 Task: Open Card Change Management Planning in Board Product Feature Prioritization and Roadmap Planning to Workspace Compliance and Regulation and add a team member Softage.3@softage.net, a label Yellow, a checklist Decision Making, an attachment from your google drive, a color Yellow and finally, add a card description 'Develop and launch new customer feedback program for product improvements' and a comment 'Collaboration and communication are key to success for this task, so let us make sure everyone is informed and involved.'. Add a start date 'Jan 03, 1900' with a due date 'Jan 10, 1900'
Action: Mouse moved to (130, 64)
Screenshot: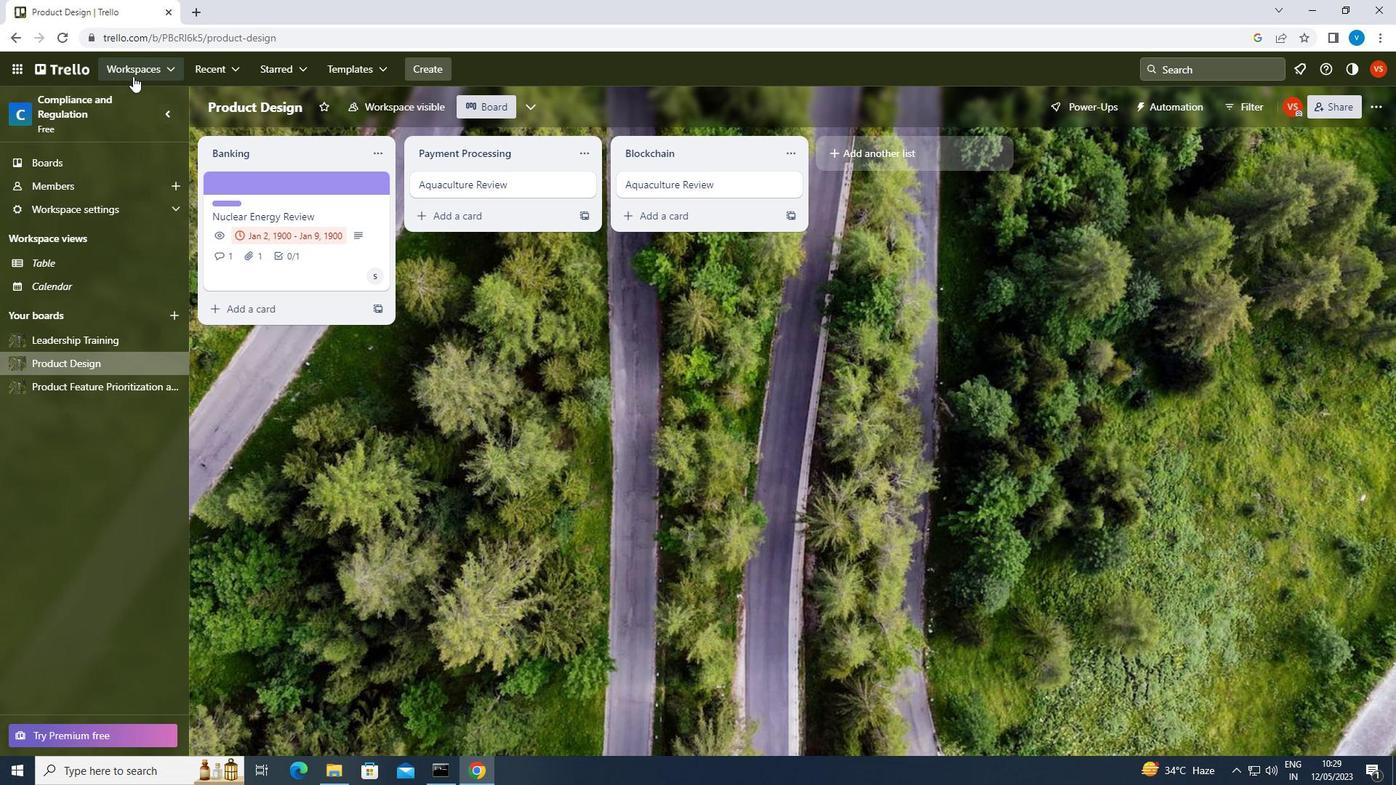 
Action: Mouse pressed left at (130, 64)
Screenshot: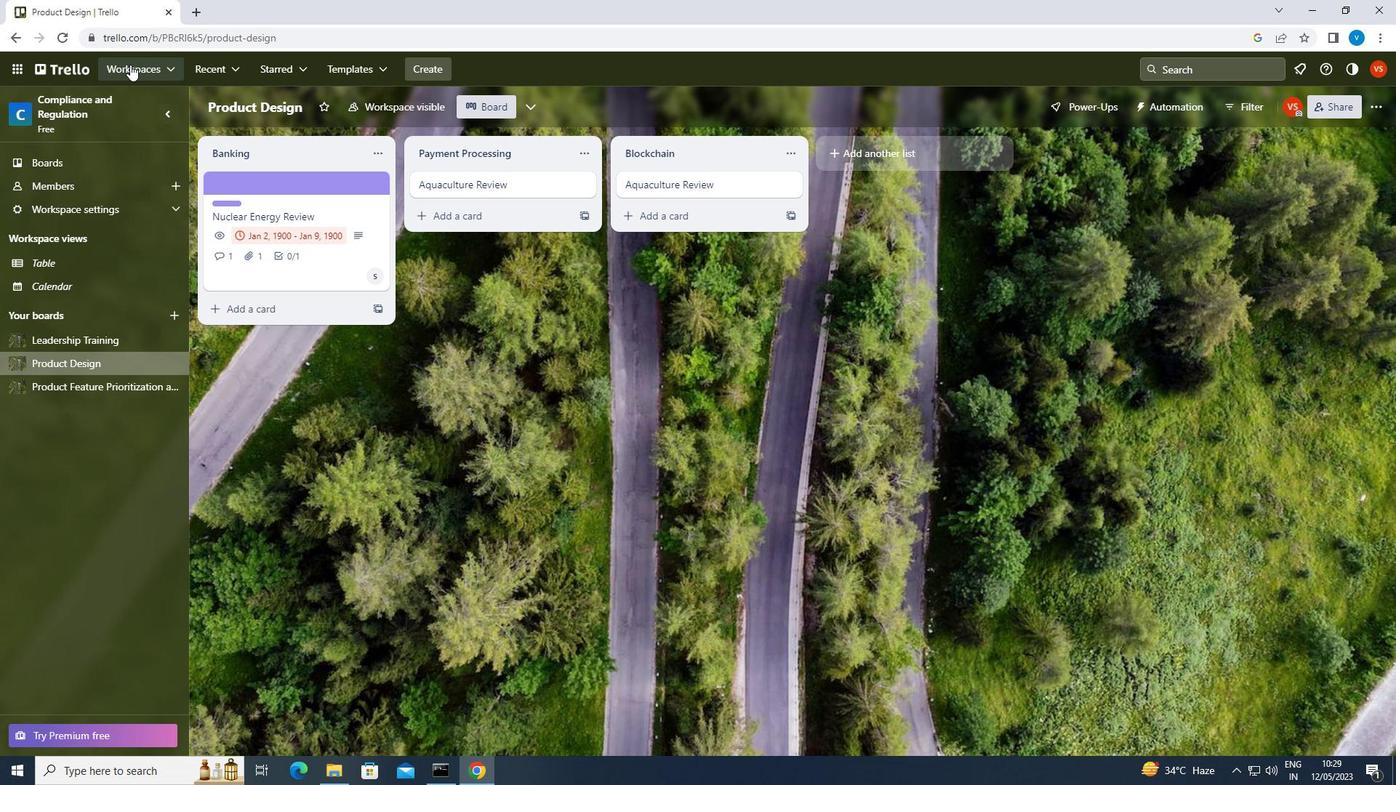 
Action: Mouse moved to (203, 393)
Screenshot: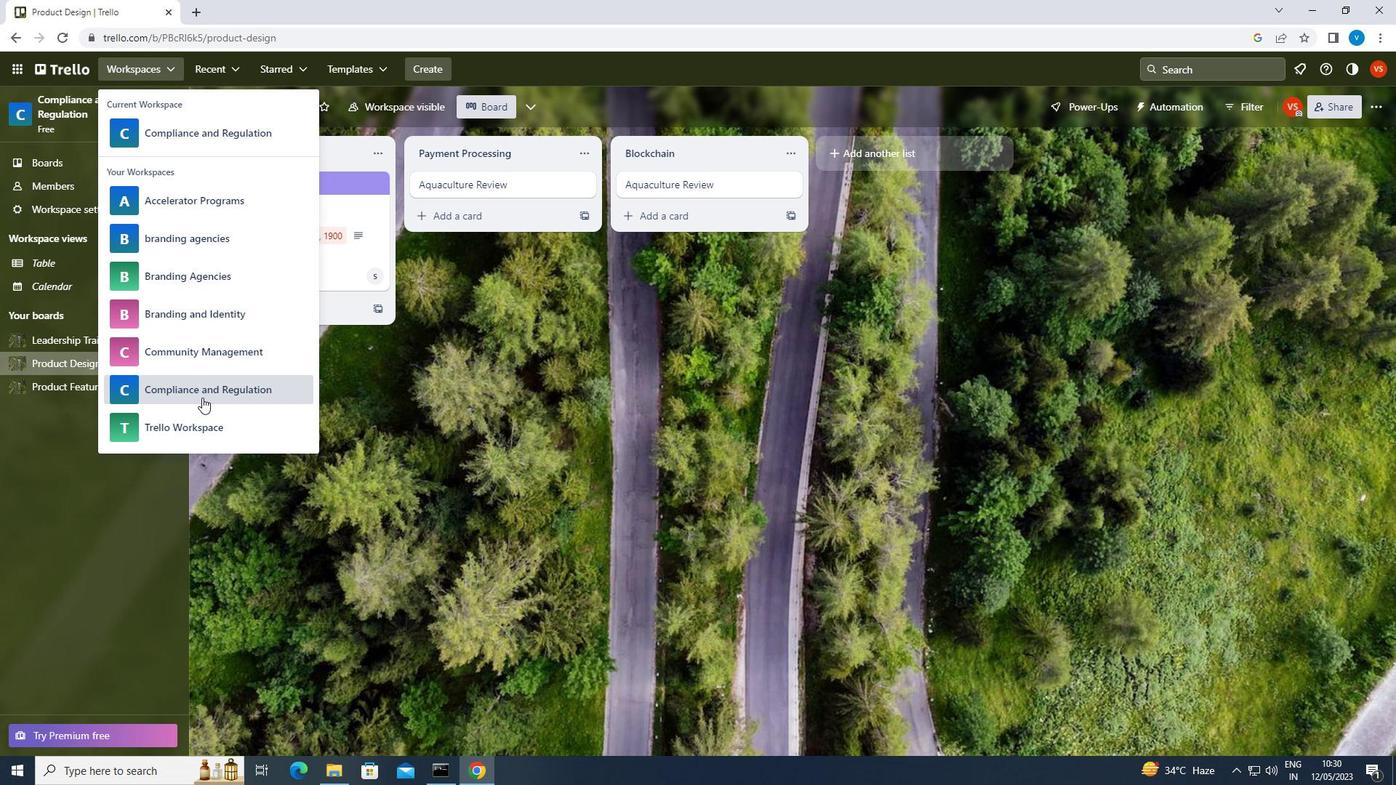 
Action: Mouse pressed left at (203, 393)
Screenshot: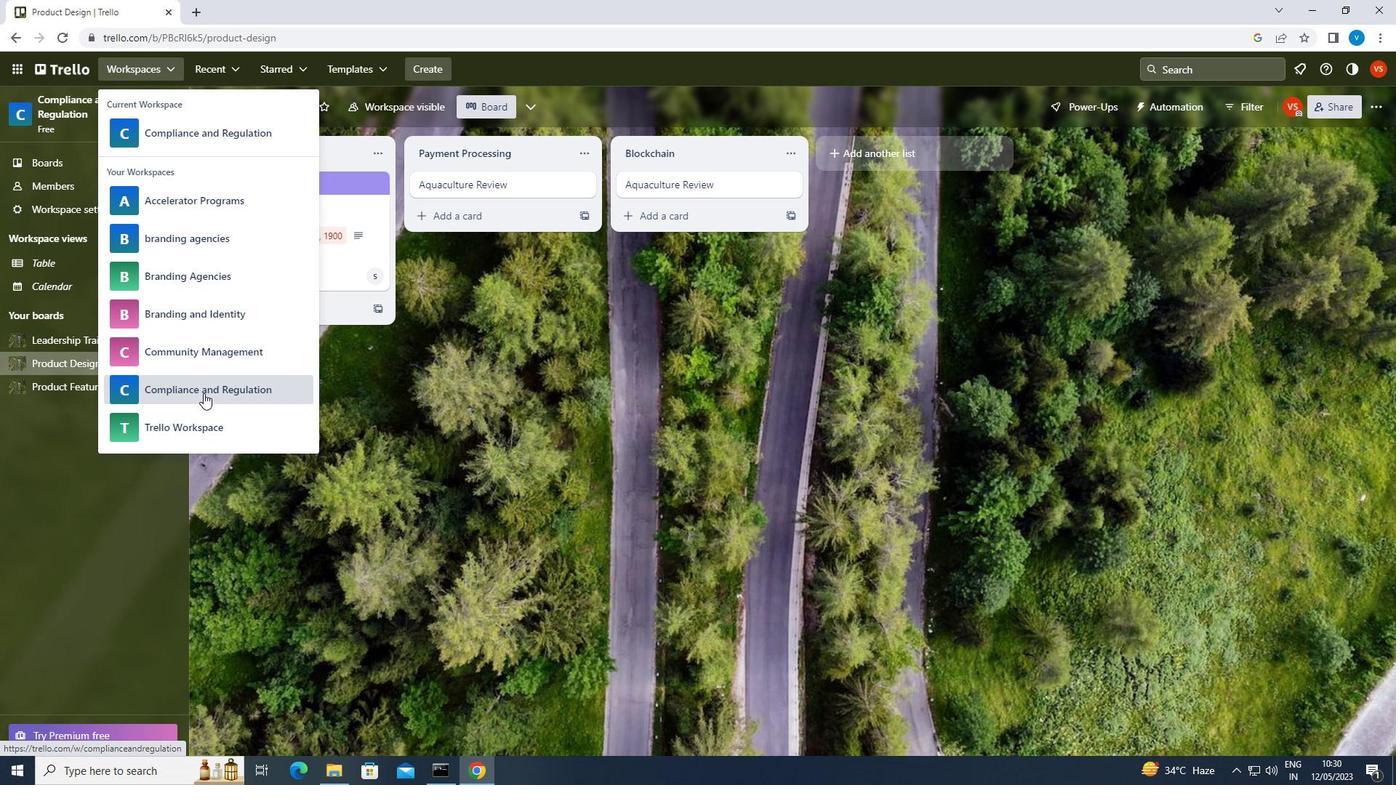 
Action: Mouse moved to (1067, 576)
Screenshot: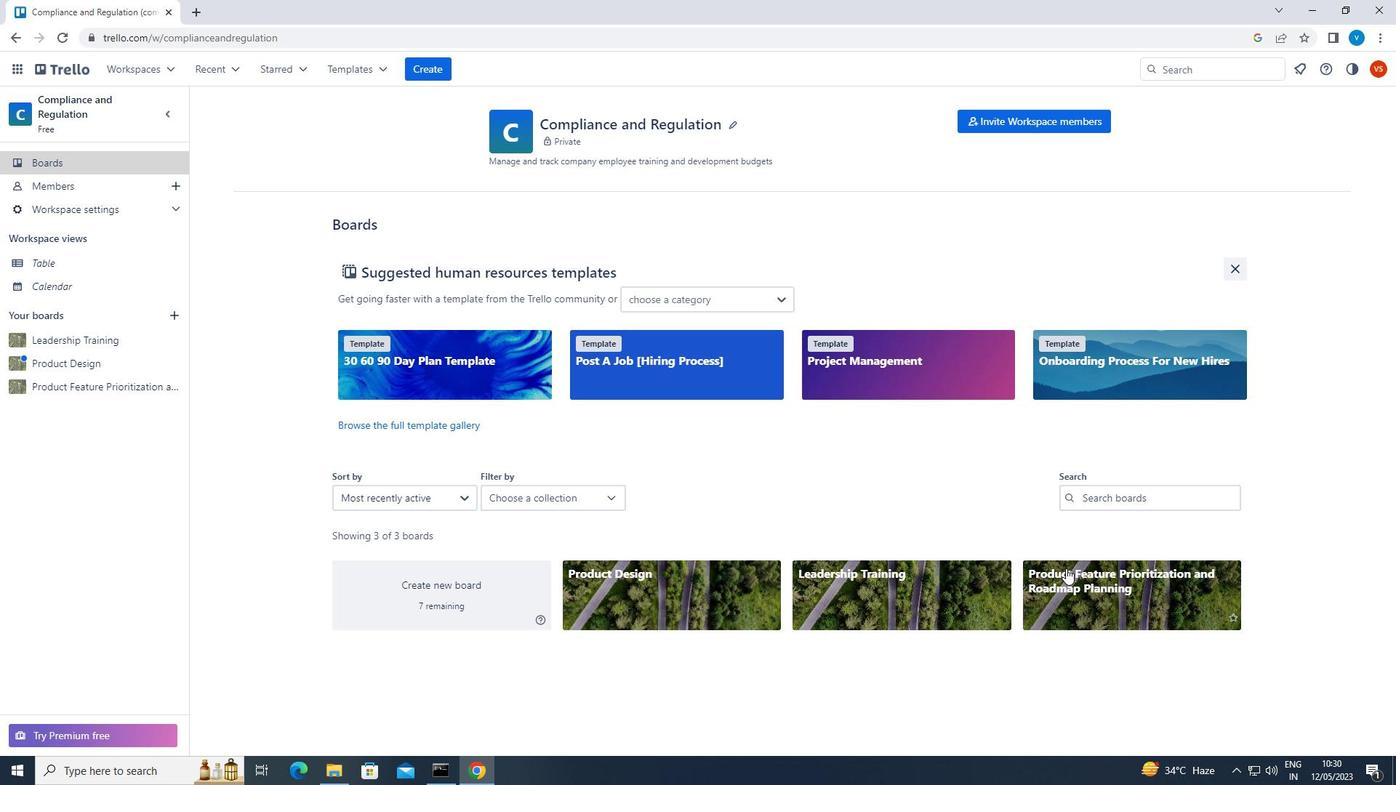 
Action: Mouse pressed left at (1067, 576)
Screenshot: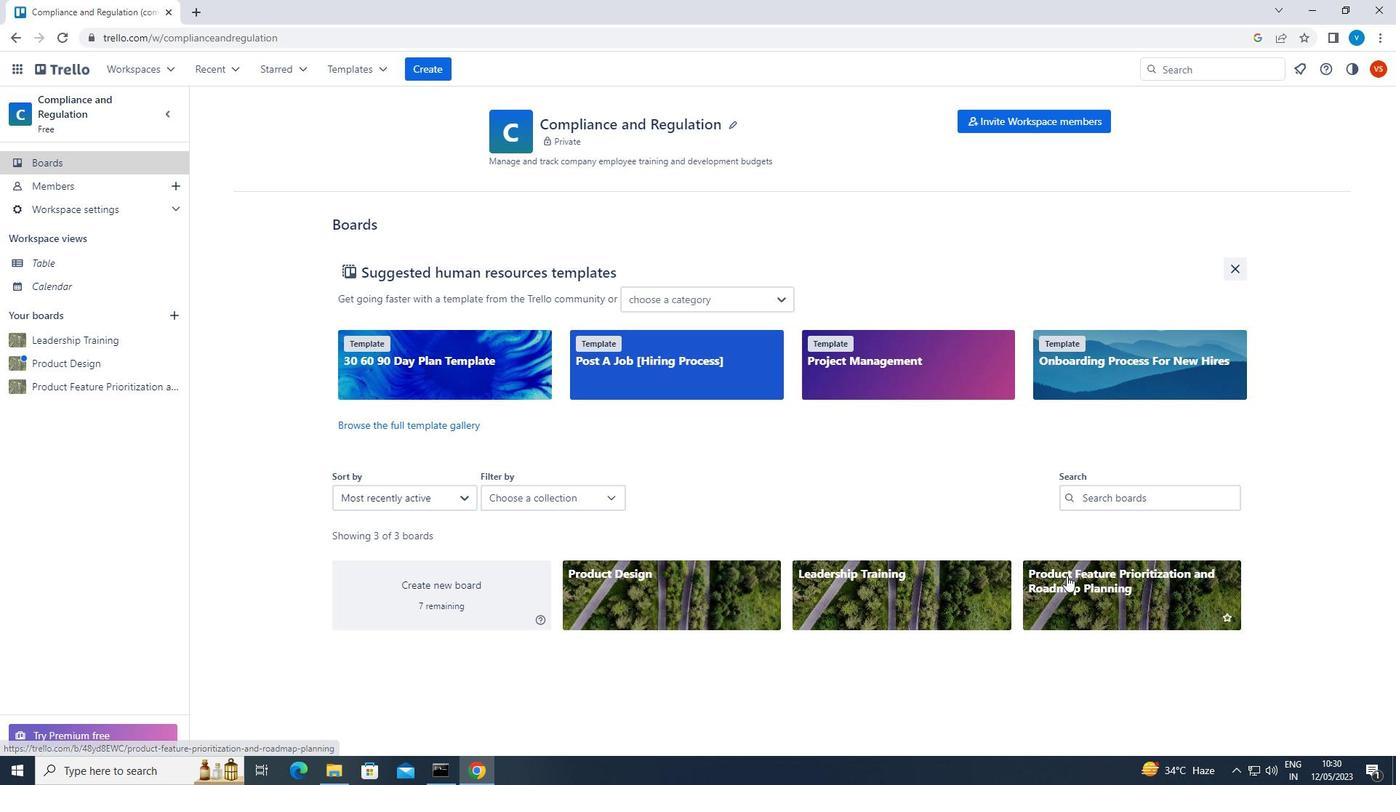 
Action: Mouse moved to (283, 177)
Screenshot: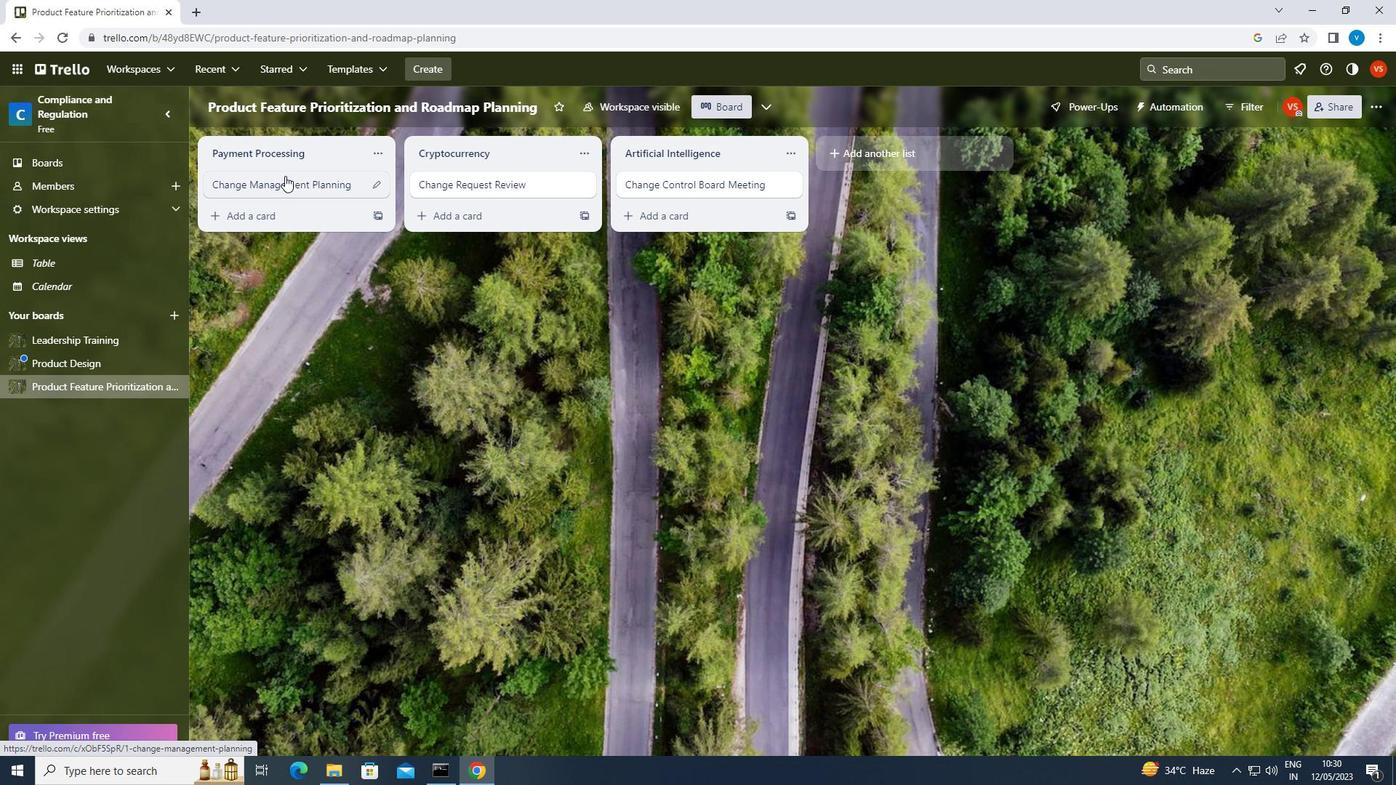 
Action: Mouse pressed left at (283, 177)
Screenshot: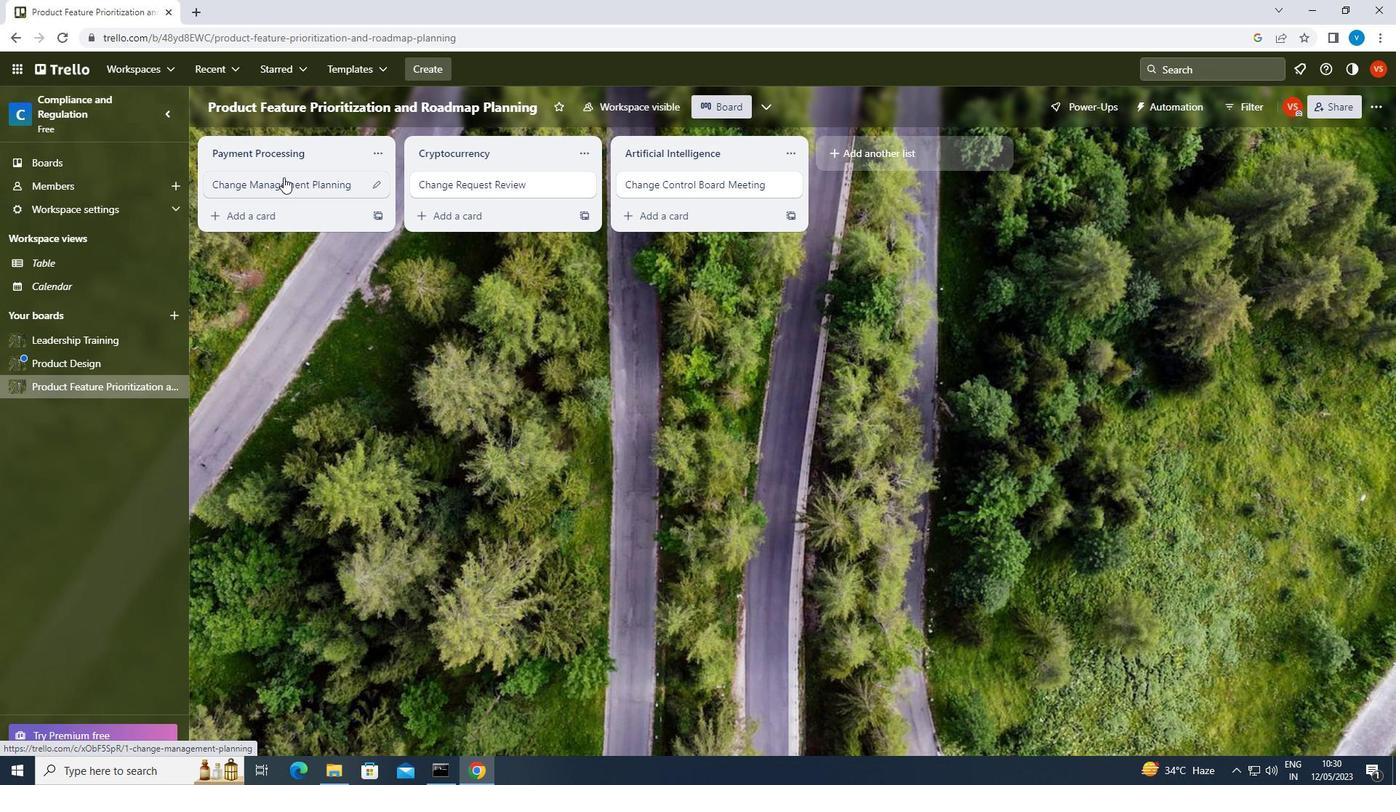 
Action: Mouse moved to (873, 185)
Screenshot: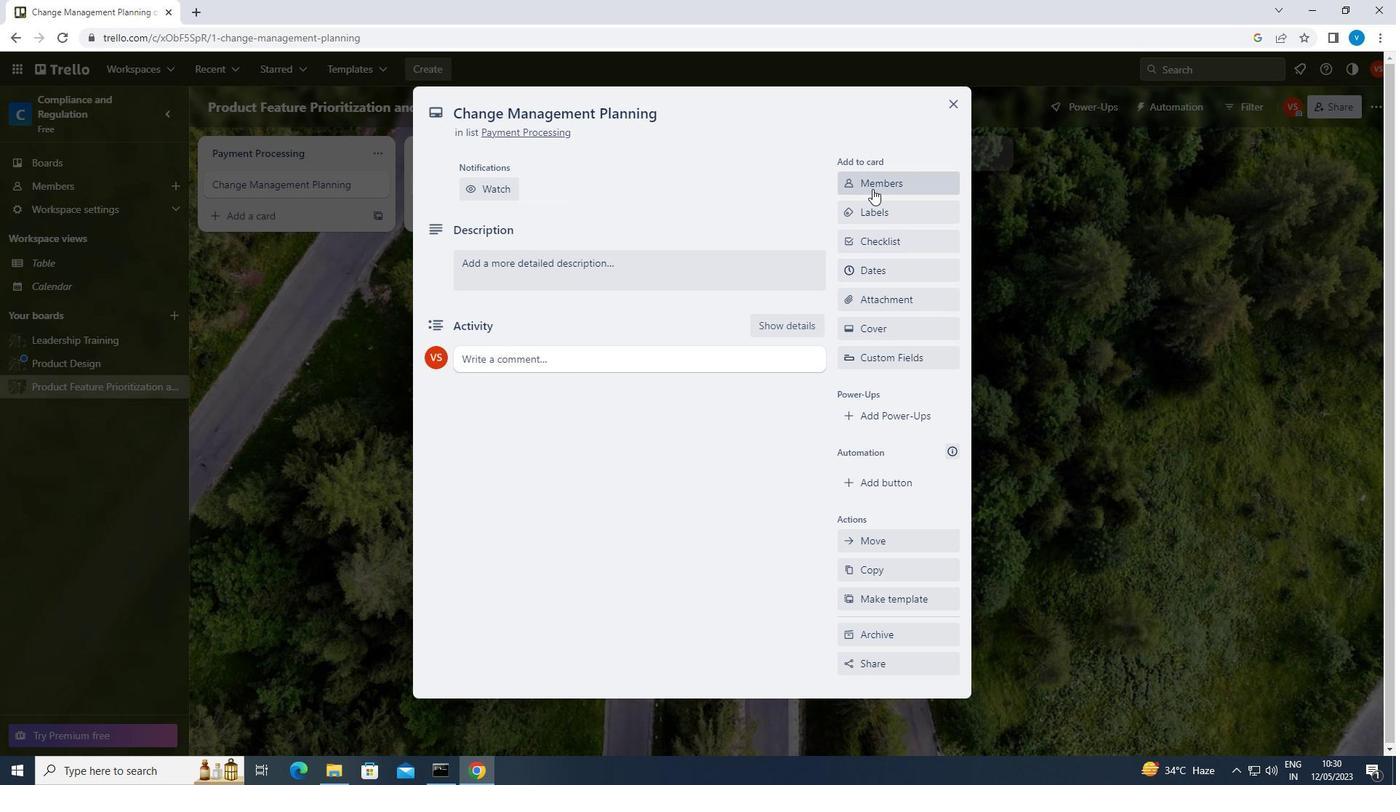 
Action: Mouse pressed left at (873, 185)
Screenshot: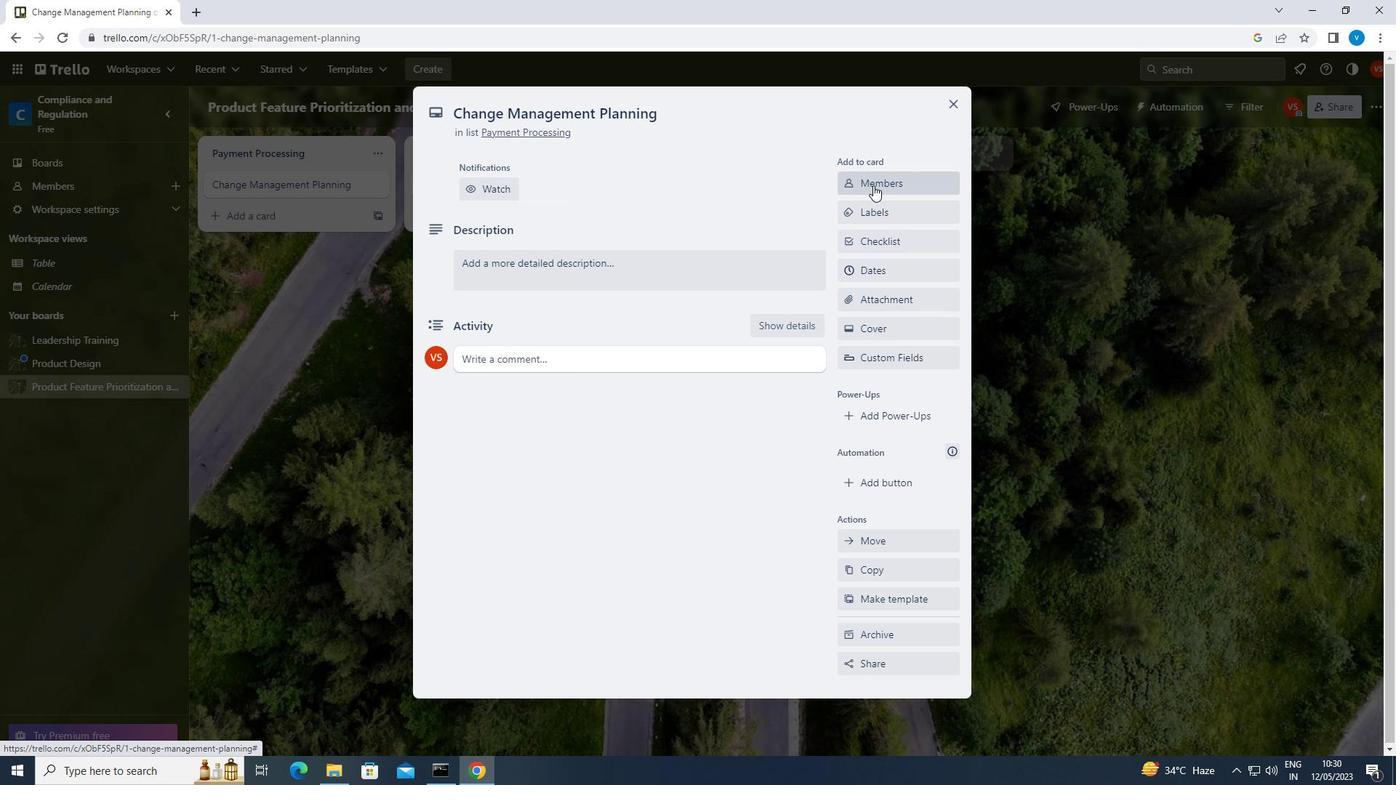 
Action: Key pressed <Key.shift>SOFTAGE.3<Key.shift>@<Key.shift><Key.shift><Key.shift>S<Key.backspace>SOFTAGE.NET
Screenshot: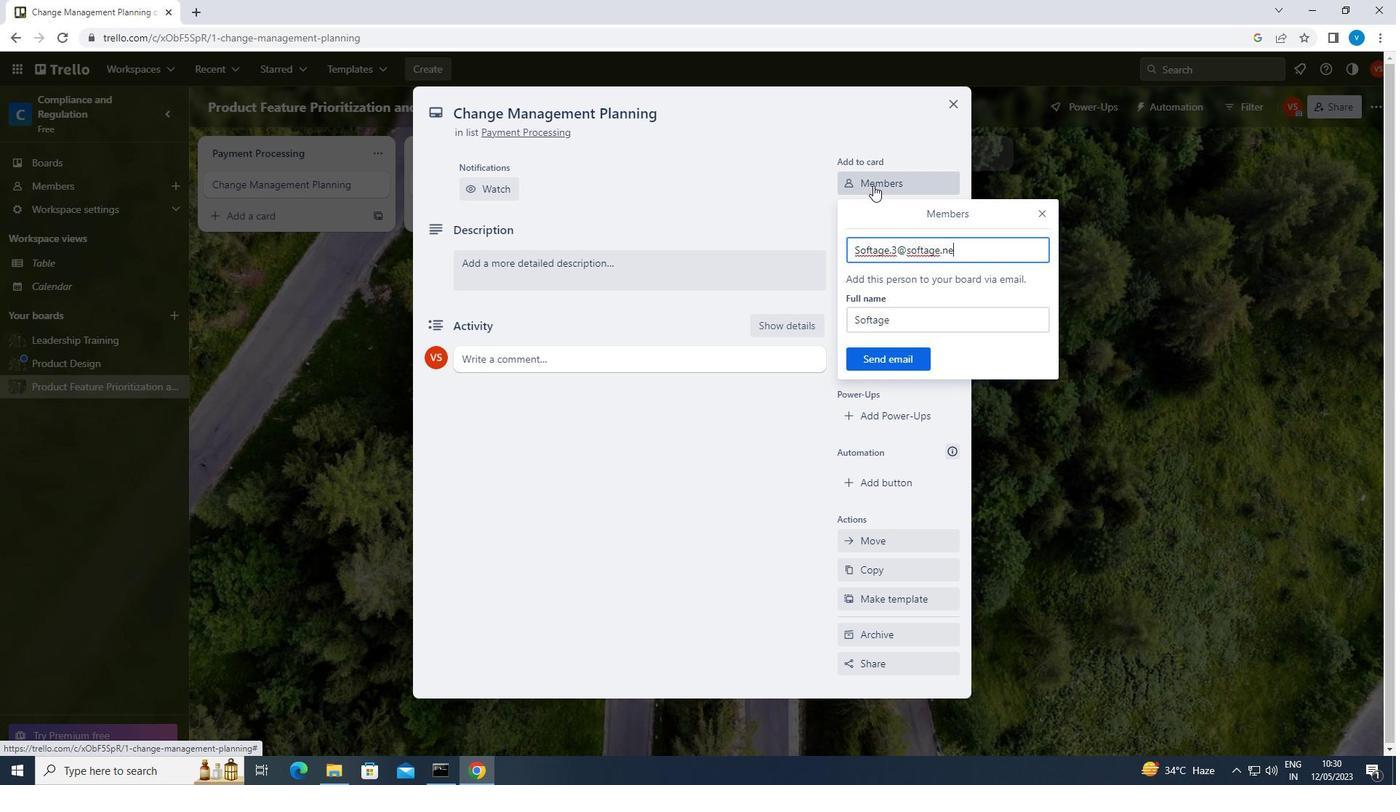 
Action: Mouse moved to (912, 357)
Screenshot: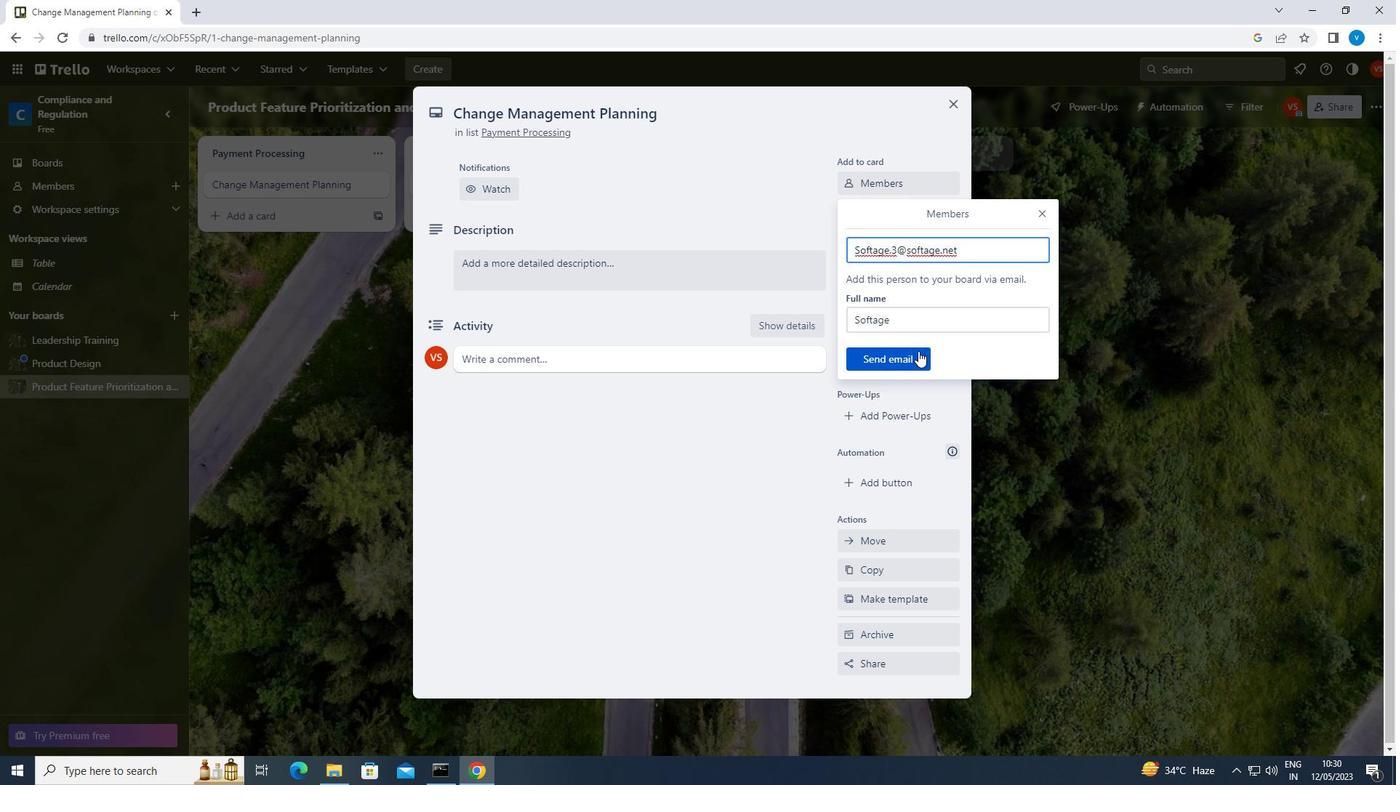 
Action: Mouse pressed left at (912, 357)
Screenshot: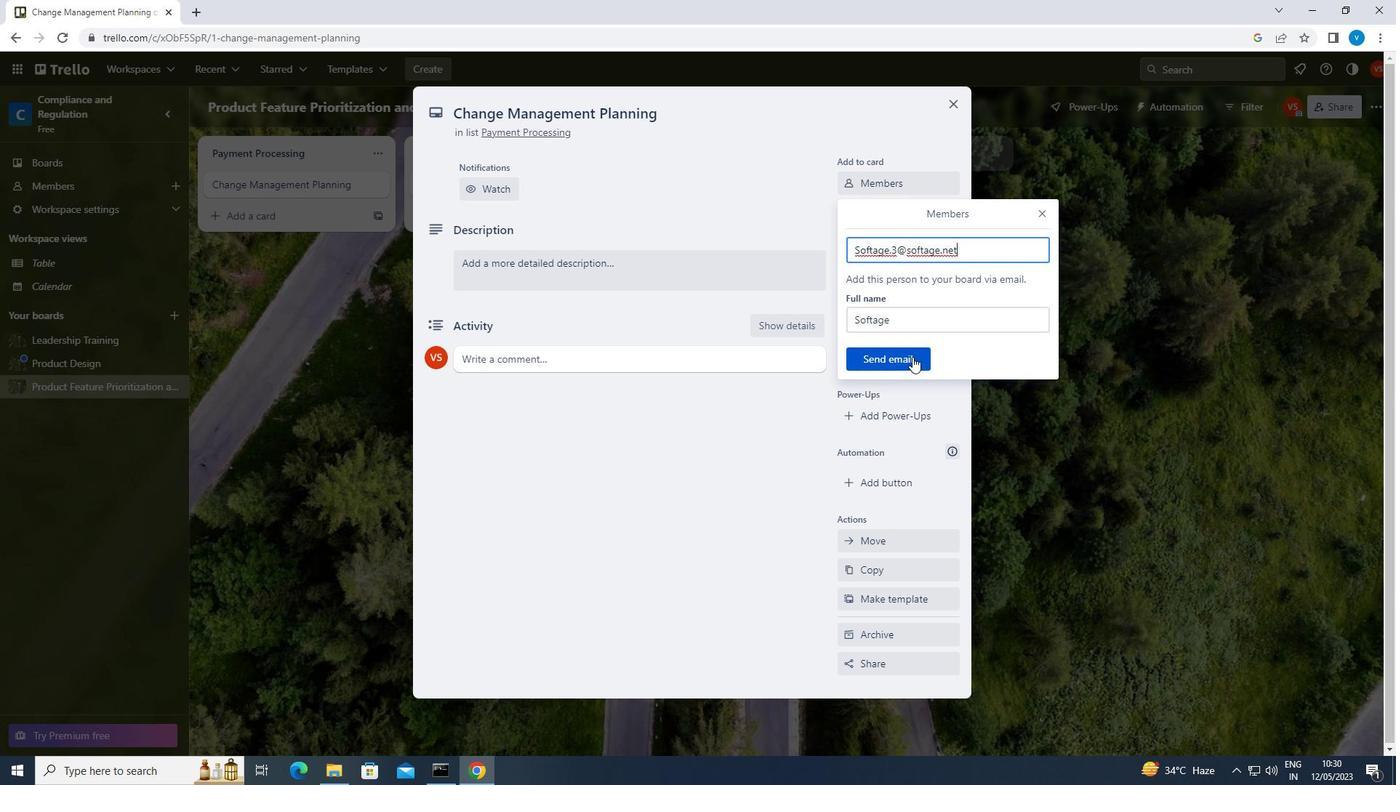
Action: Mouse moved to (928, 262)
Screenshot: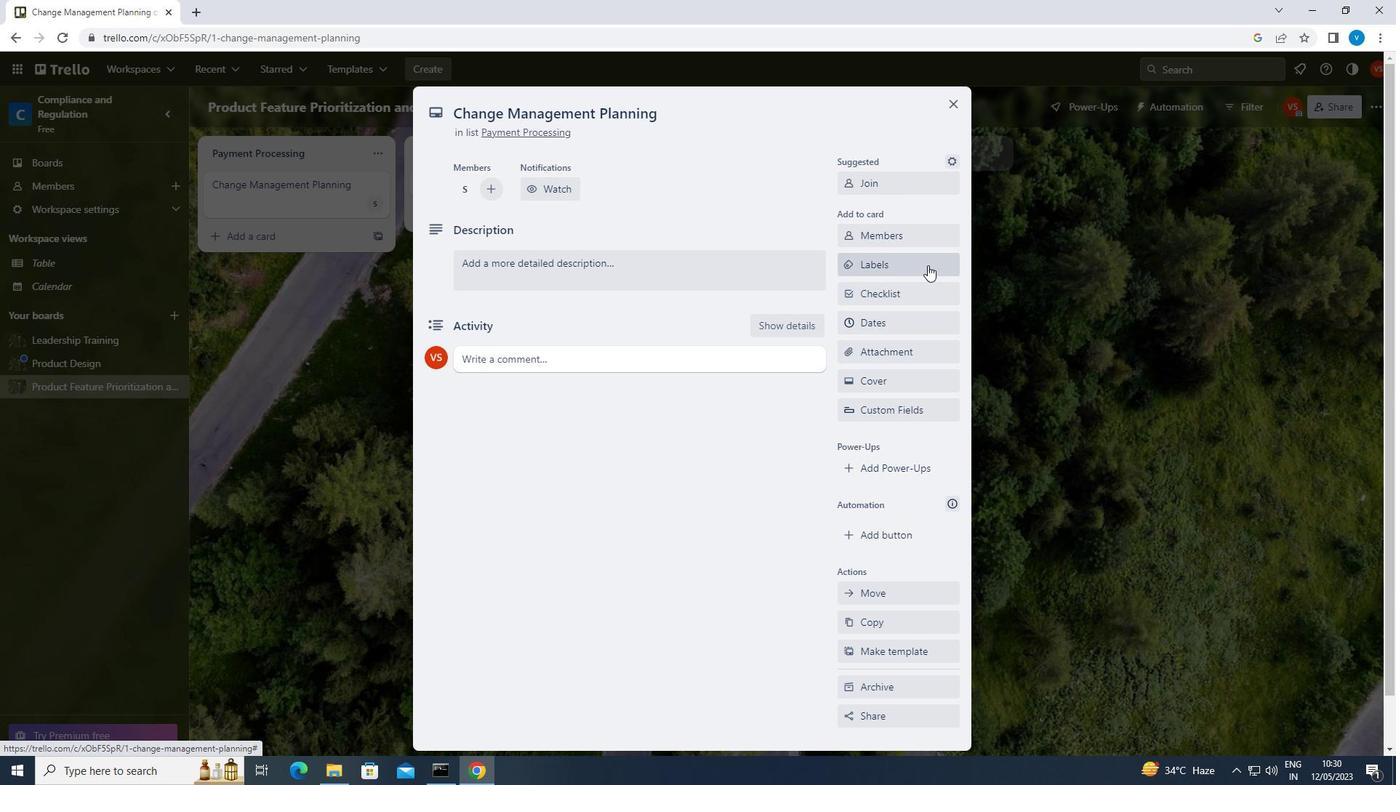 
Action: Mouse pressed left at (928, 262)
Screenshot: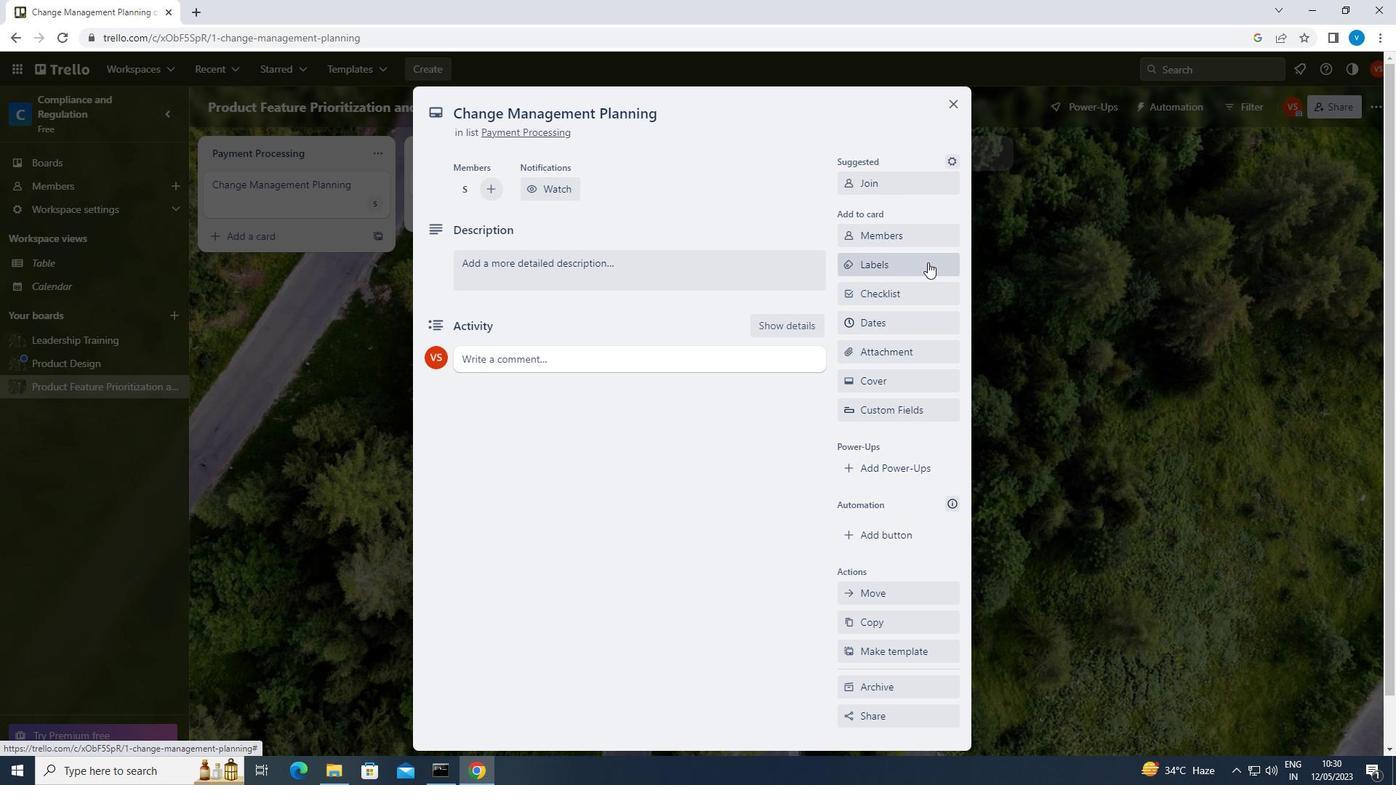 
Action: Mouse moved to (912, 416)
Screenshot: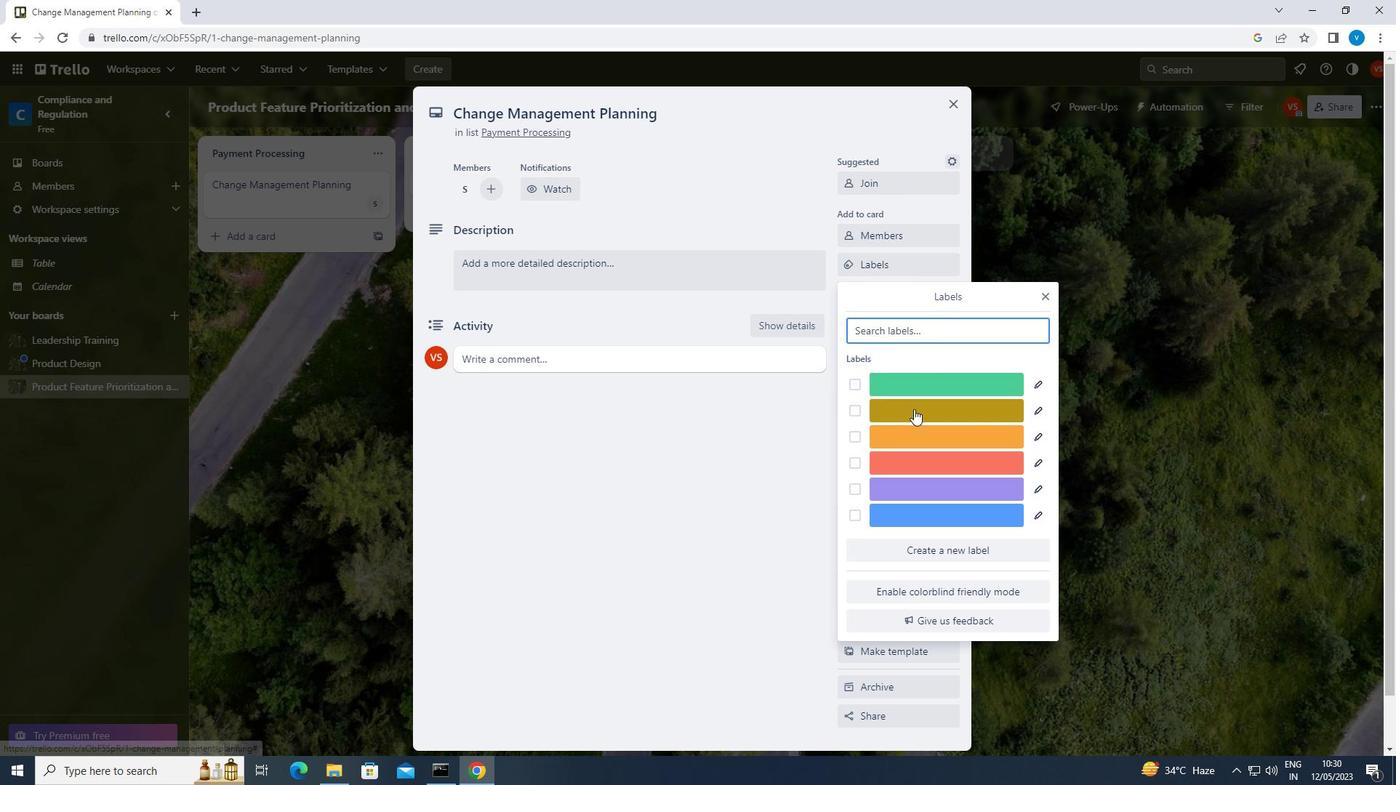 
Action: Mouse pressed left at (912, 416)
Screenshot: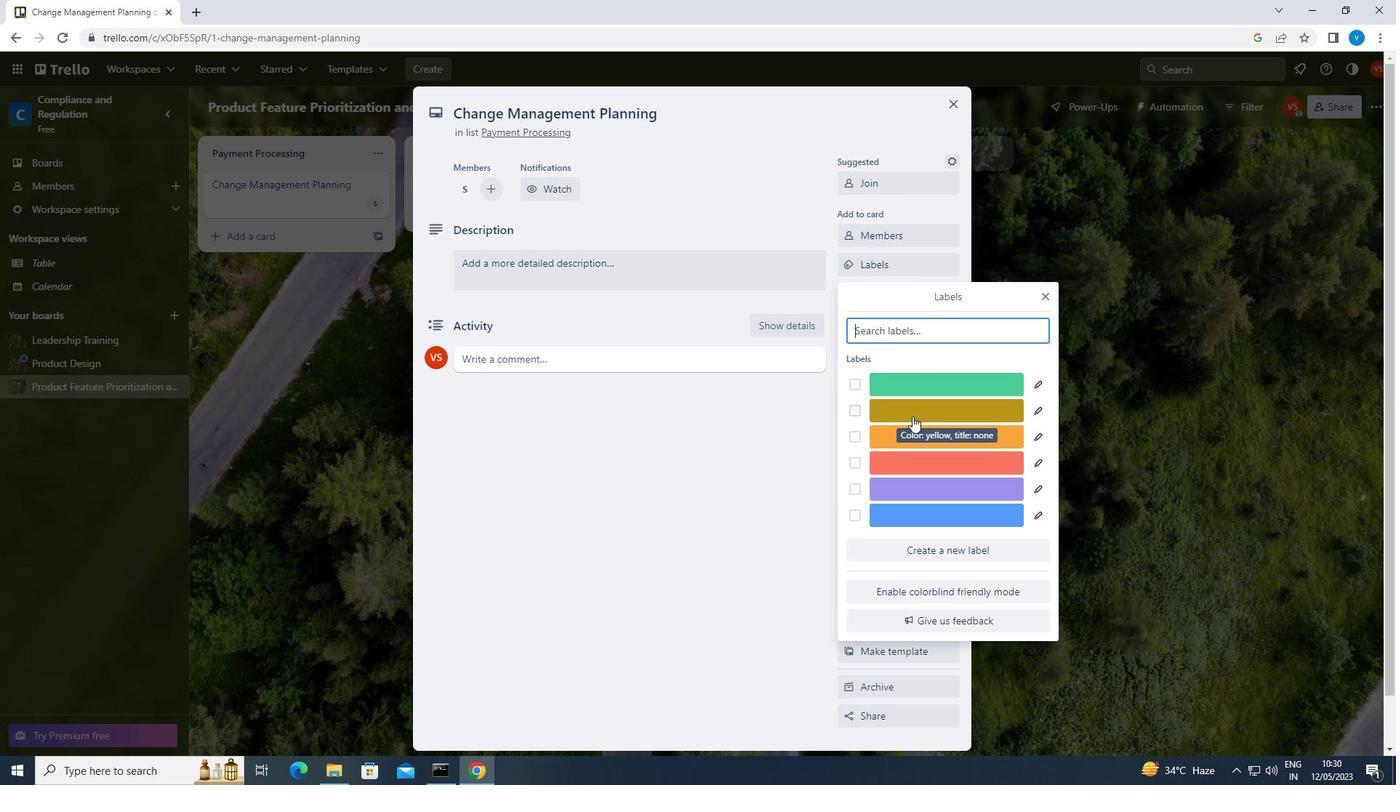 
Action: Mouse moved to (1044, 296)
Screenshot: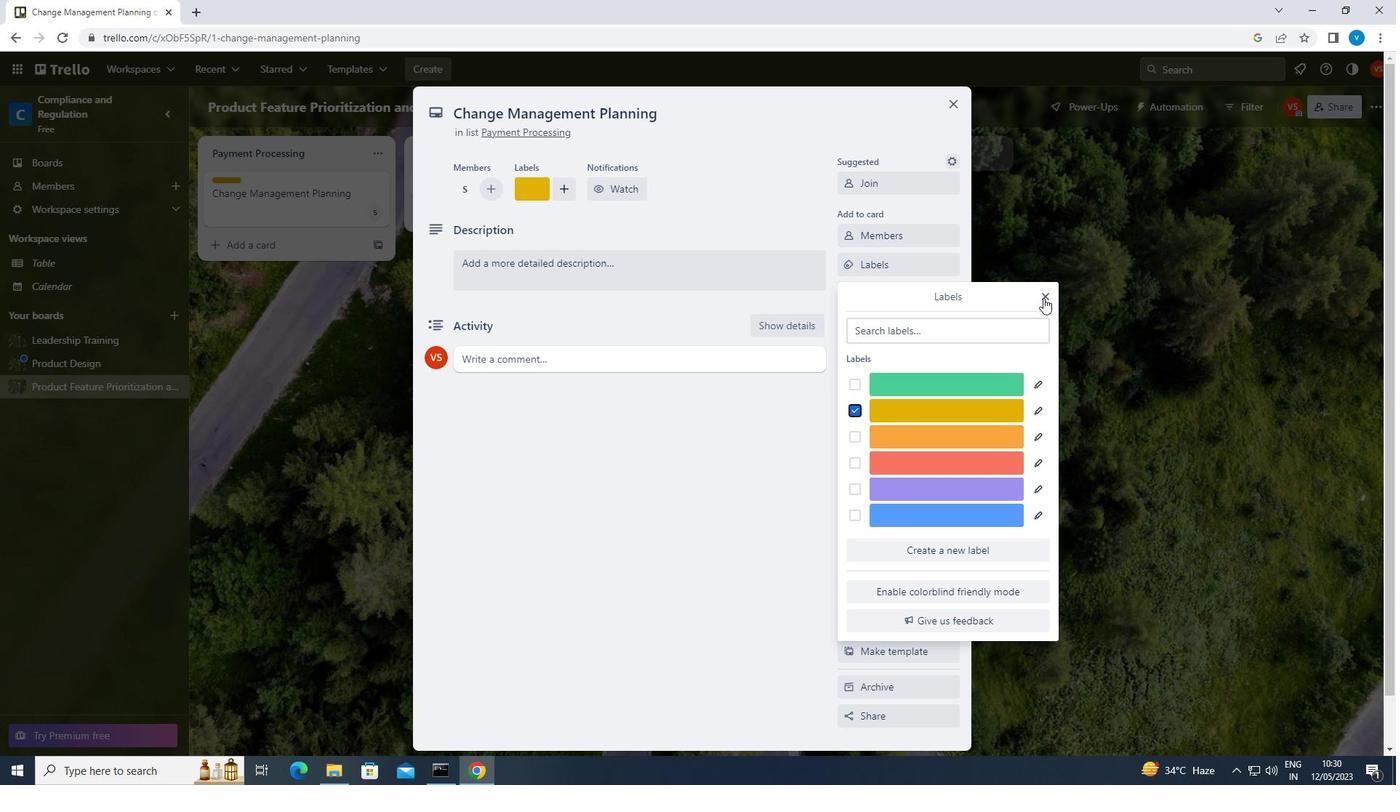
Action: Mouse pressed left at (1044, 296)
Screenshot: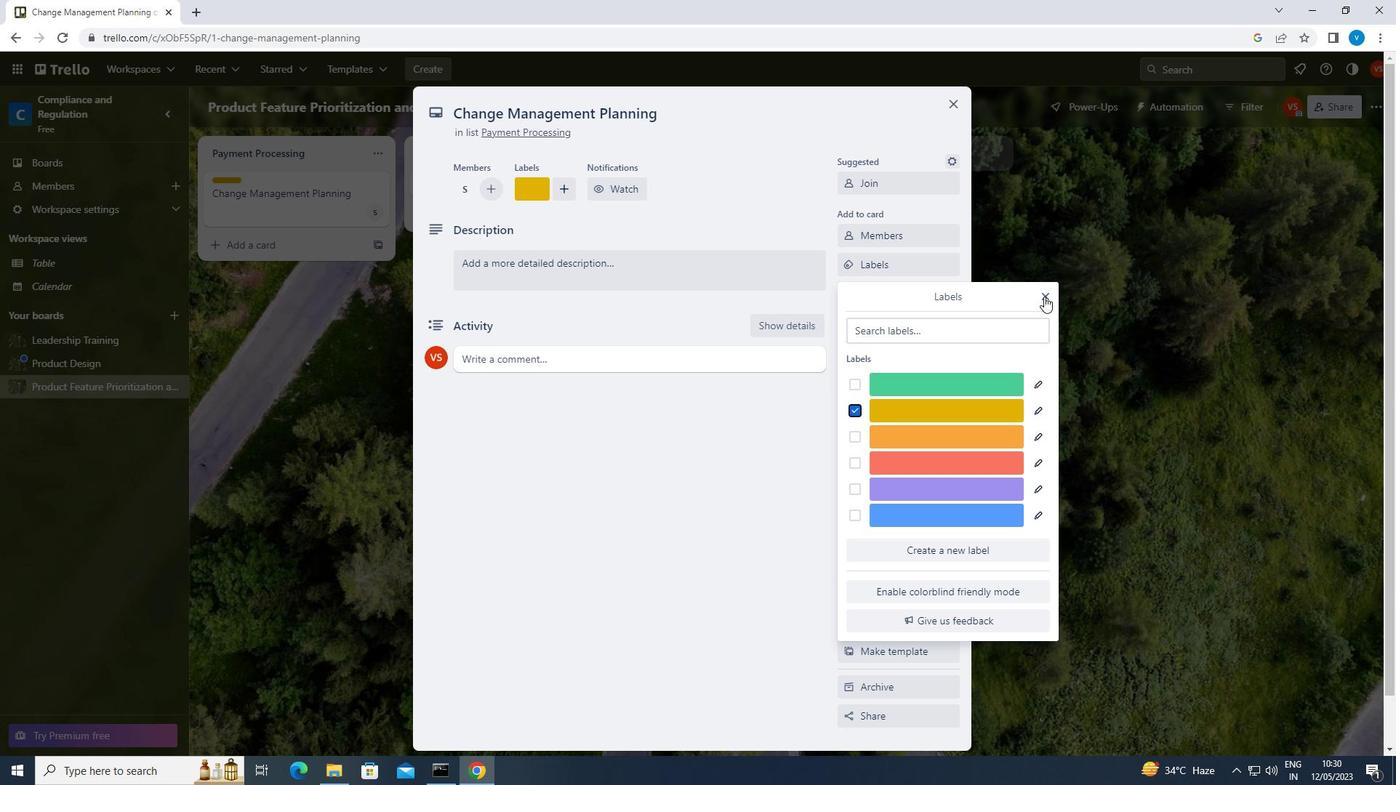 
Action: Mouse moved to (920, 298)
Screenshot: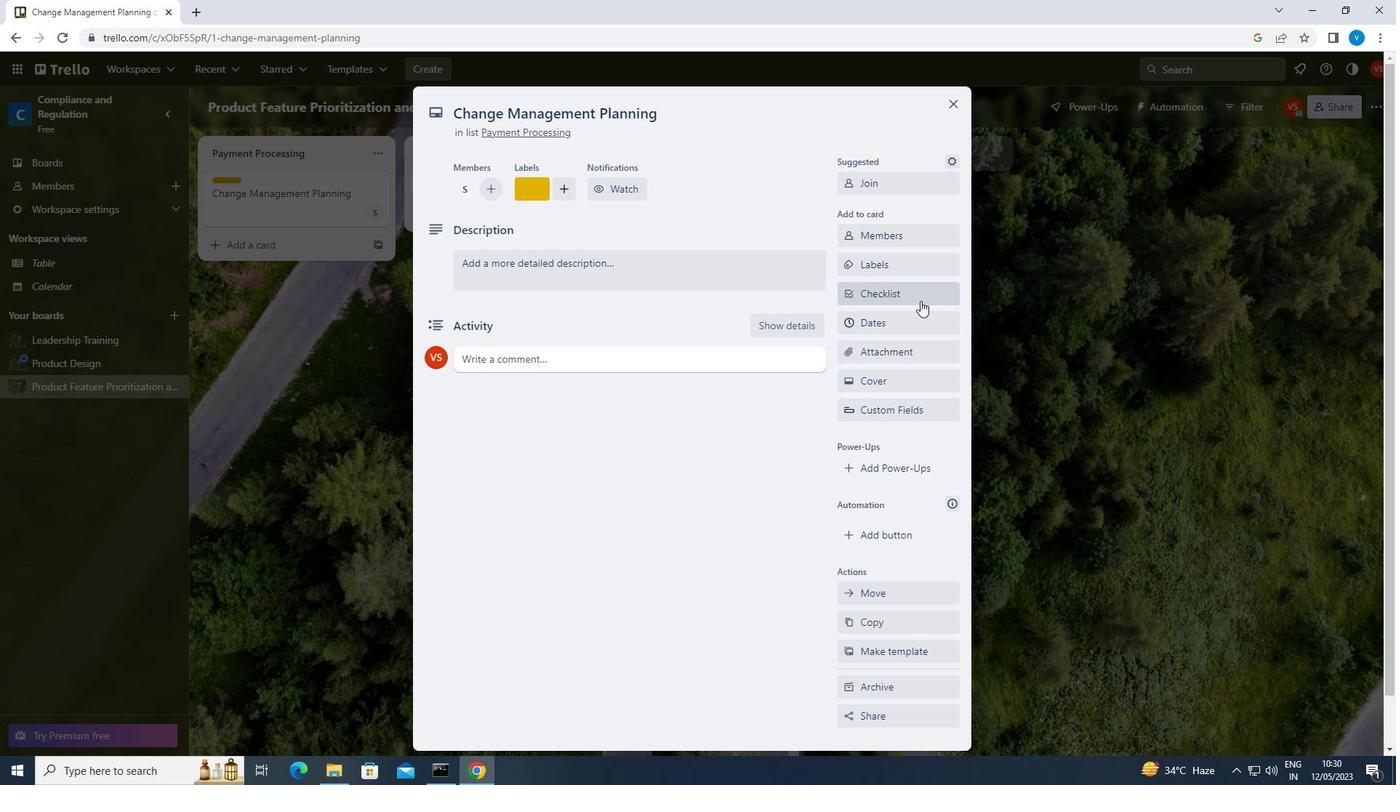 
Action: Mouse pressed left at (920, 298)
Screenshot: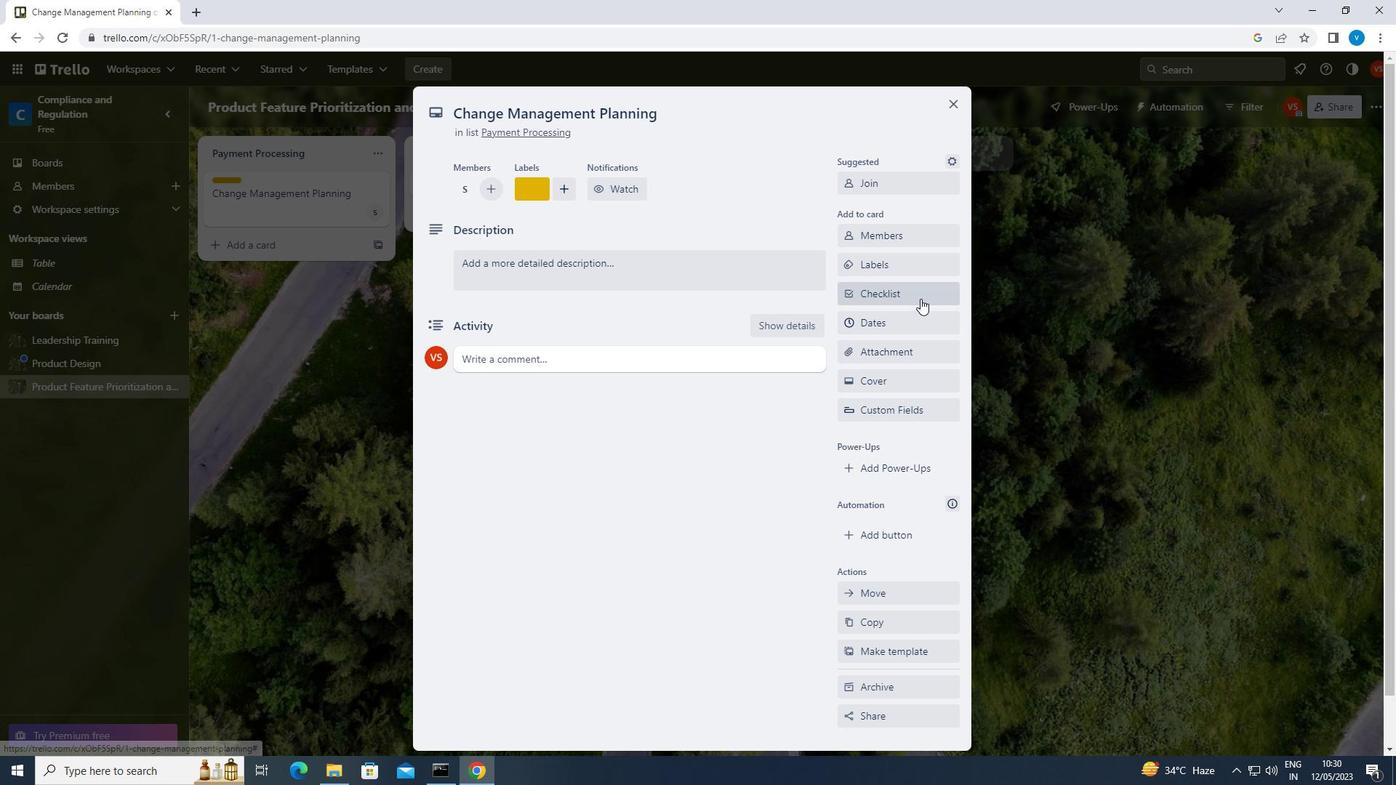 
Action: Mouse moved to (886, 417)
Screenshot: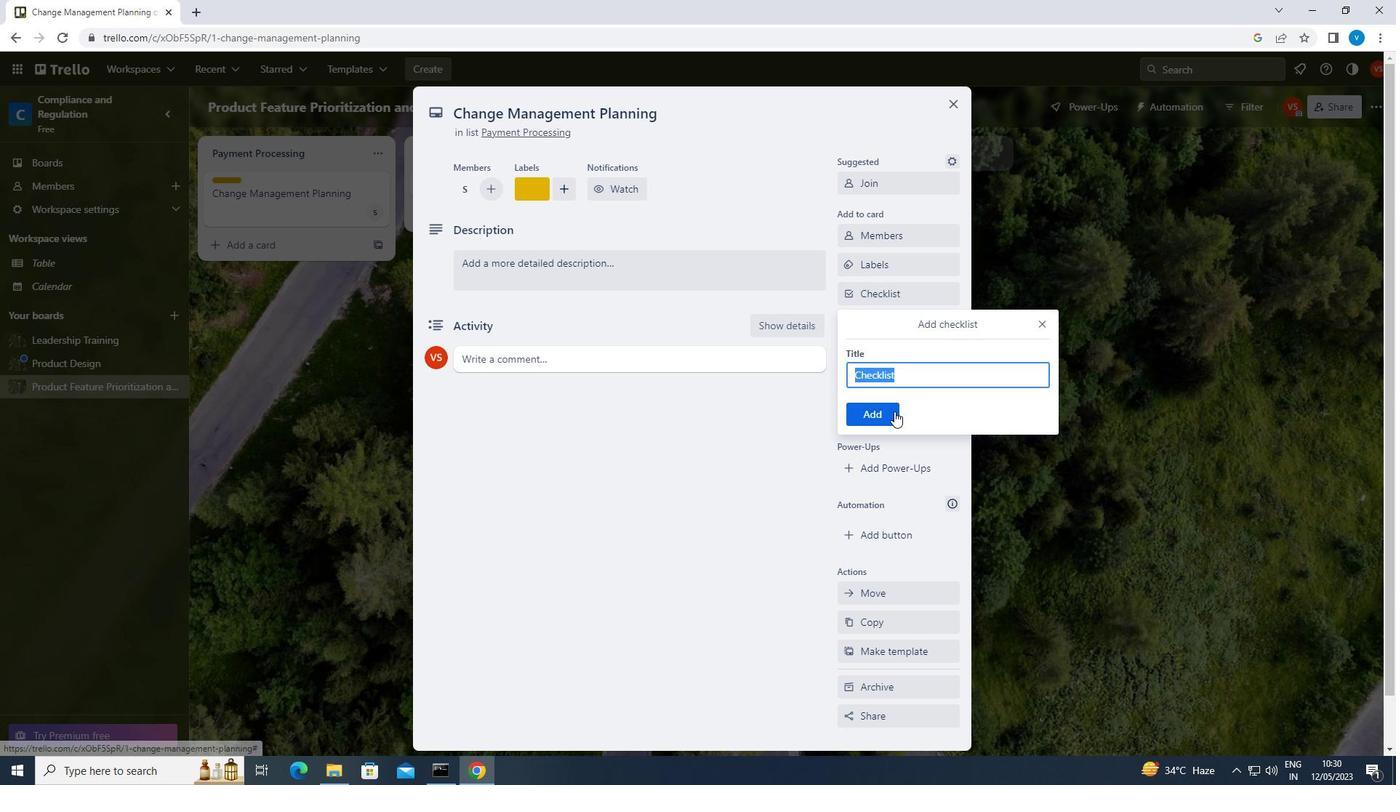 
Action: Mouse pressed left at (886, 417)
Screenshot: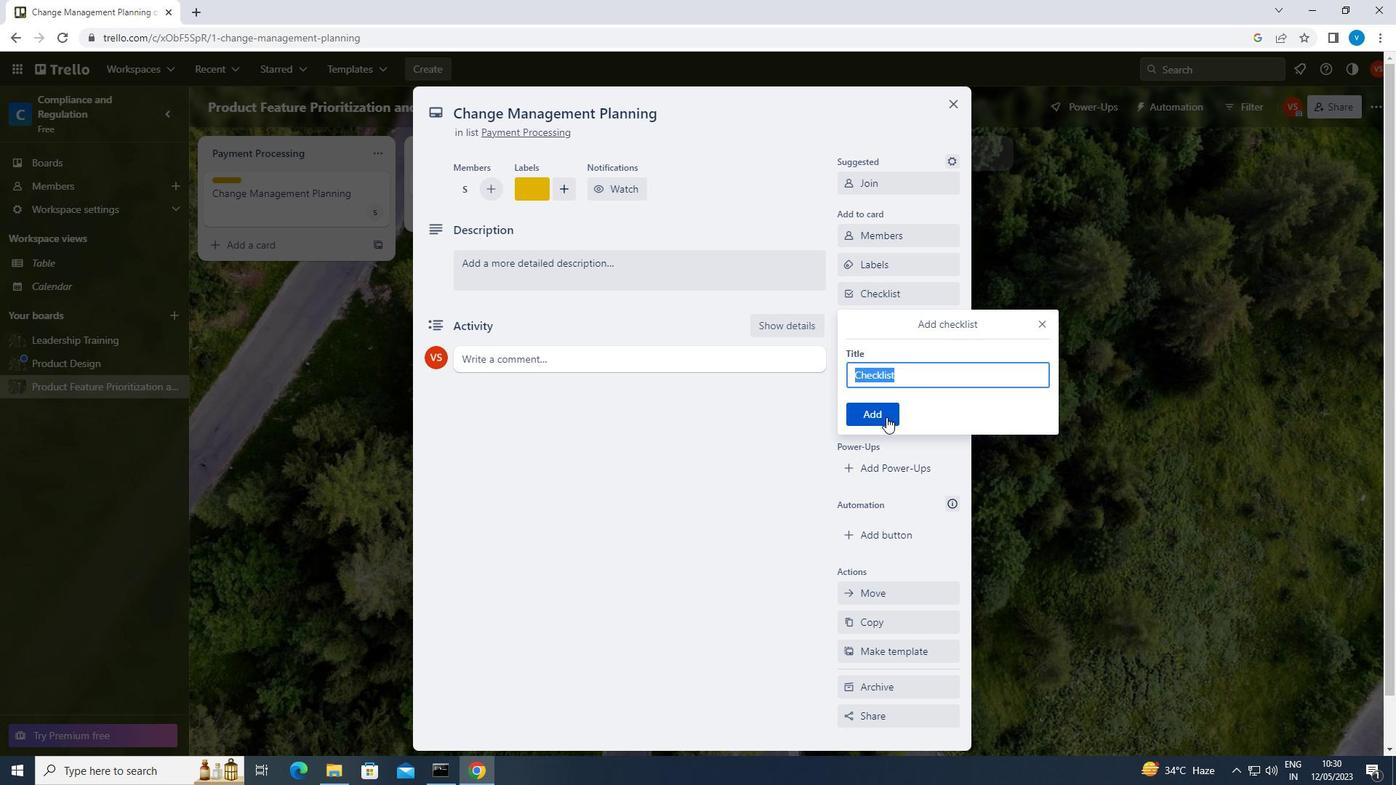 
Action: Mouse moved to (760, 384)
Screenshot: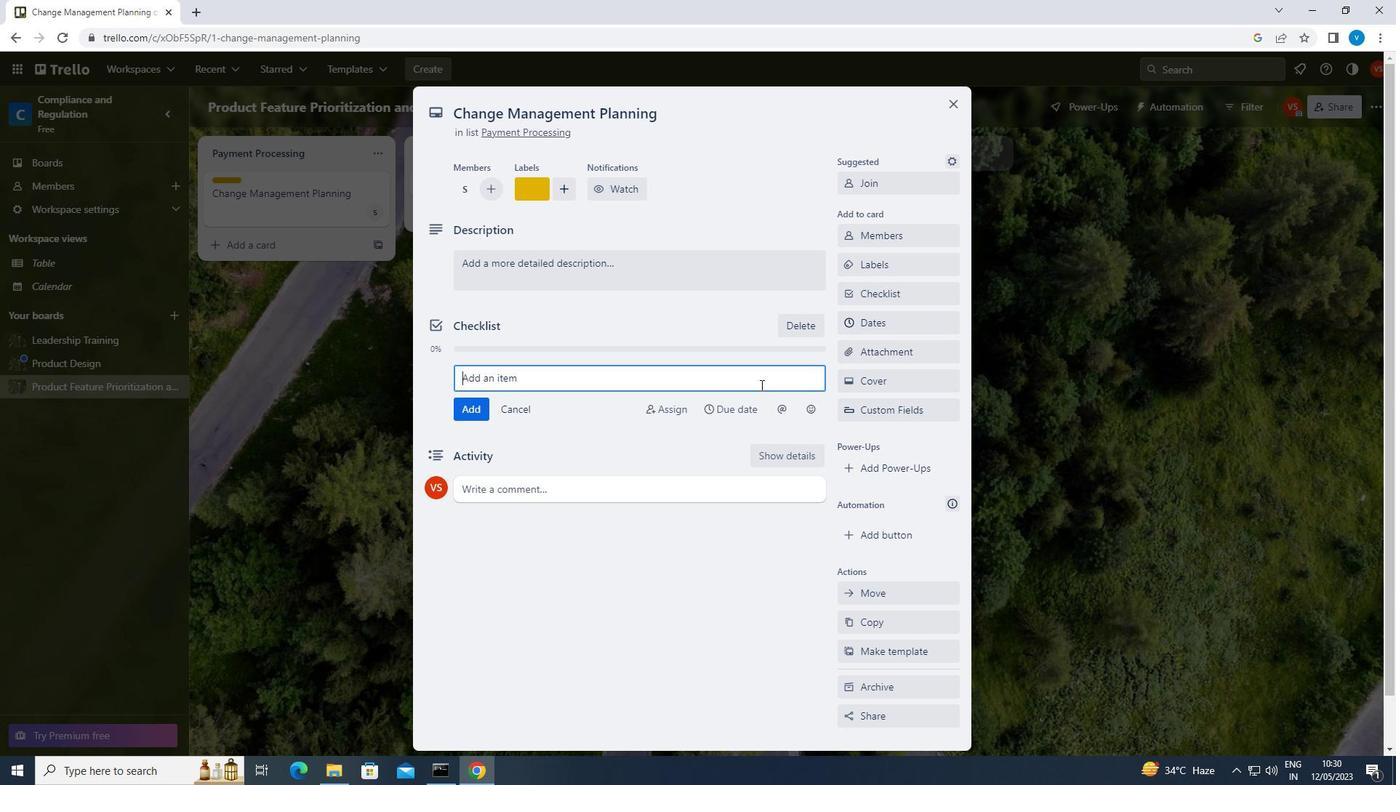 
Action: Key pressed <Key.shift>DECISION<Key.space><Key.shift>MAKING
Screenshot: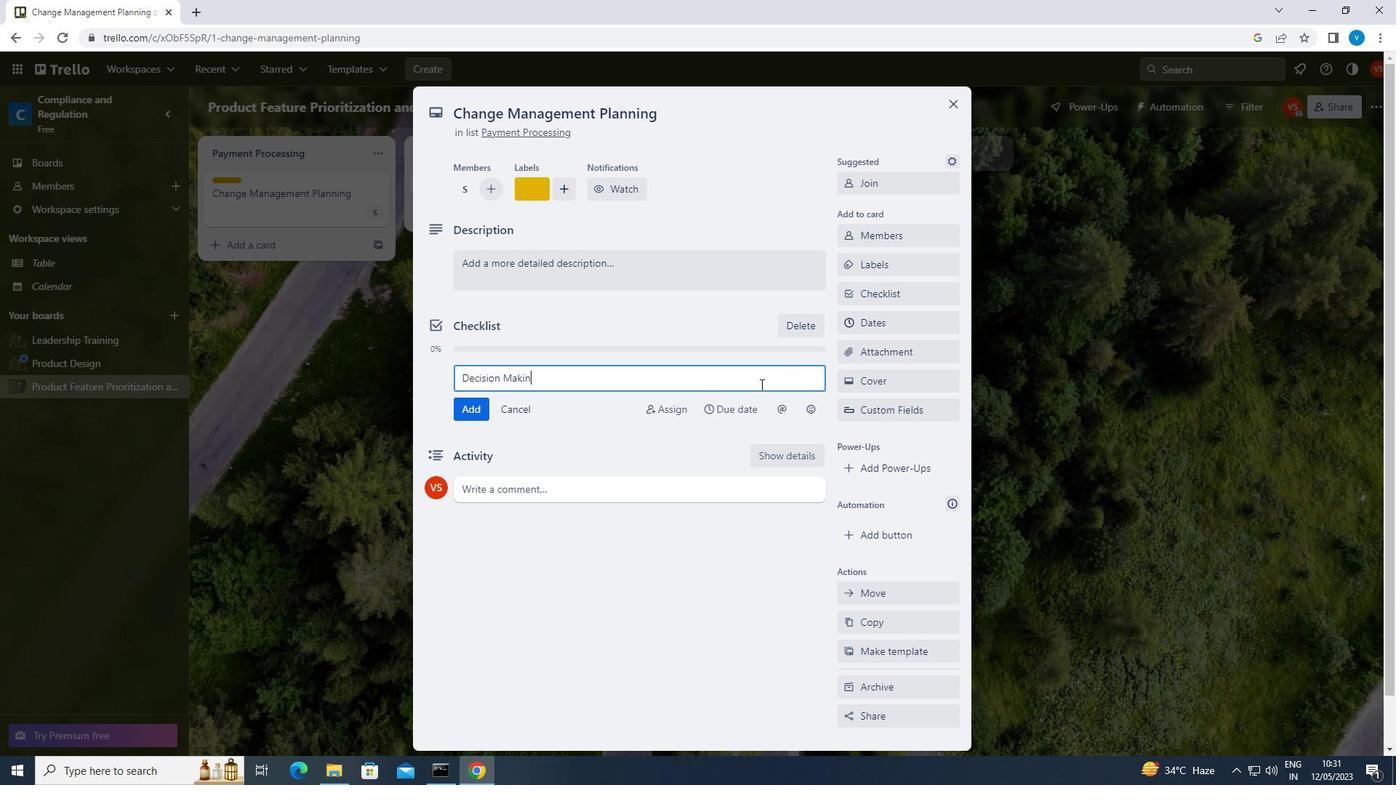 
Action: Mouse moved to (474, 411)
Screenshot: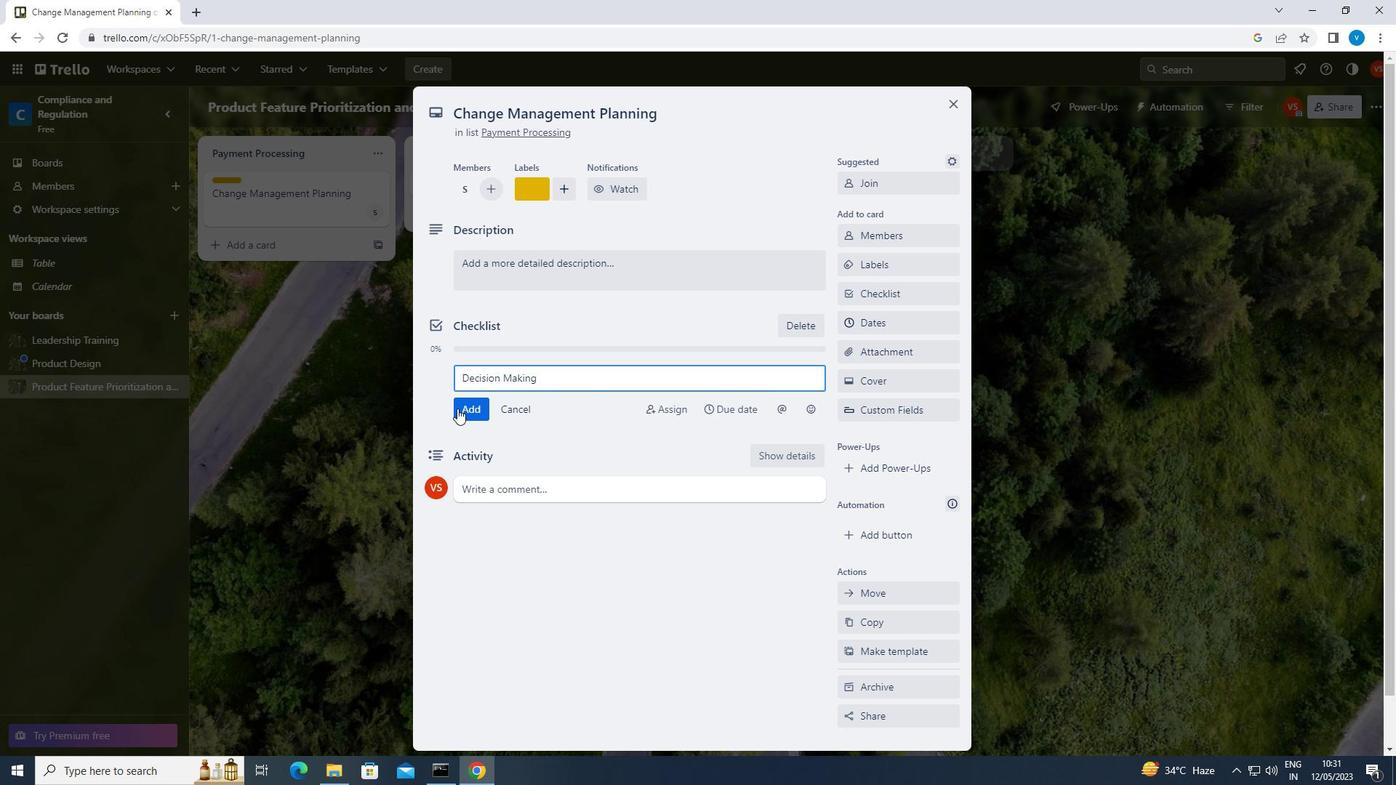 
Action: Mouse pressed left at (474, 411)
Screenshot: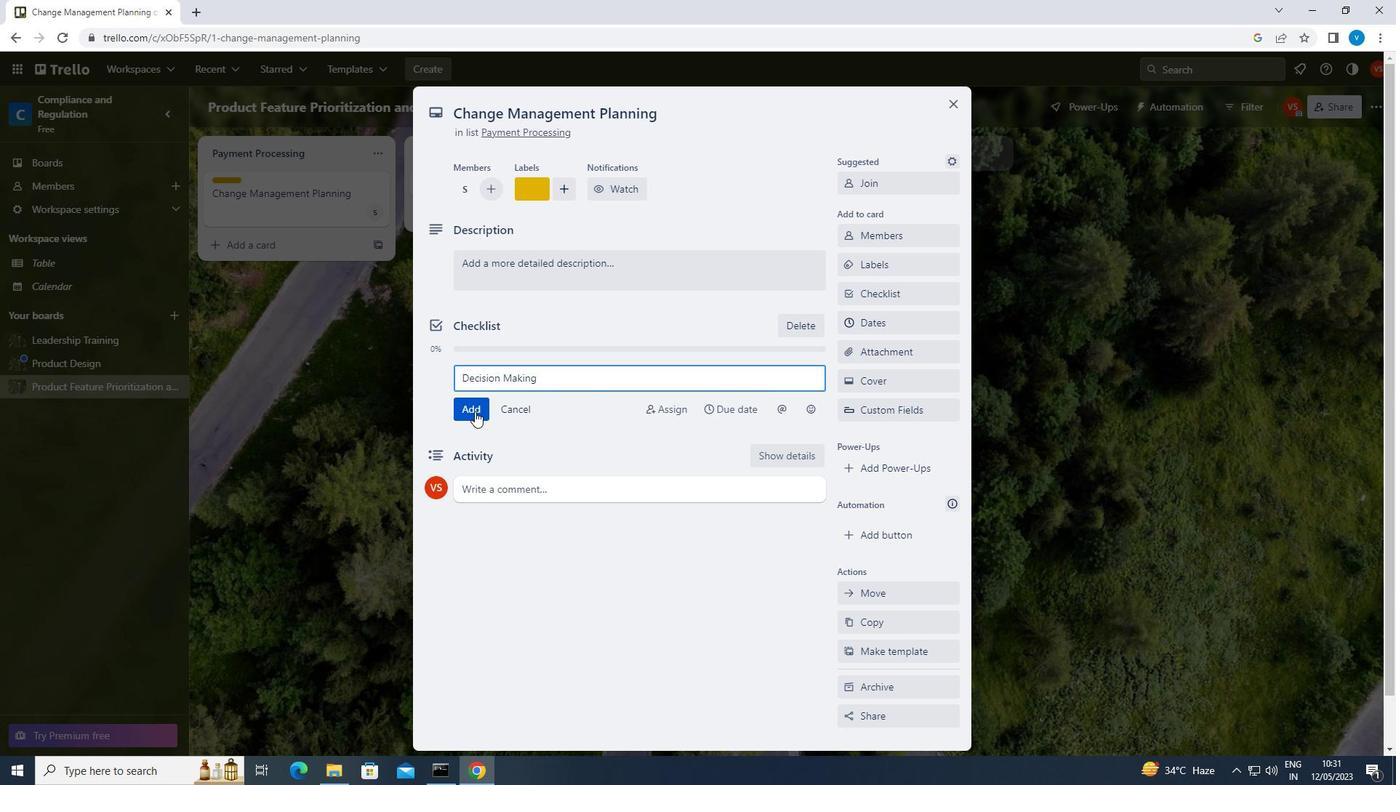 
Action: Mouse moved to (893, 358)
Screenshot: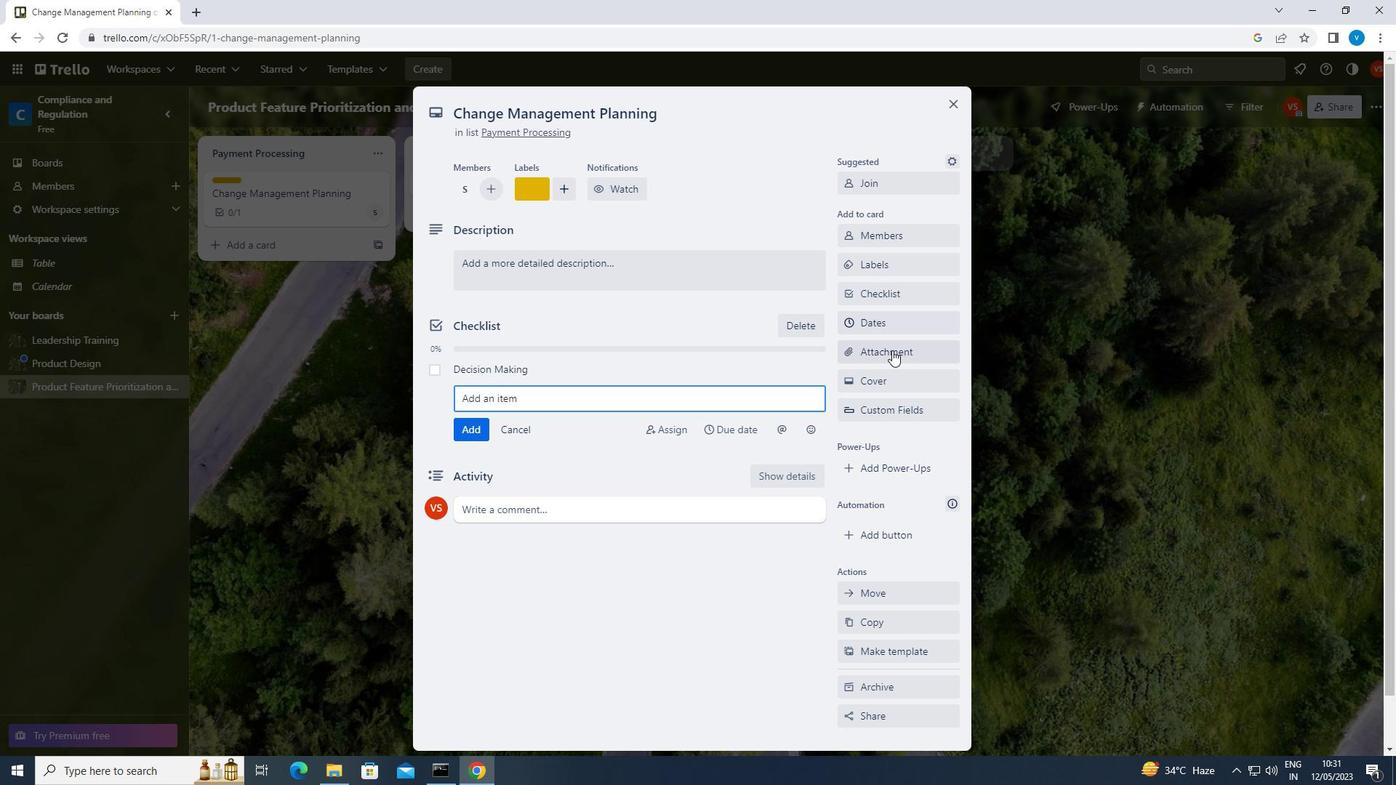 
Action: Mouse pressed left at (893, 358)
Screenshot: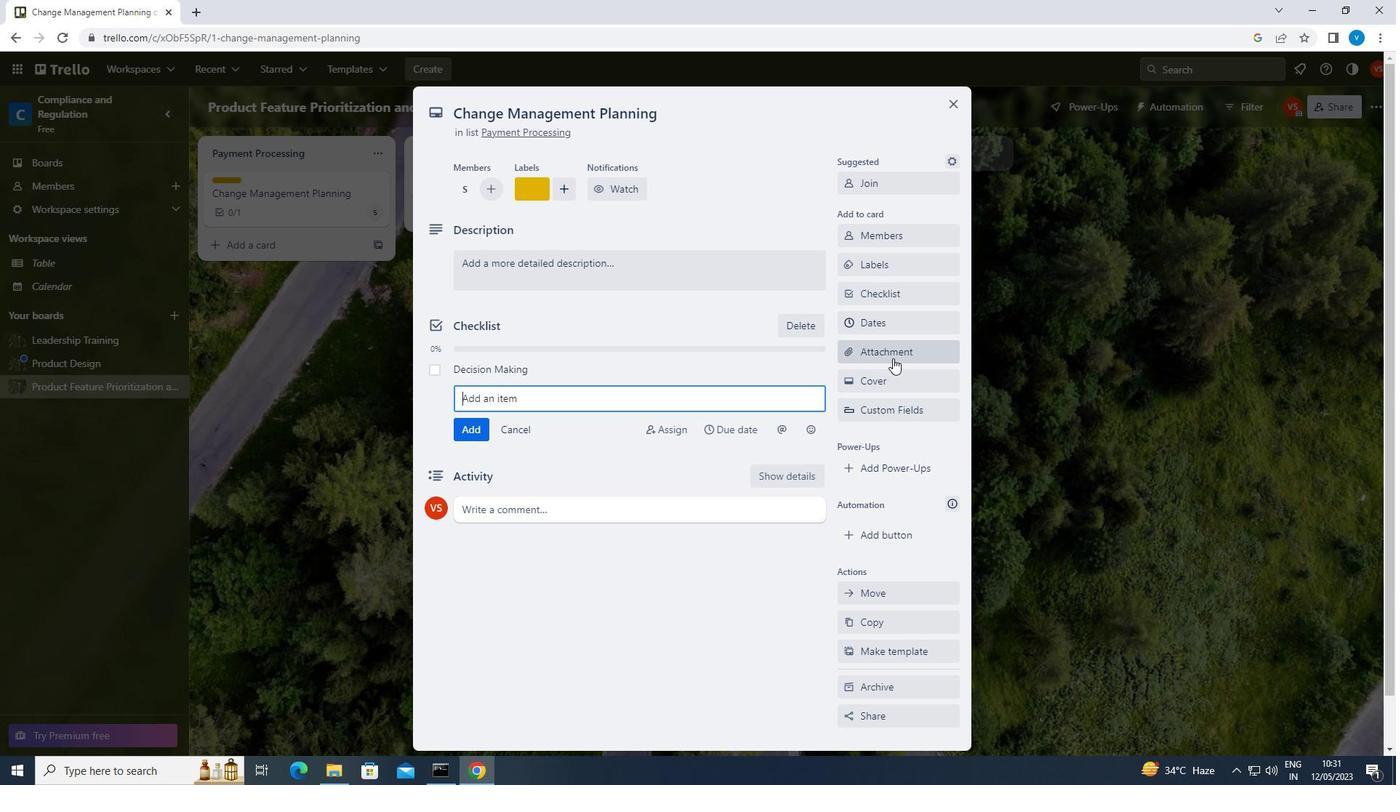 
Action: Mouse moved to (863, 466)
Screenshot: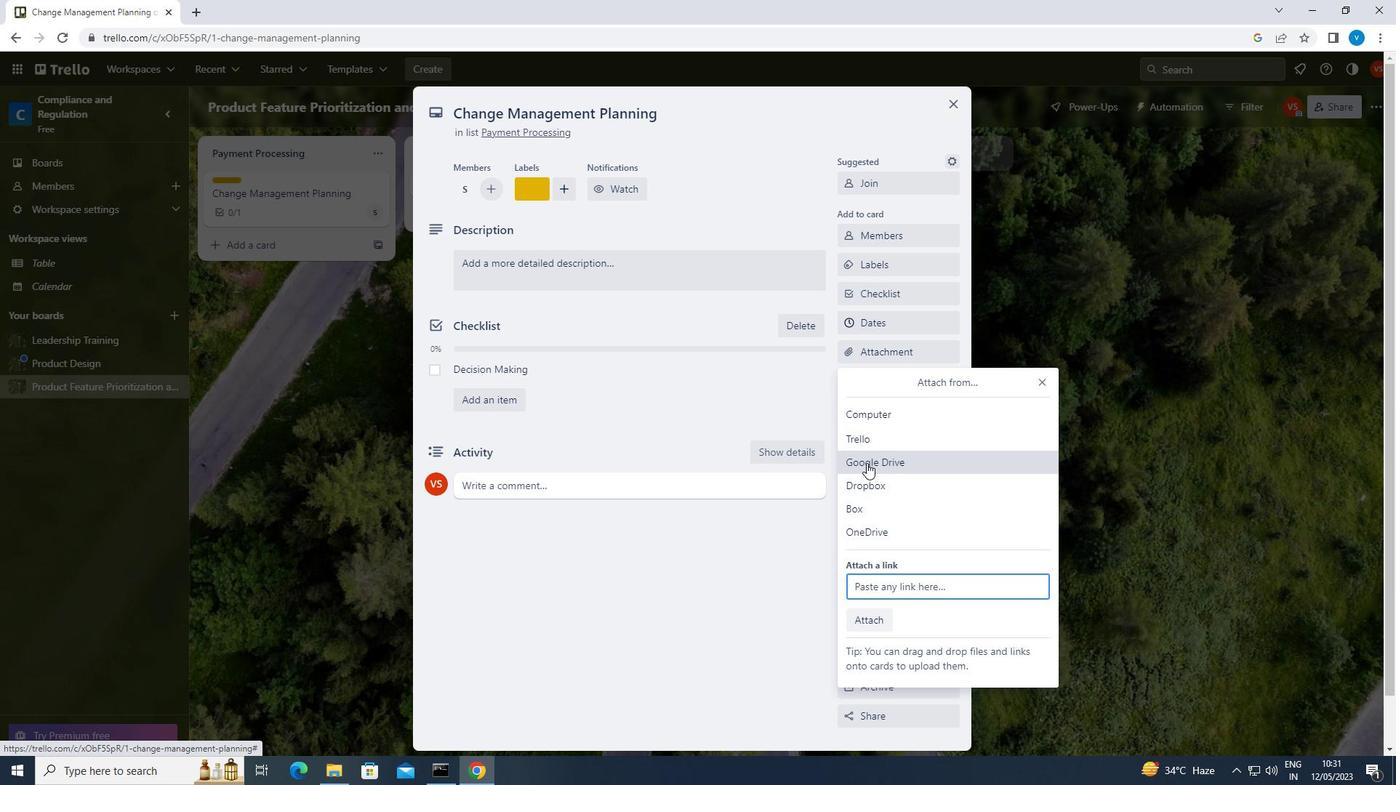 
Action: Mouse pressed left at (863, 466)
Screenshot: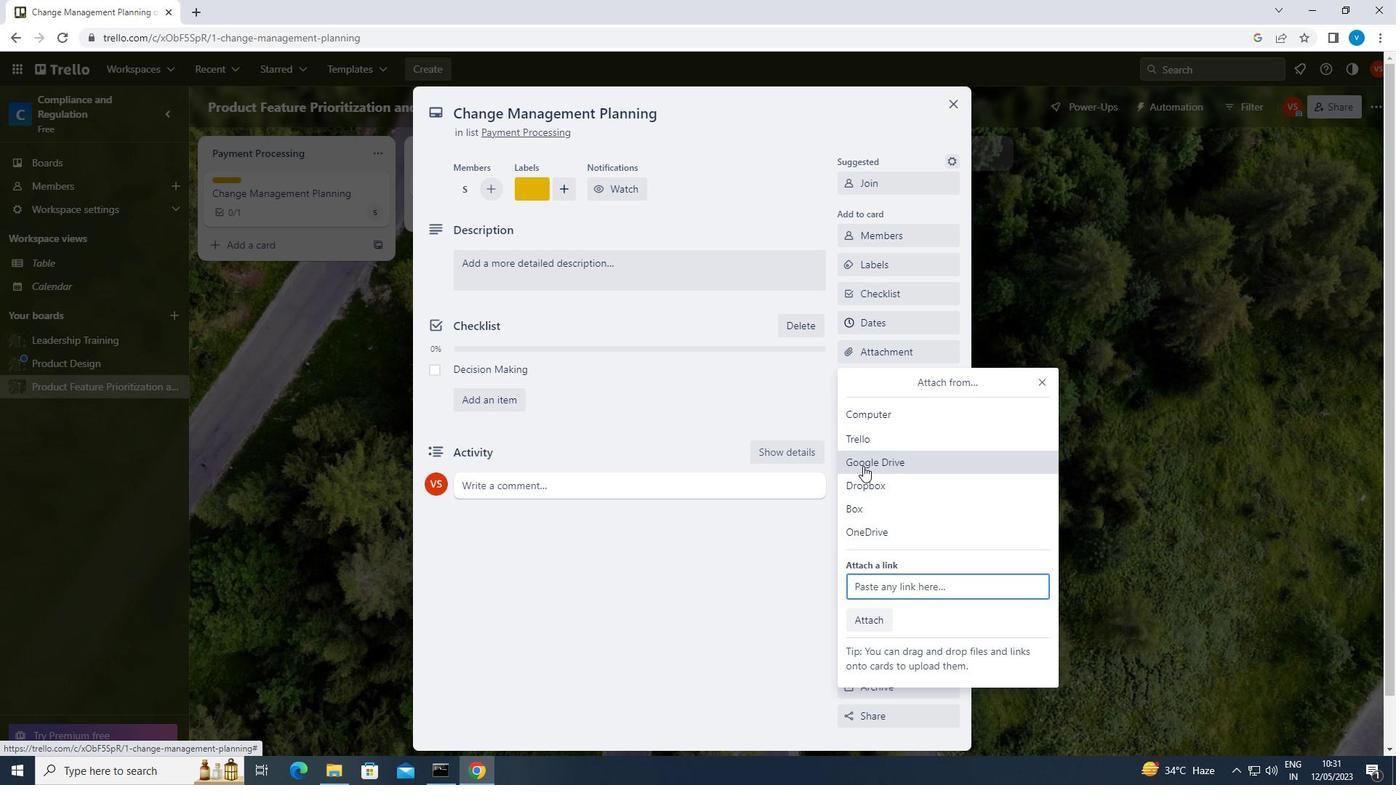 
Action: Mouse moved to (386, 393)
Screenshot: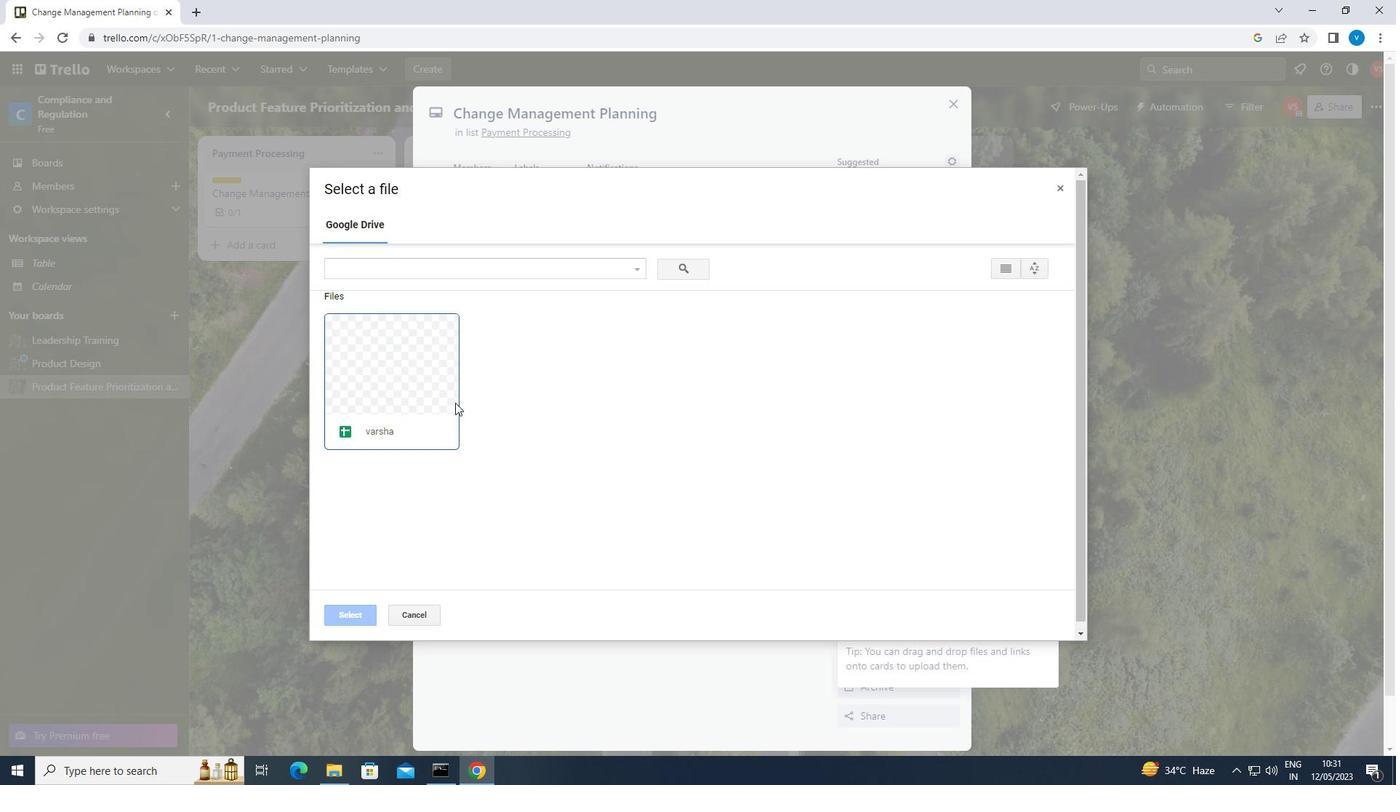 
Action: Mouse pressed left at (386, 393)
Screenshot: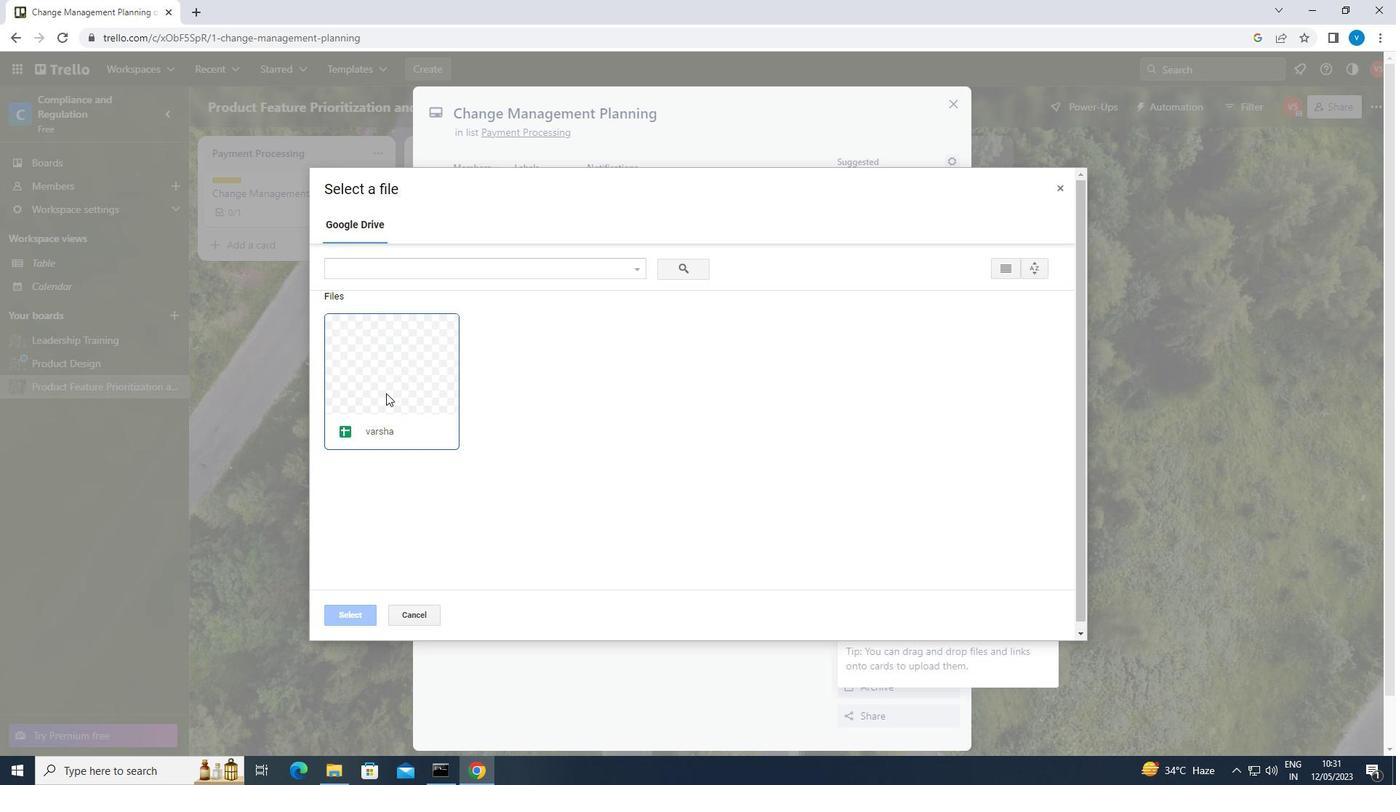 
Action: Mouse moved to (349, 616)
Screenshot: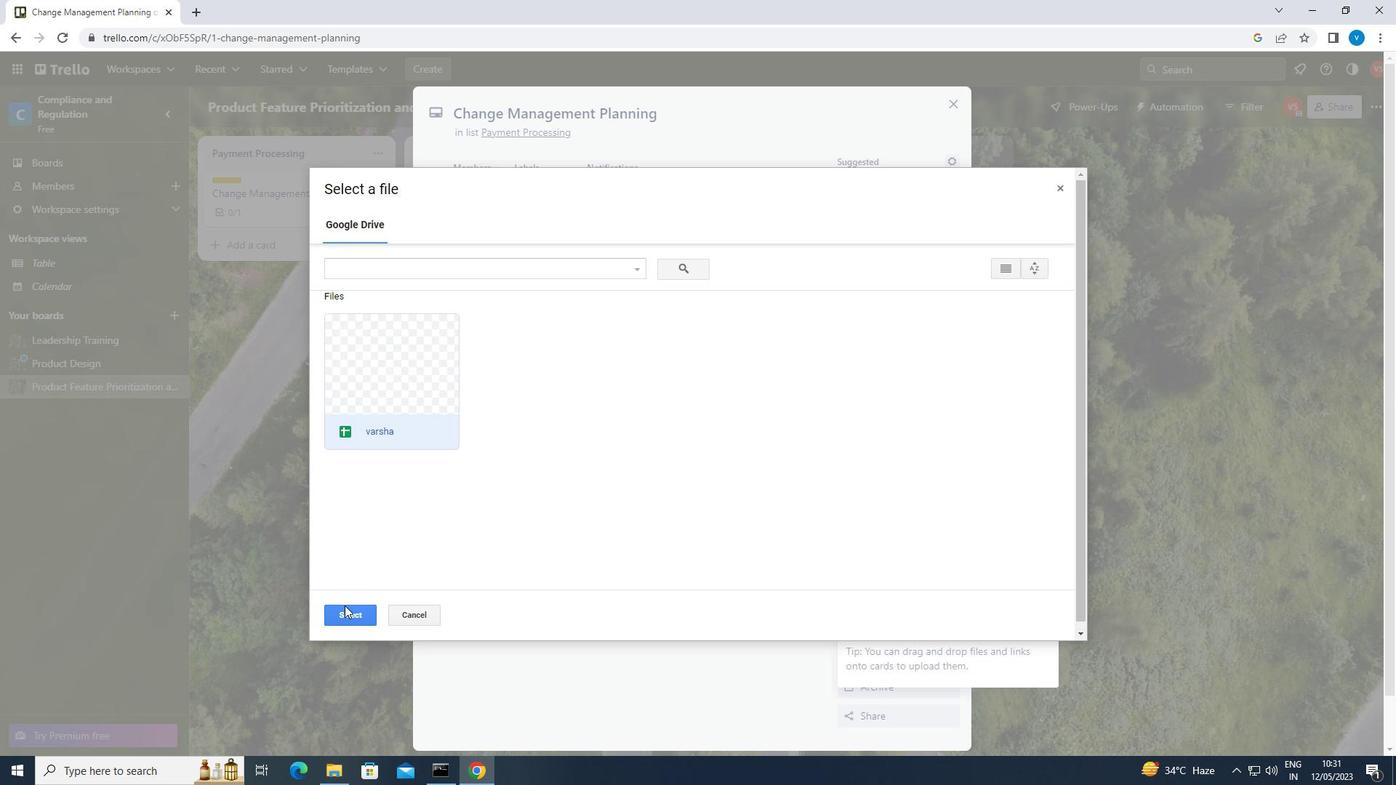 
Action: Mouse pressed left at (349, 616)
Screenshot: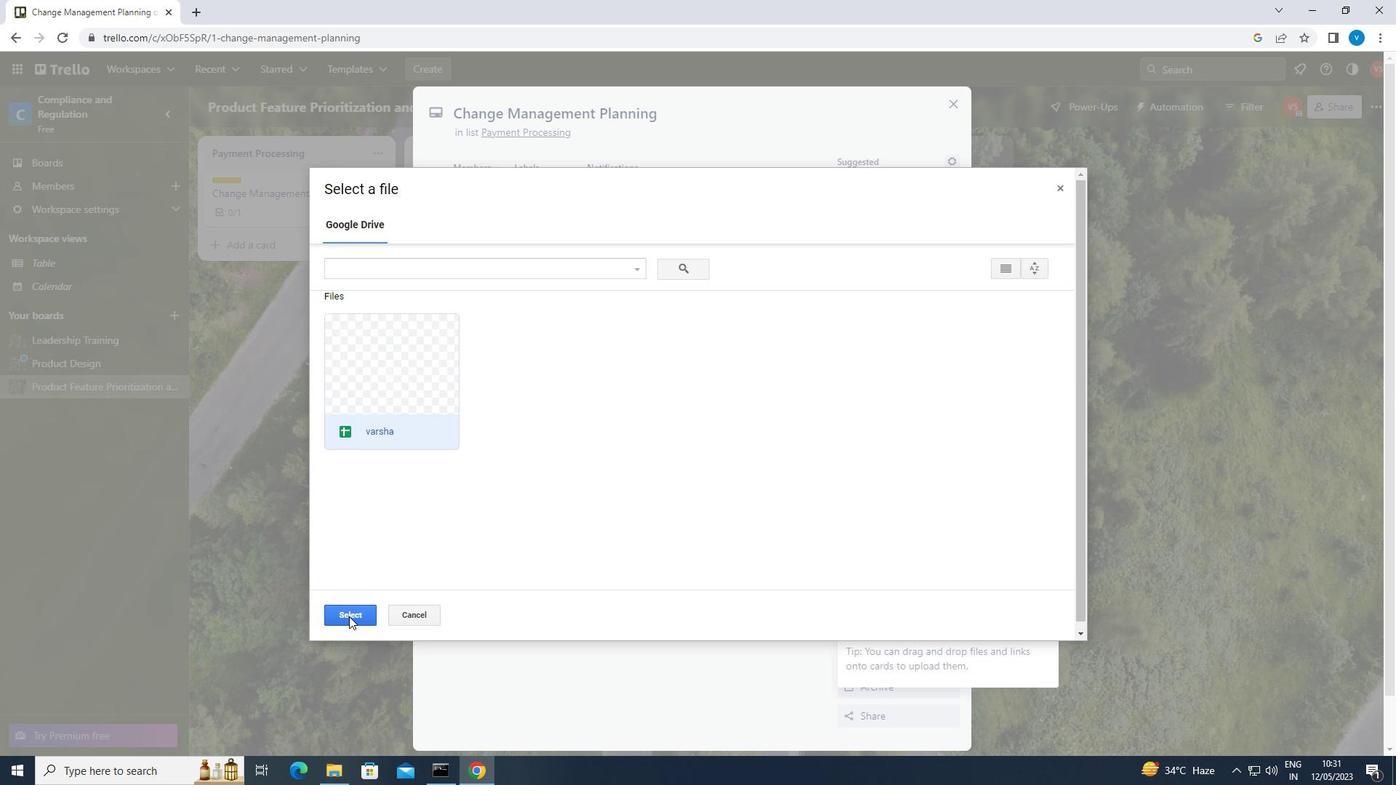 
Action: Mouse moved to (883, 384)
Screenshot: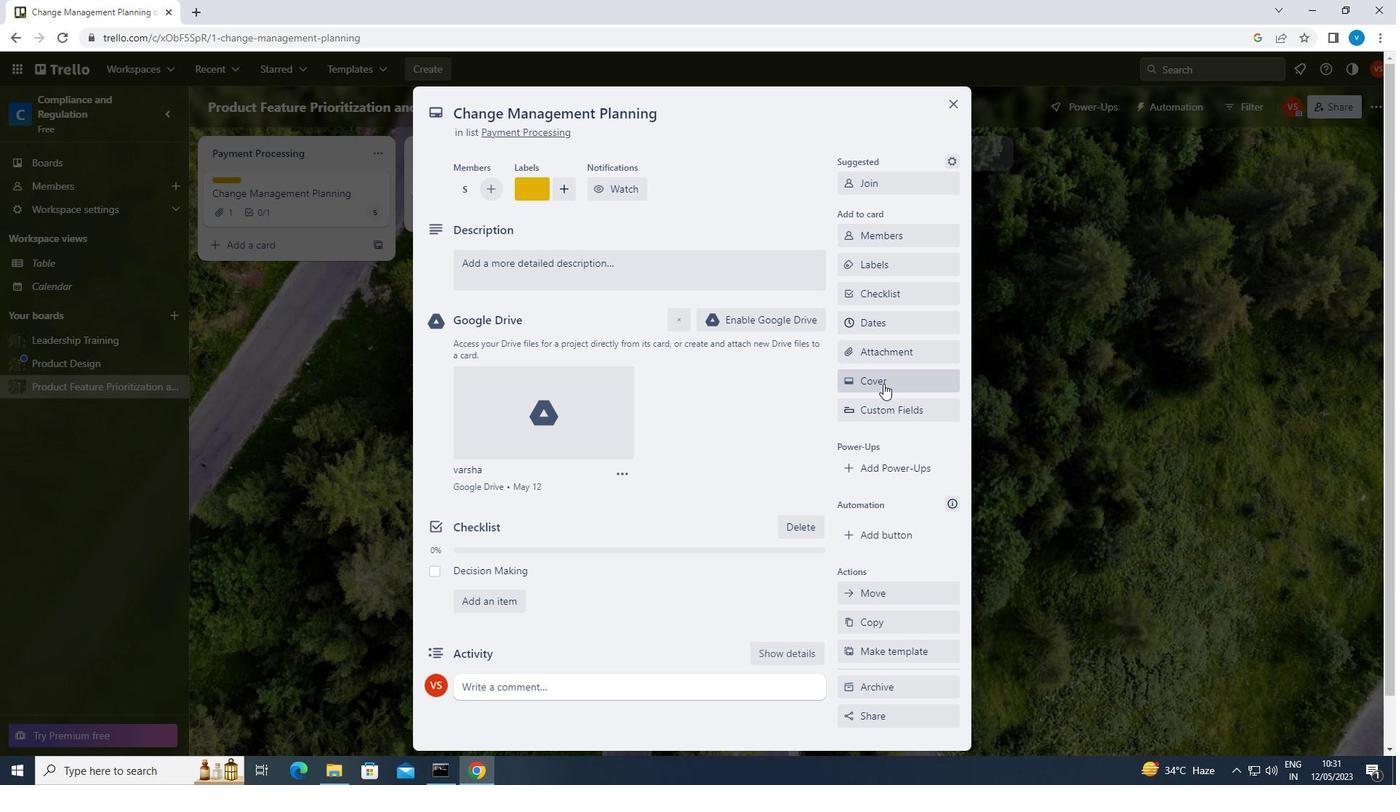 
Action: Mouse pressed left at (883, 384)
Screenshot: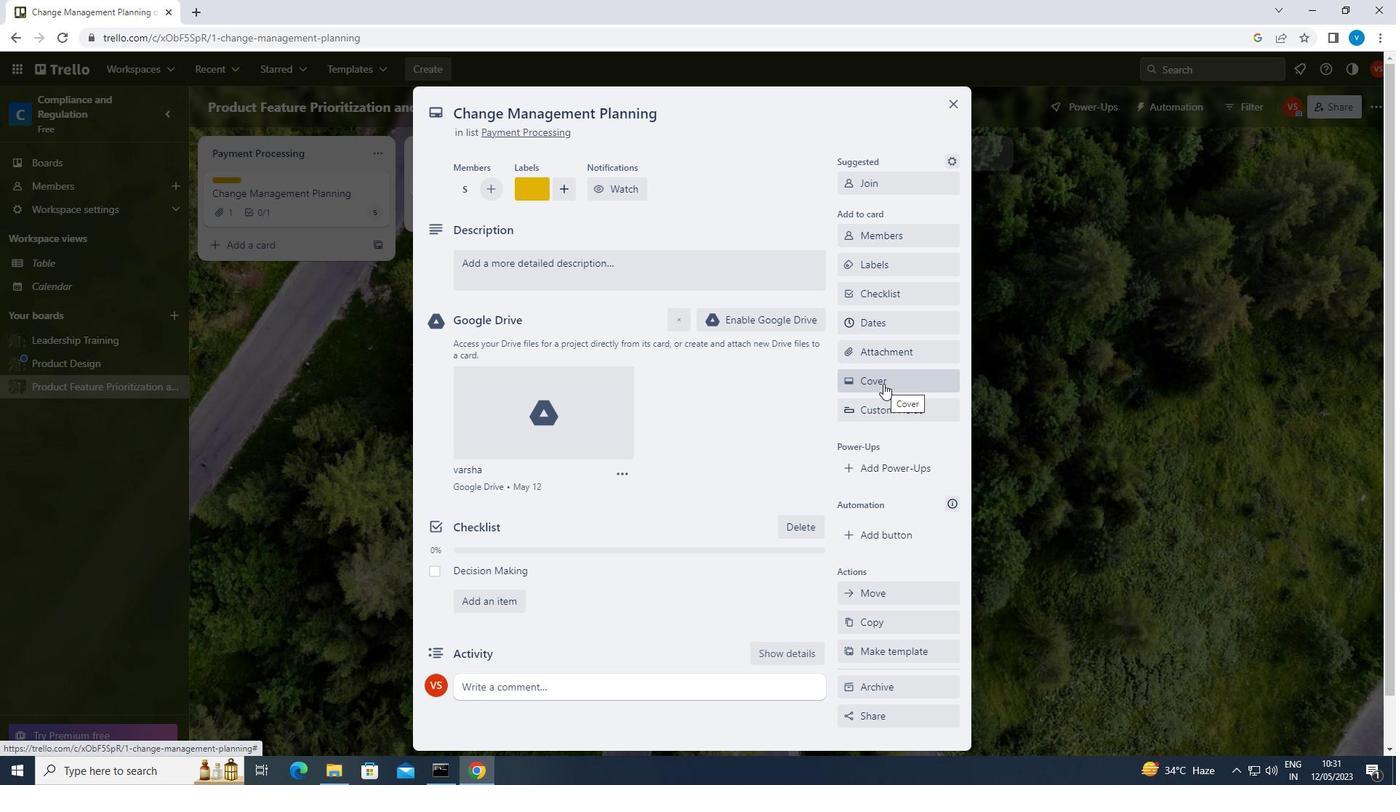 
Action: Mouse moved to (909, 467)
Screenshot: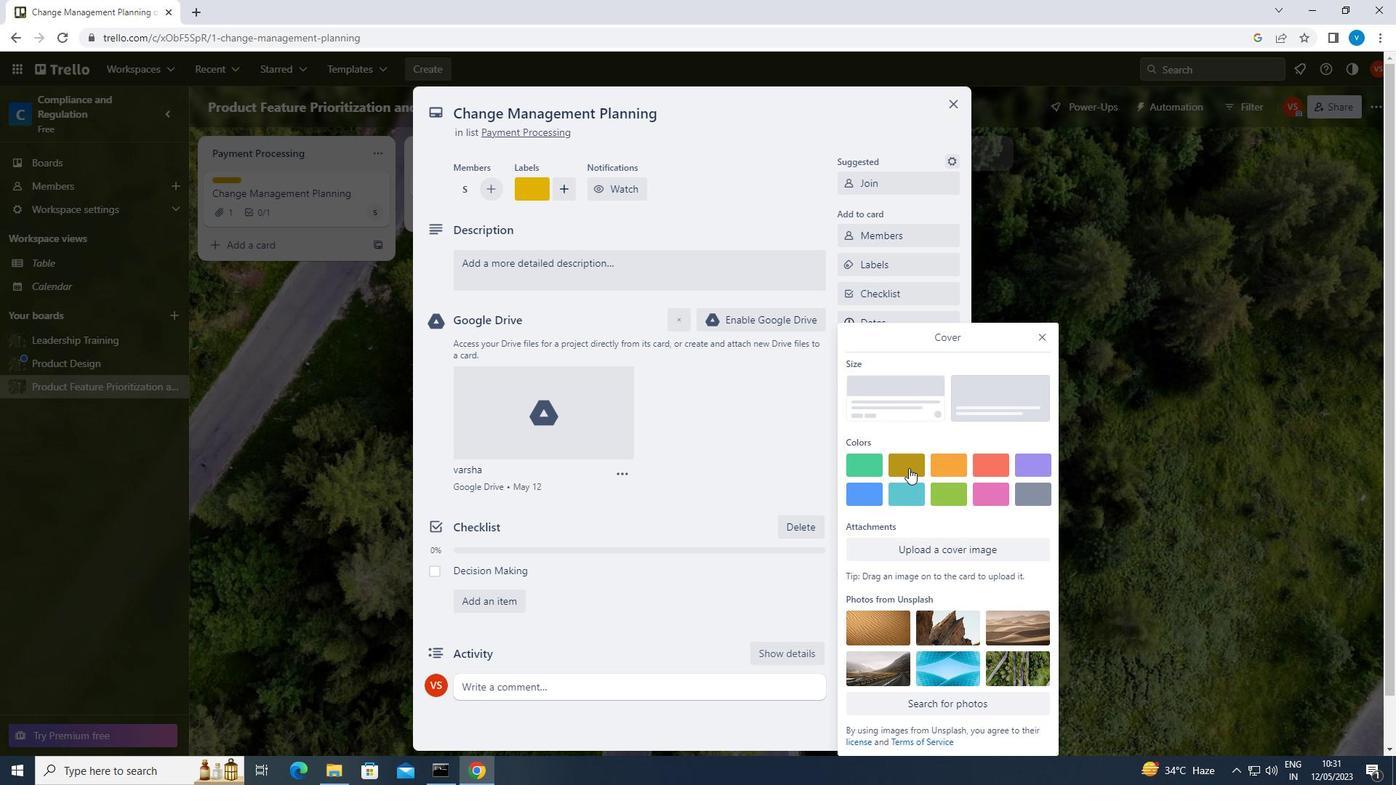 
Action: Mouse pressed left at (909, 467)
Screenshot: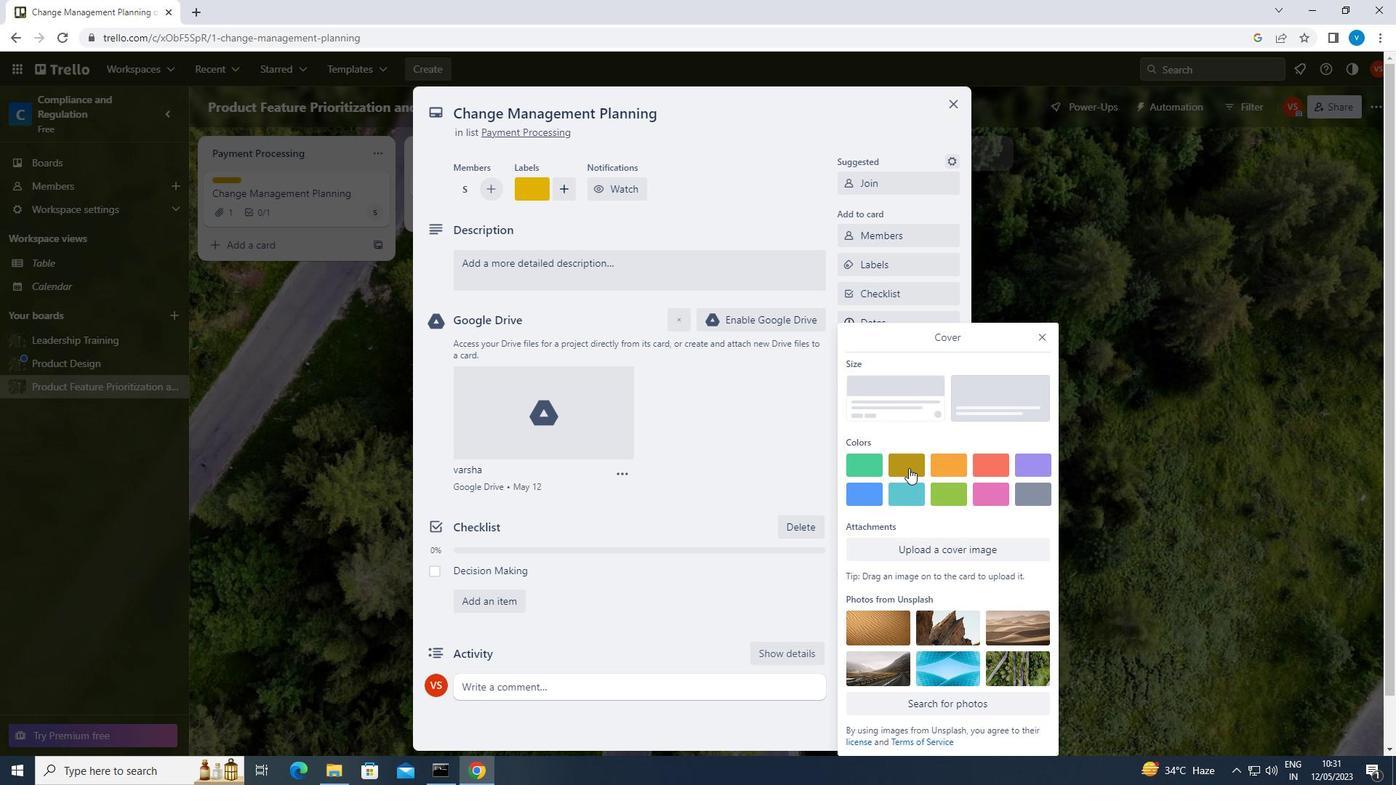
Action: Mouse moved to (1037, 308)
Screenshot: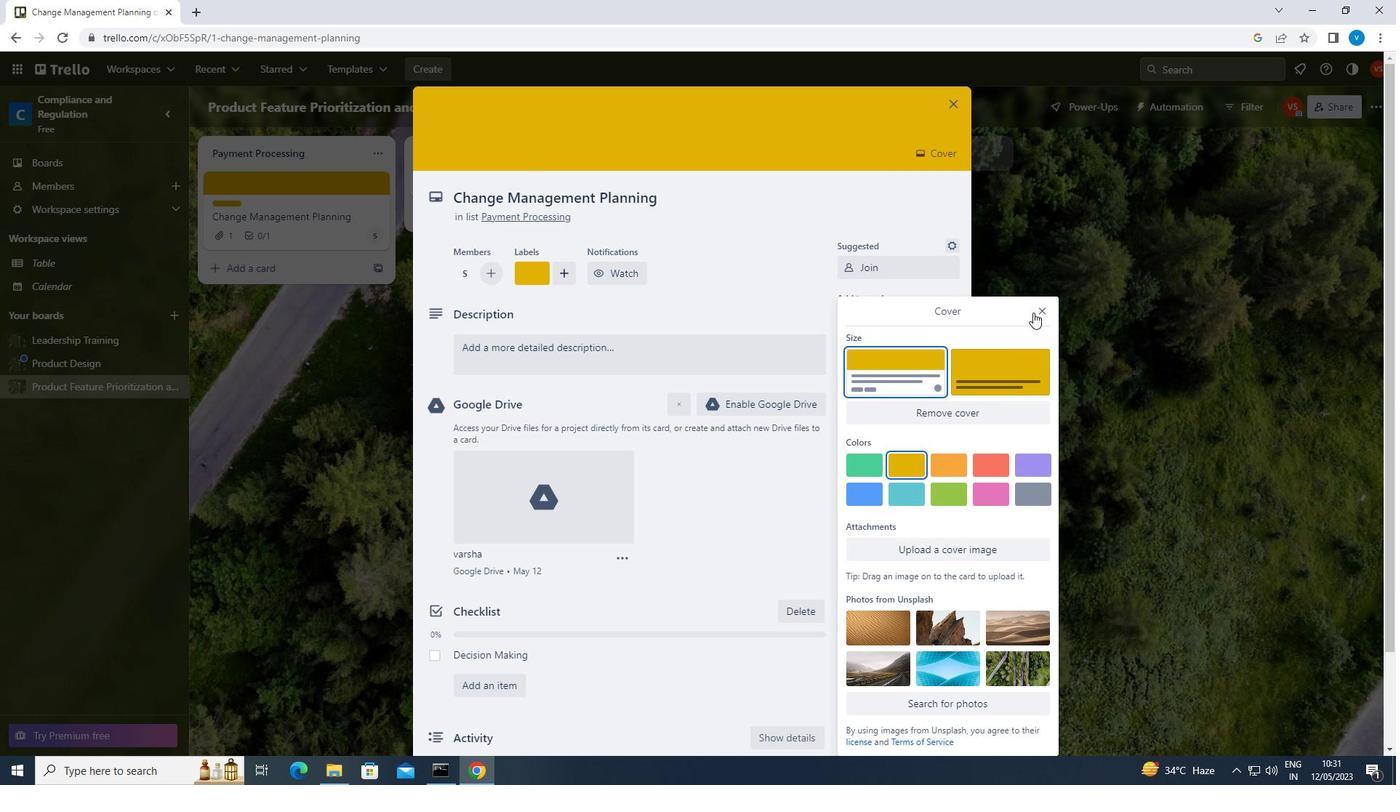 
Action: Mouse pressed left at (1037, 308)
Screenshot: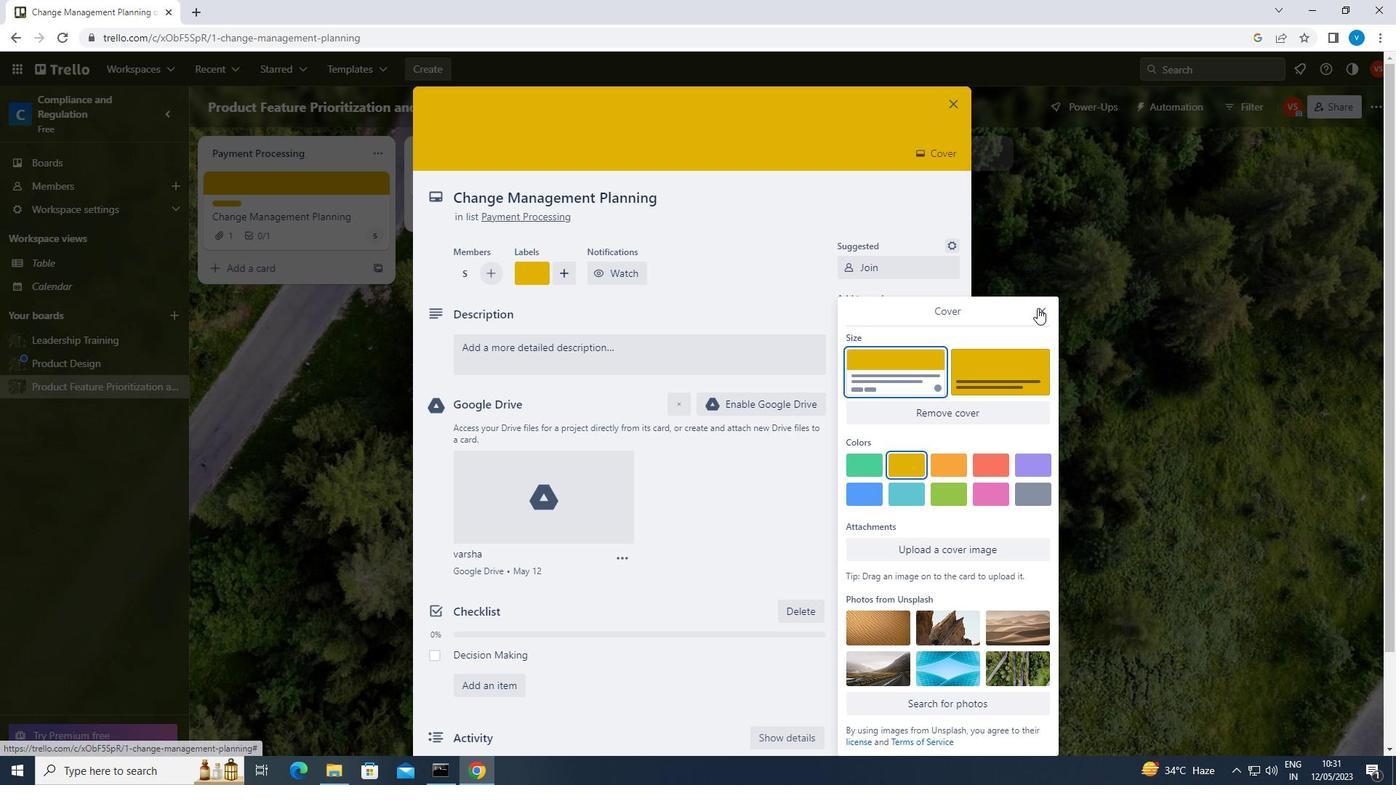 
Action: Mouse moved to (601, 349)
Screenshot: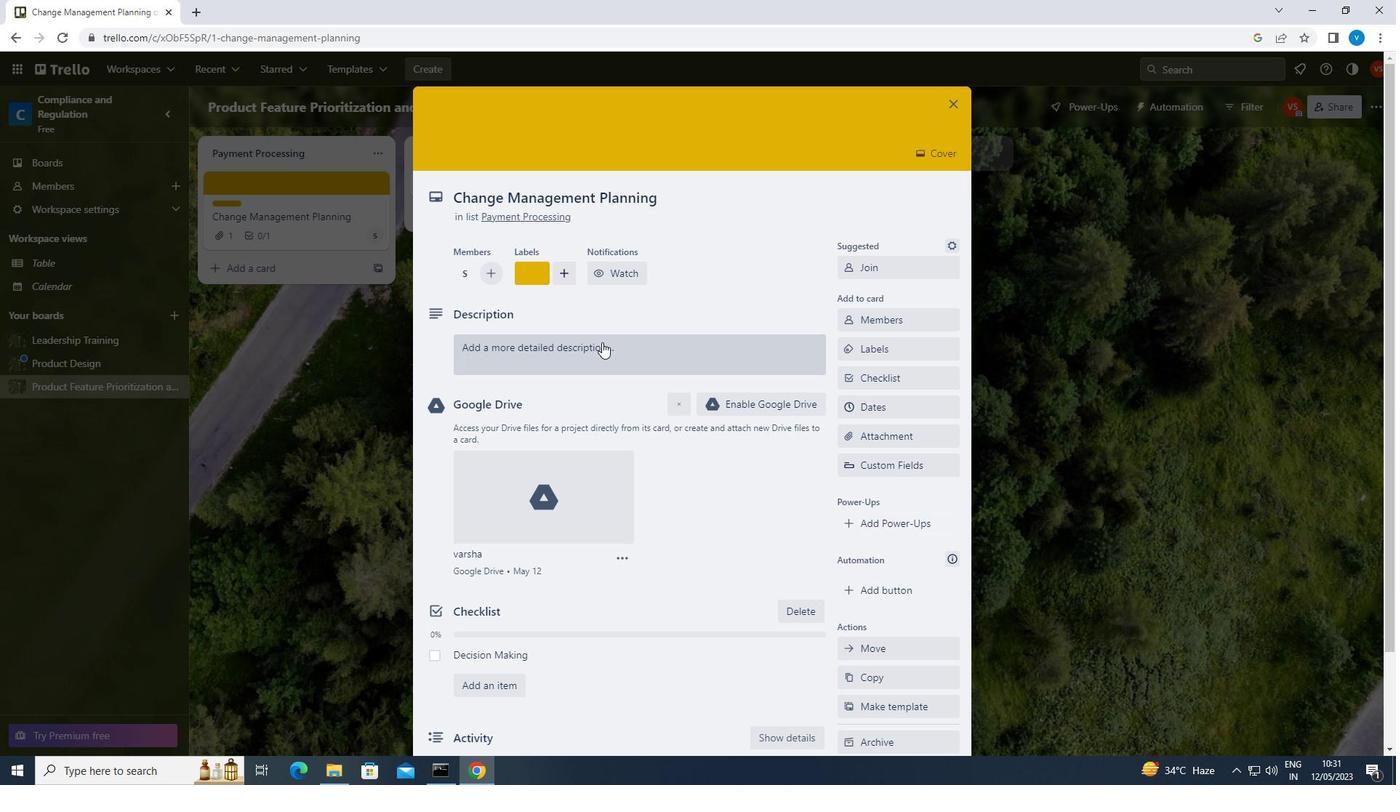 
Action: Mouse pressed left at (601, 349)
Screenshot: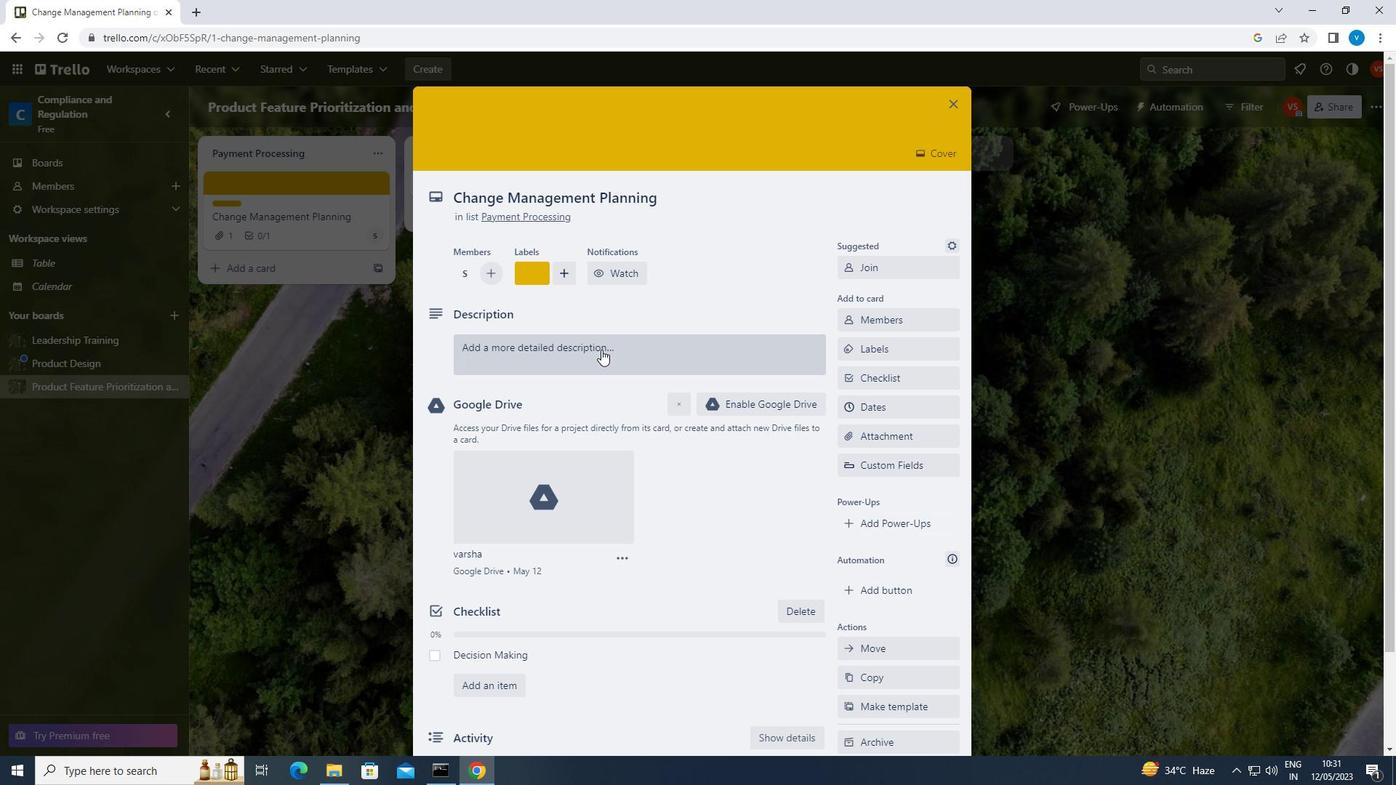 
Action: Key pressed <Key.shift><Key.shift><Key.shift><Key.shift><Key.shift><Key.shift><Key.shift><Key.shift><Key.shift>DEVELOP<Key.space>AND<Key.space>LAUNCH<Key.space>NEW<Key.space>CUSTOMER<Key.space>FEEDBACK<Key.space>PROGRAM<Key.space>FOR<Key.space>PRODUCT<Key.space>IMPROVEMENTS.
Screenshot: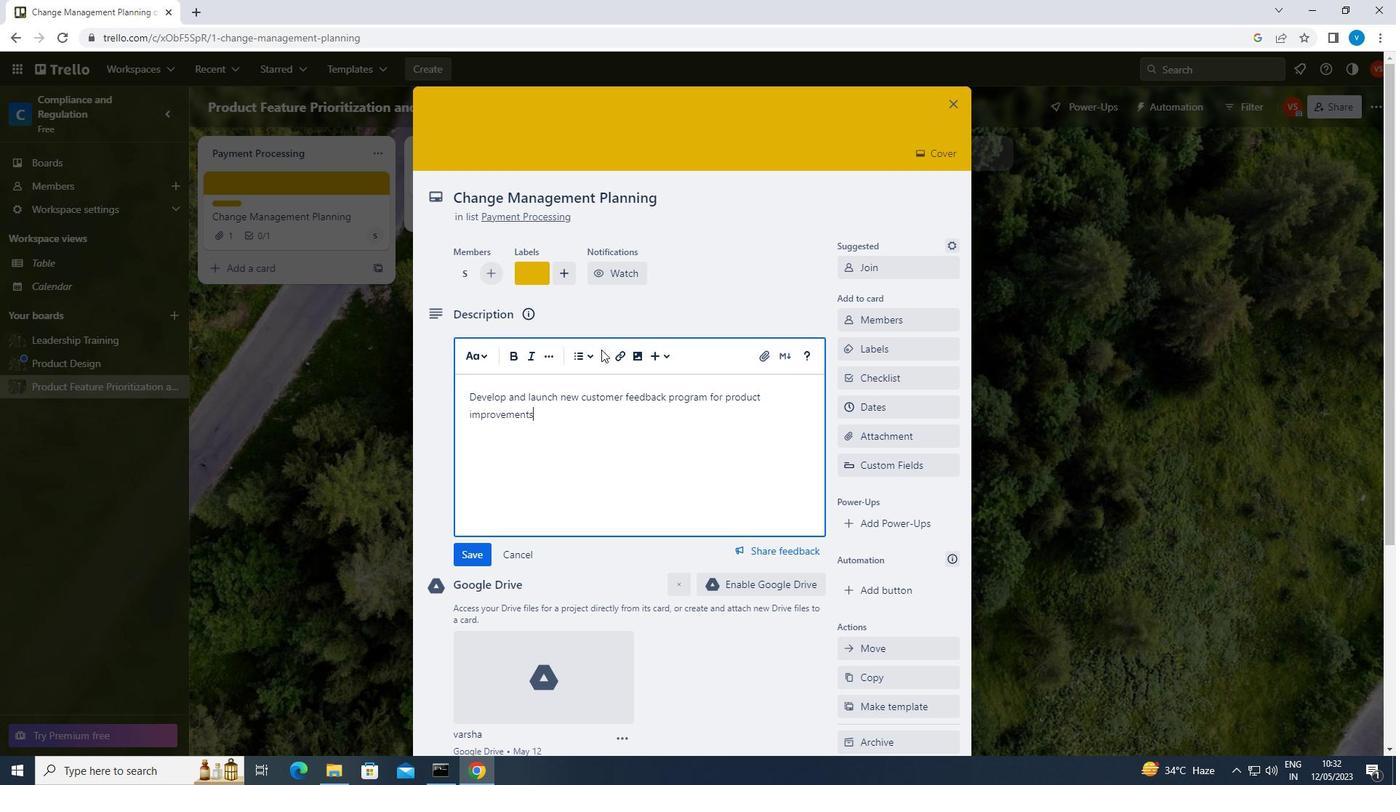 
Action: Mouse moved to (581, 472)
Screenshot: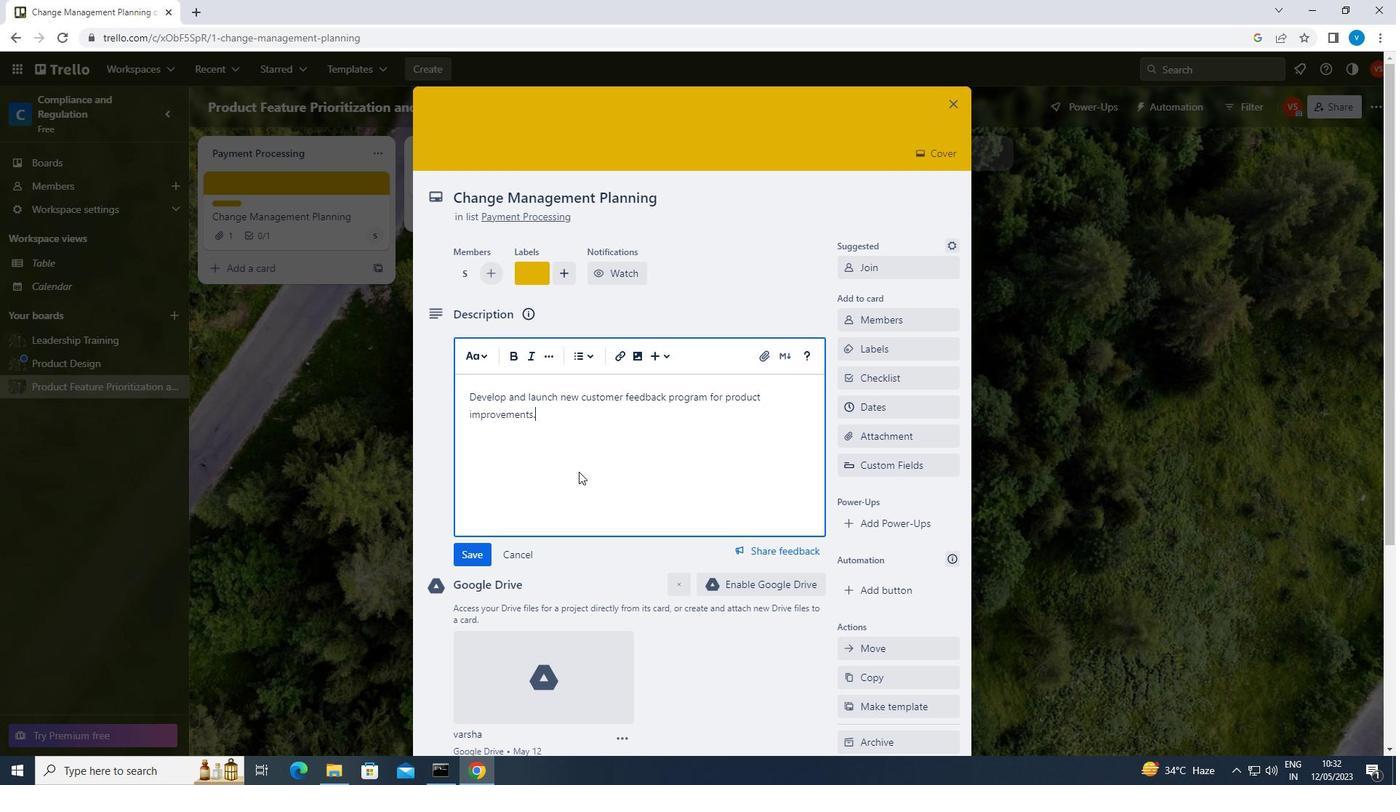 
Action: Mouse scrolled (581, 471) with delta (0, 0)
Screenshot: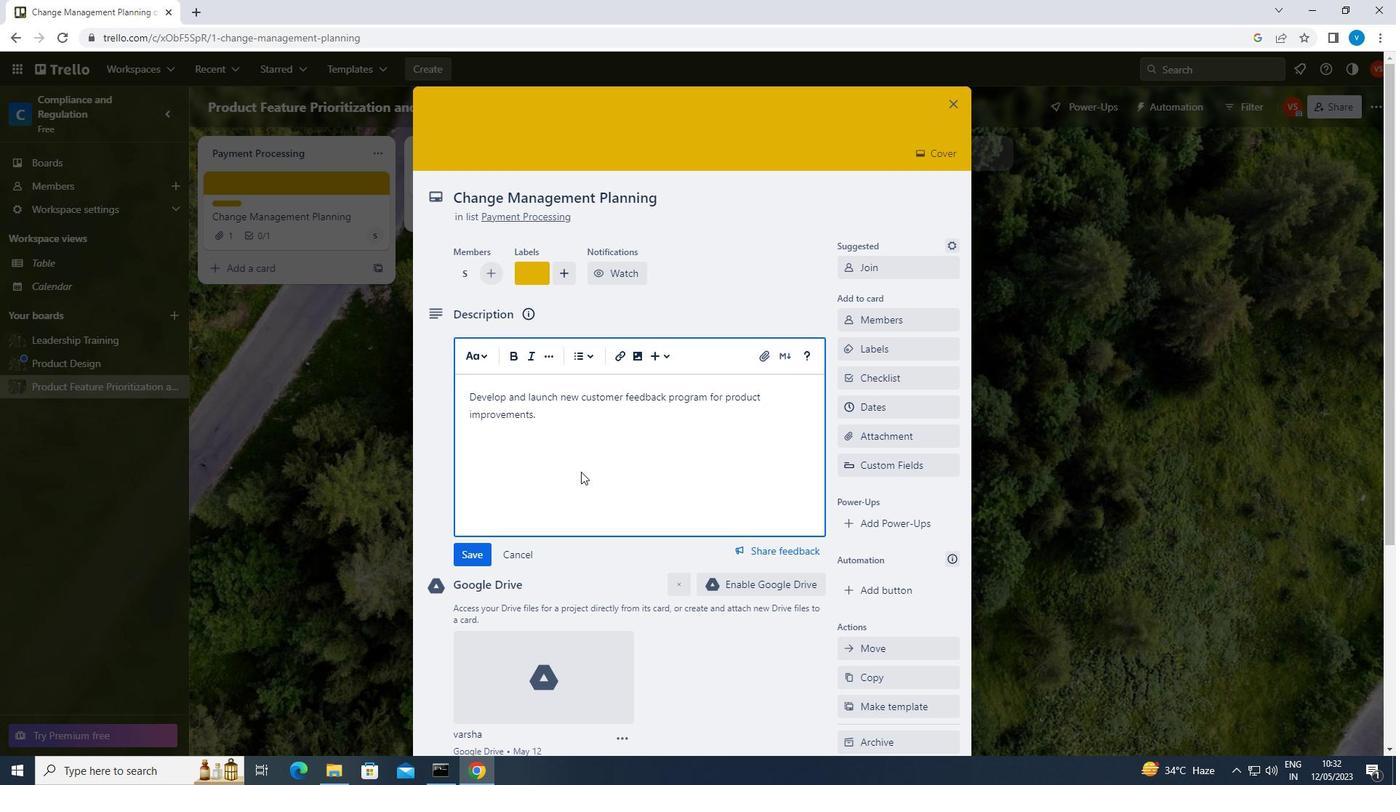 
Action: Mouse scrolled (581, 471) with delta (0, 0)
Screenshot: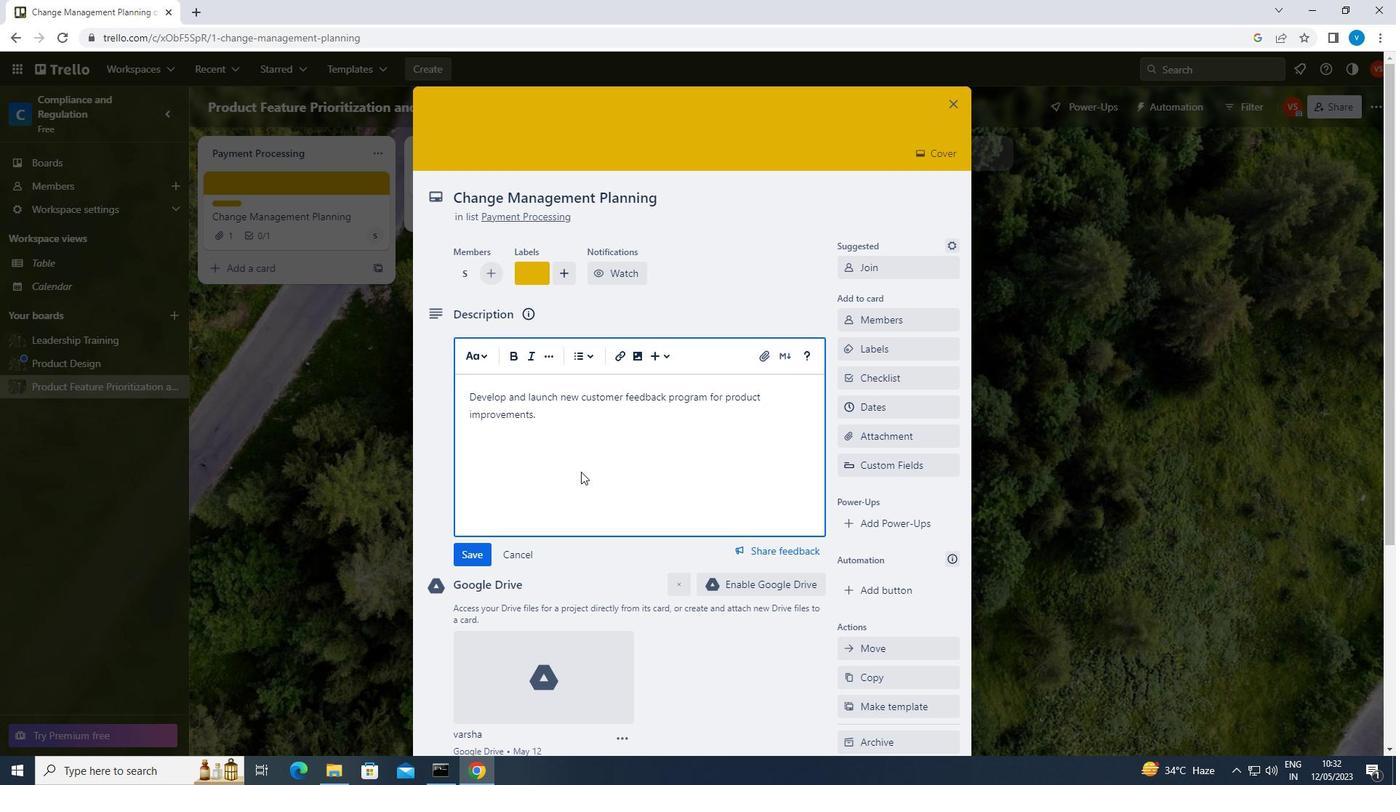 
Action: Mouse scrolled (581, 471) with delta (0, 0)
Screenshot: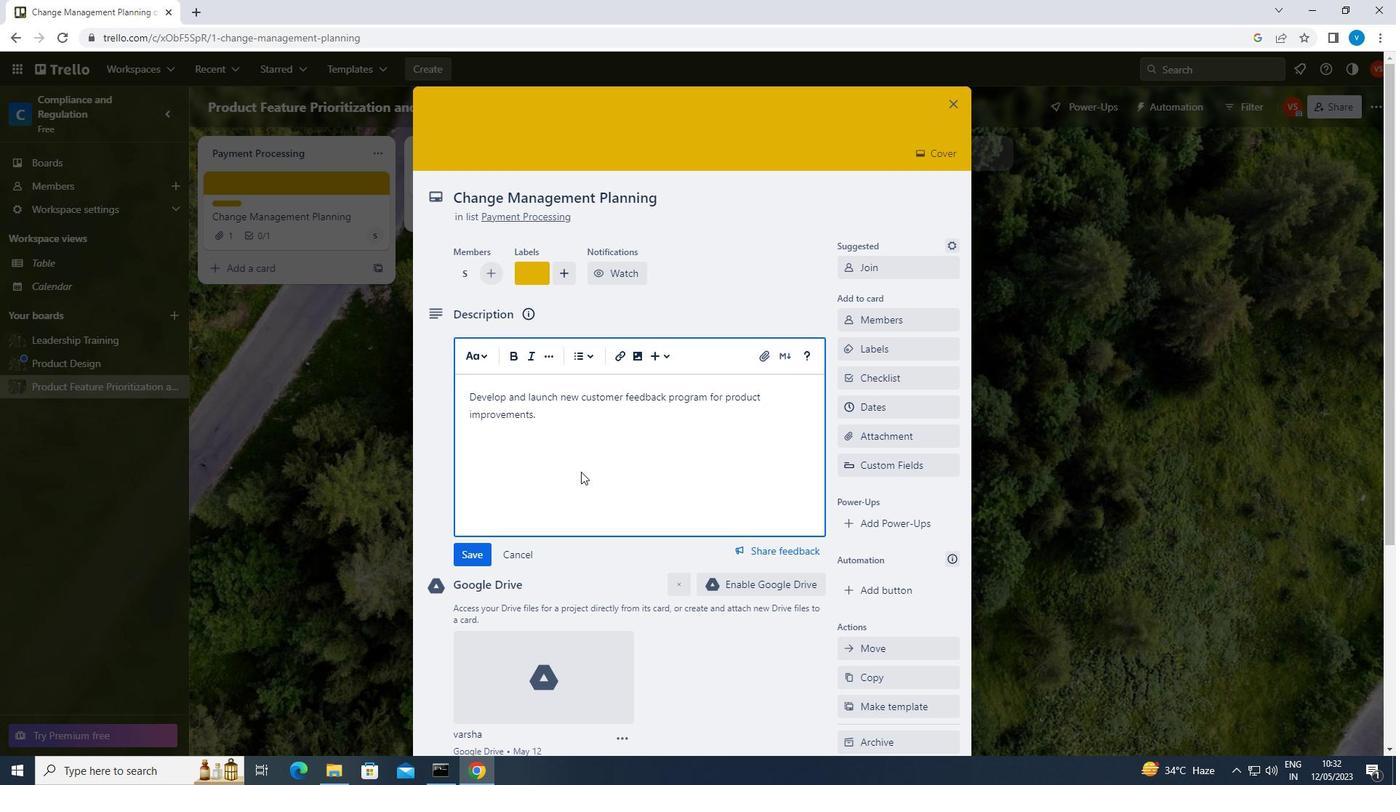 
Action: Mouse scrolled (581, 471) with delta (0, 0)
Screenshot: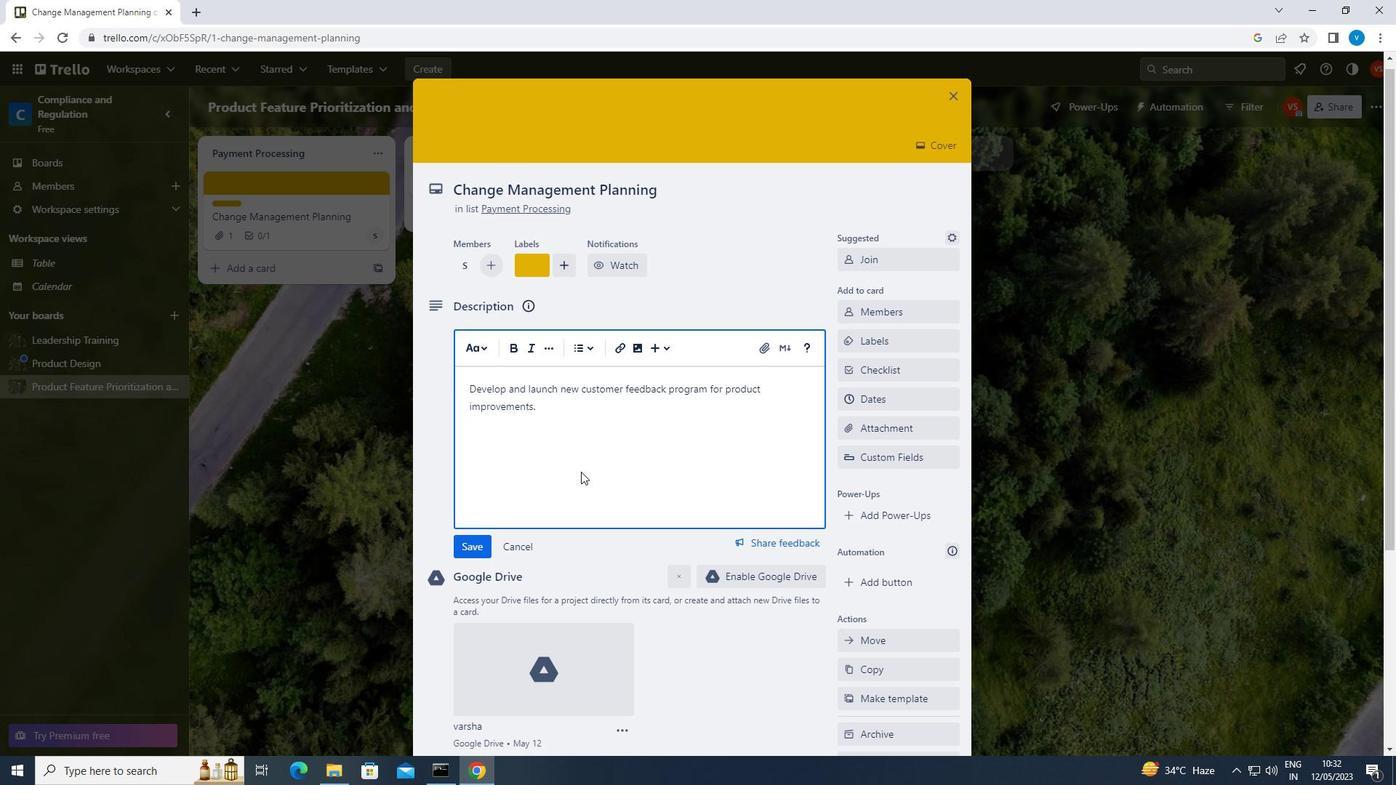 
Action: Mouse scrolled (581, 471) with delta (0, 0)
Screenshot: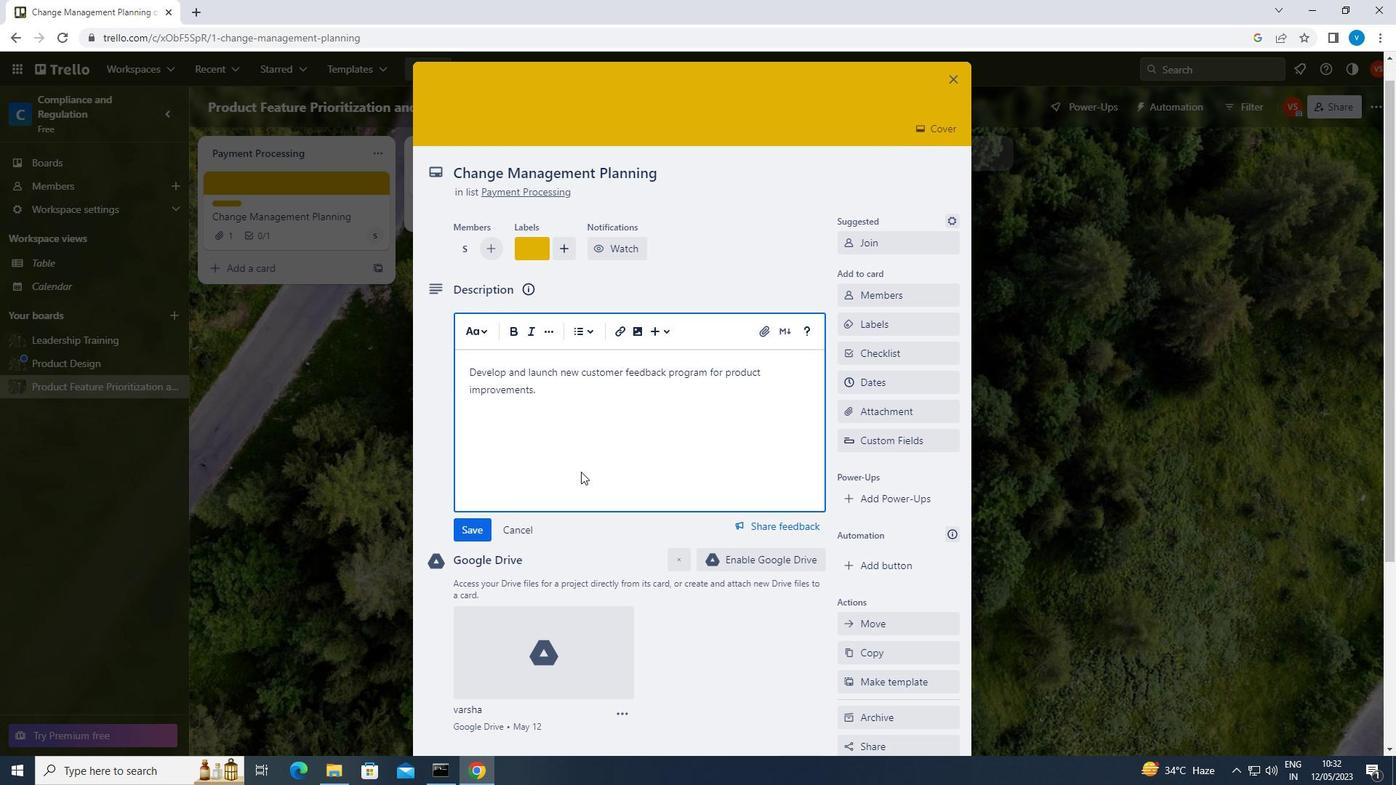 
Action: Mouse scrolled (581, 471) with delta (0, 0)
Screenshot: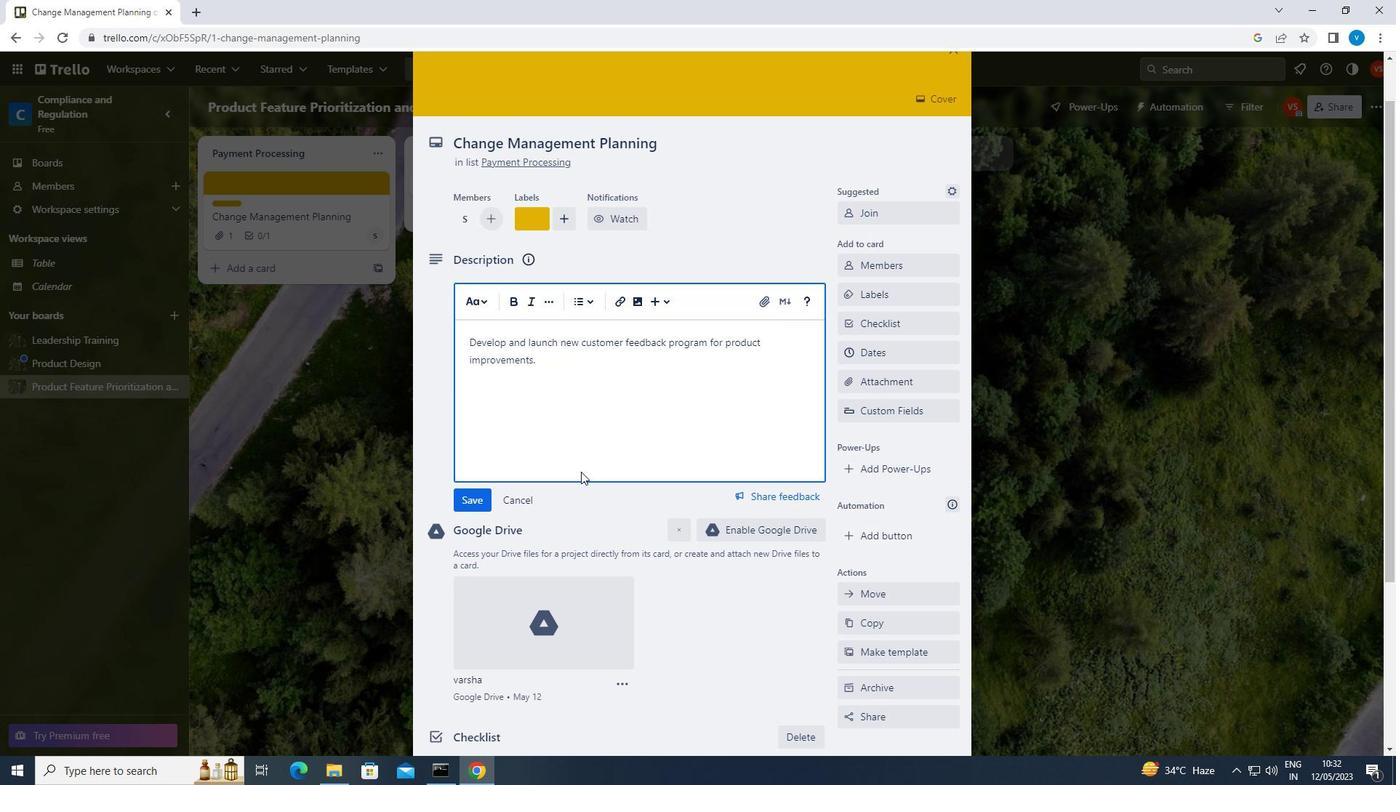 
Action: Mouse scrolled (581, 471) with delta (0, 0)
Screenshot: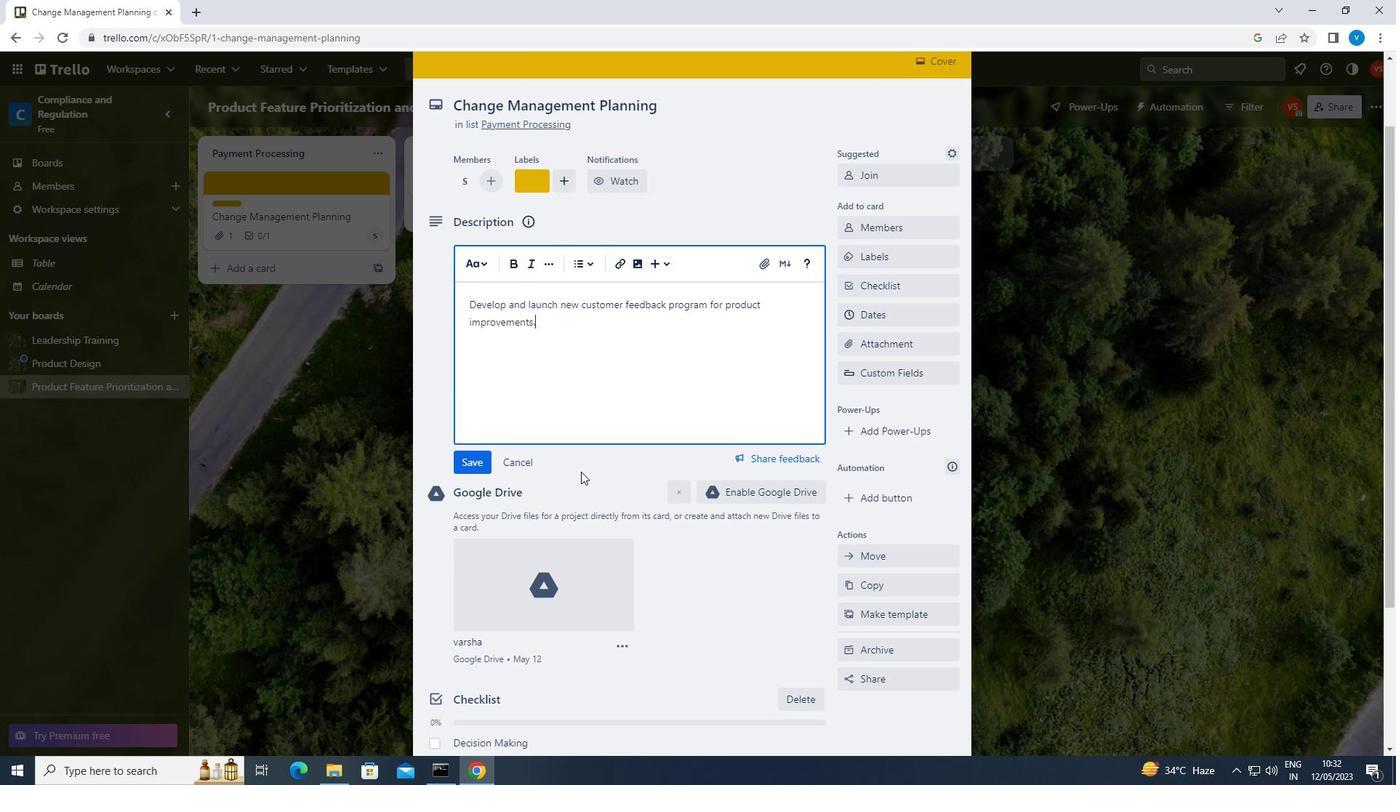 
Action: Mouse moved to (544, 656)
Screenshot: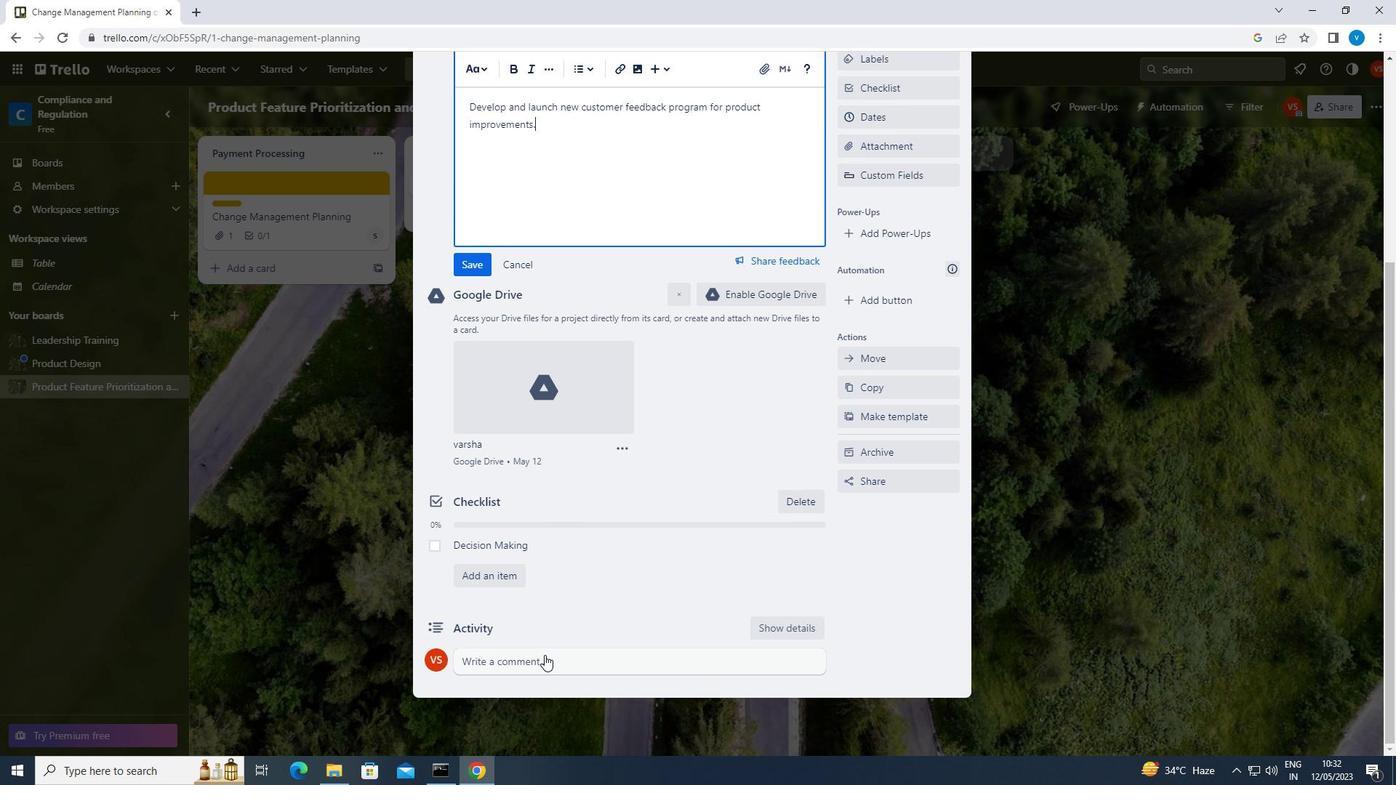 
Action: Mouse pressed left at (544, 656)
Screenshot: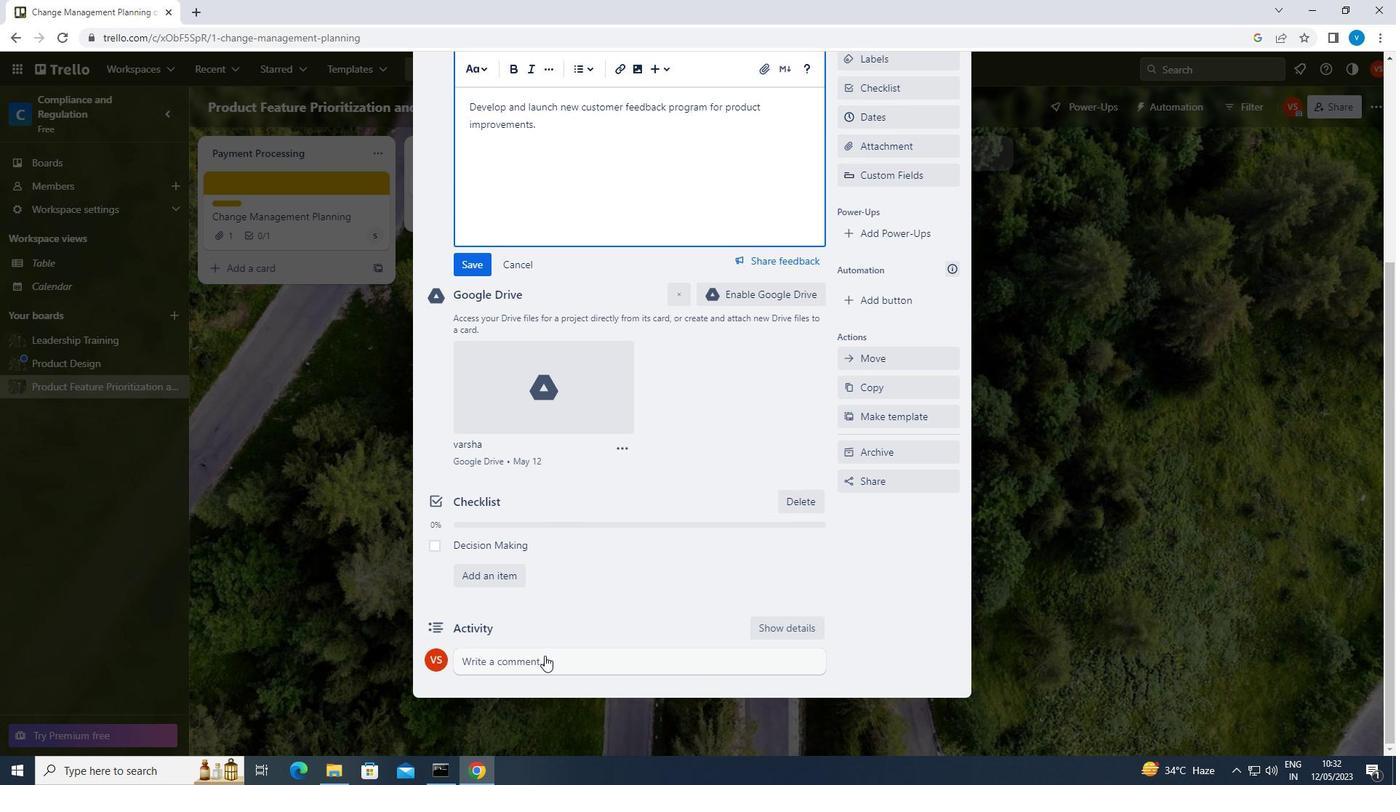 
Action: Key pressed <Key.shift><Key.shift><Key.shift><Key.shift><Key.shift><Key.shift>COLLABORATION<Key.space>AND<Key.space>COMMUNICATION<Key.space>ARE<Key.space>KEY<Key.space>TO<Key.space>SUCCESS<Key.space>FOR<Key.space>THISMTASK,<Key.space>SO<Key.space>LET<Key.space>US<Key.space>MAKE<Key.space>SURE<Key.space>EVERYONE<Key.space>IS<Key.space>INFORMED<Key.space>AND<Key.space>INVOLVED
Screenshot: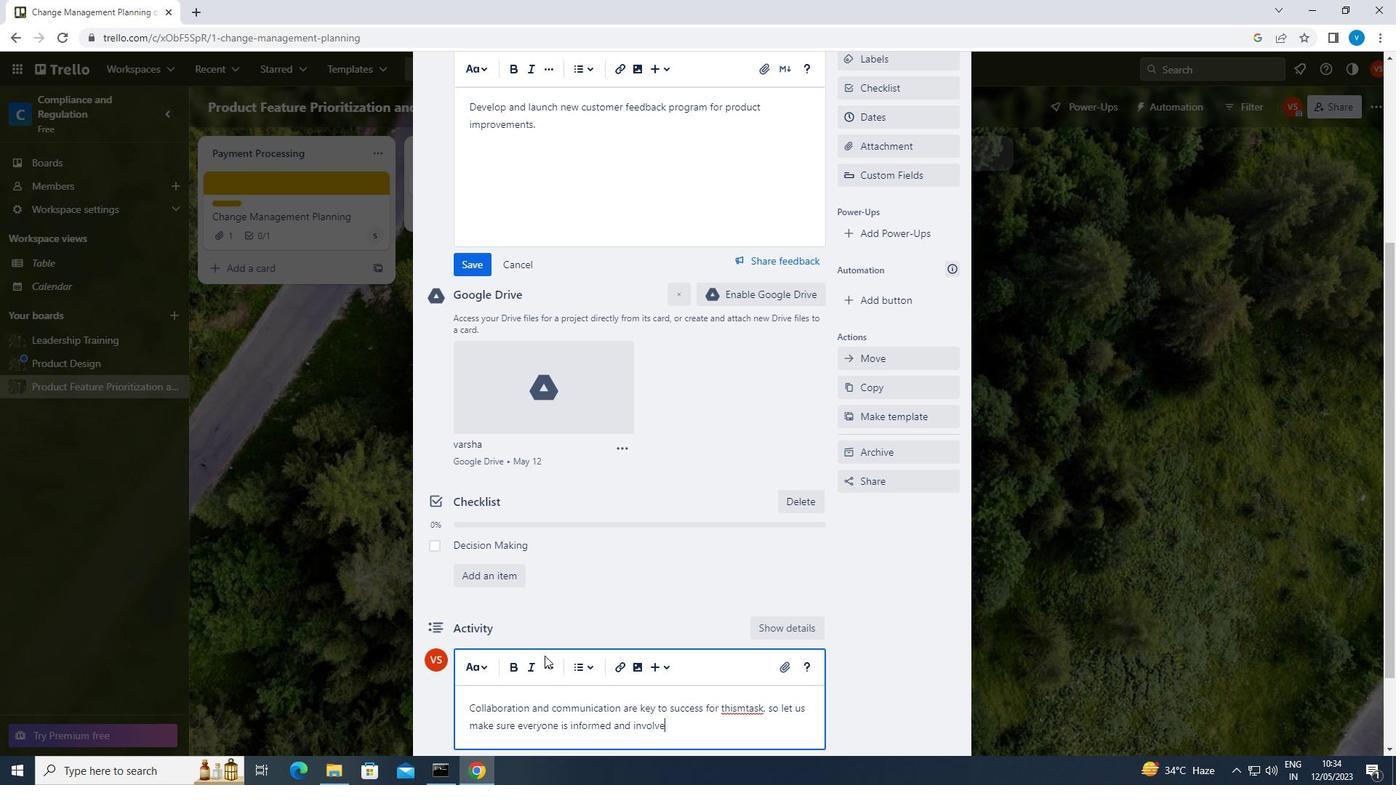 
Action: Mouse moved to (548, 656)
Screenshot: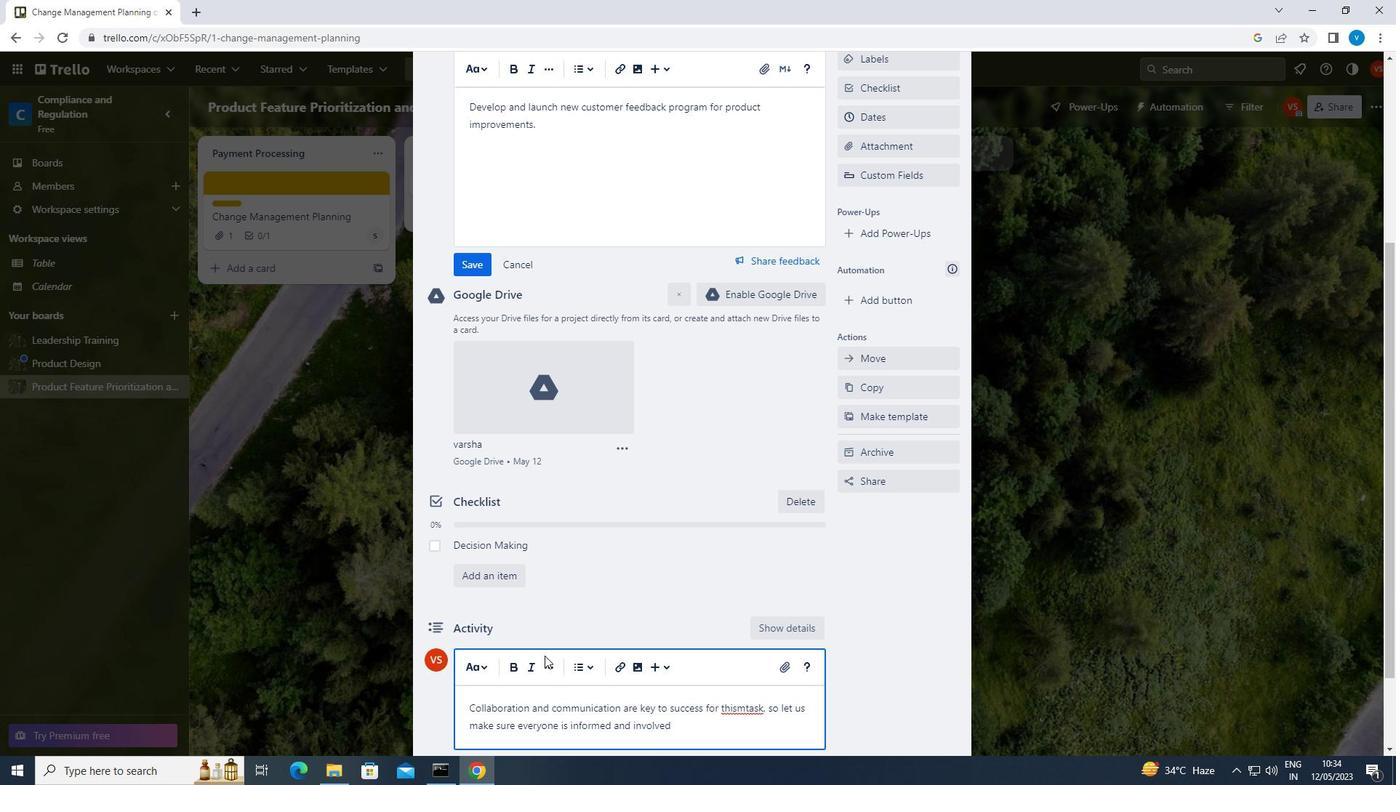 
Action: Key pressed .
Screenshot: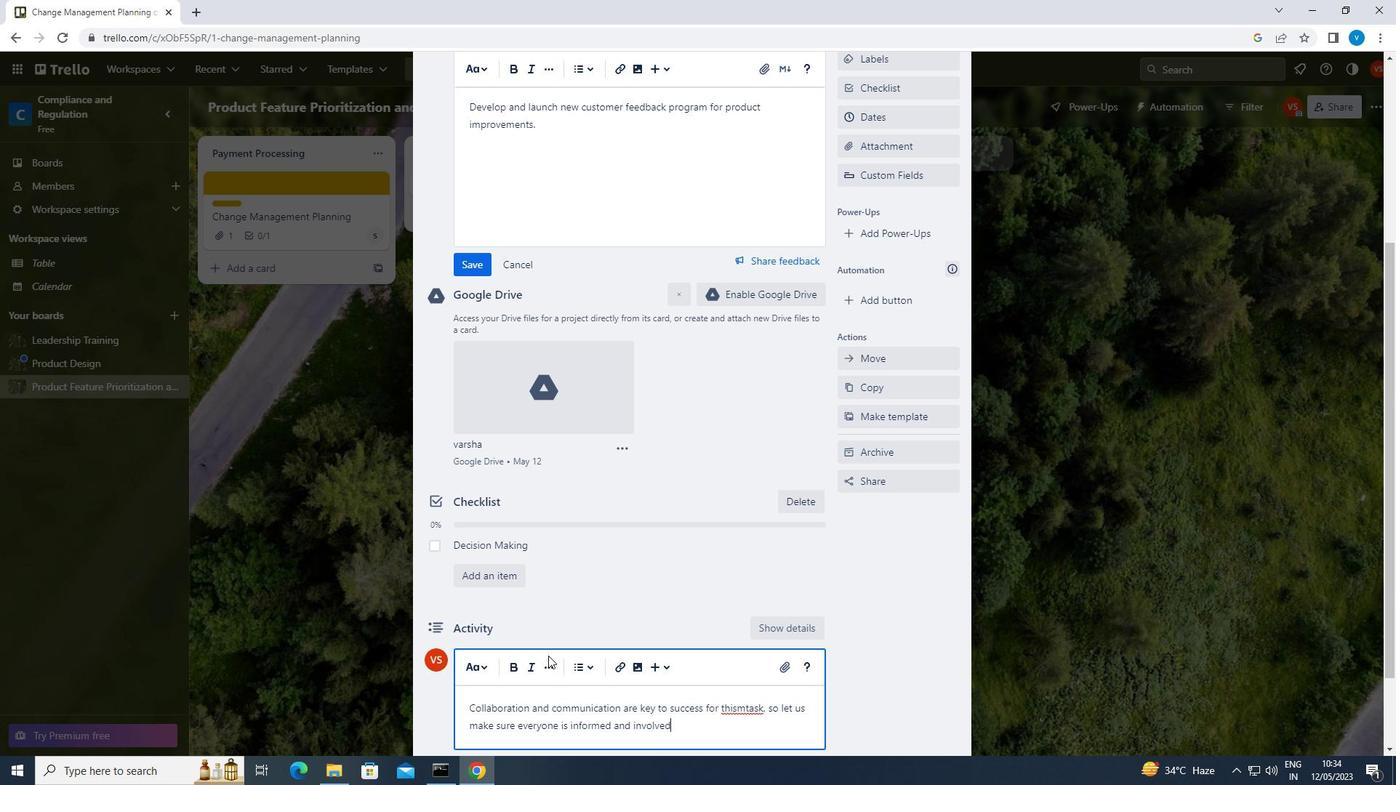
Action: Mouse moved to (512, 545)
Screenshot: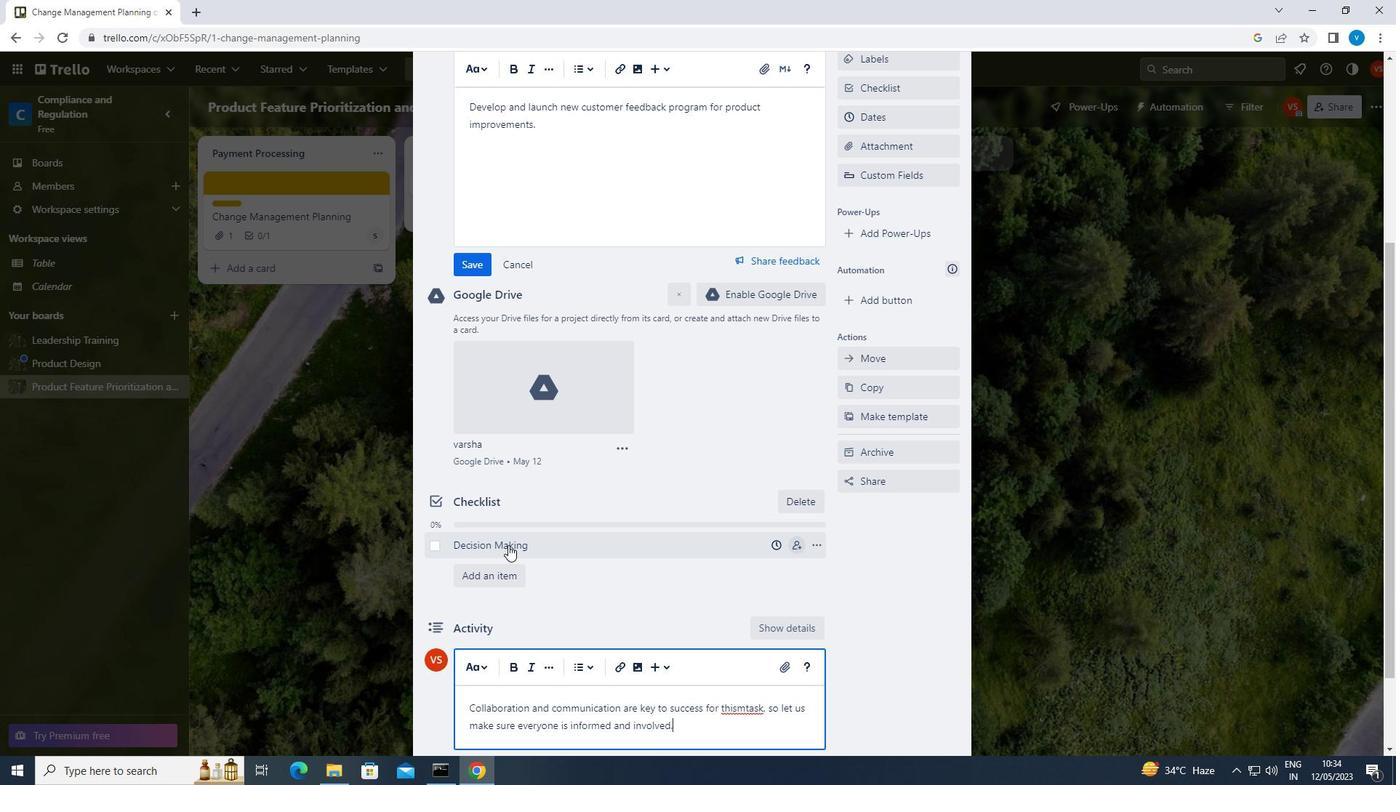 
Action: Mouse scrolled (512, 544) with delta (0, 0)
Screenshot: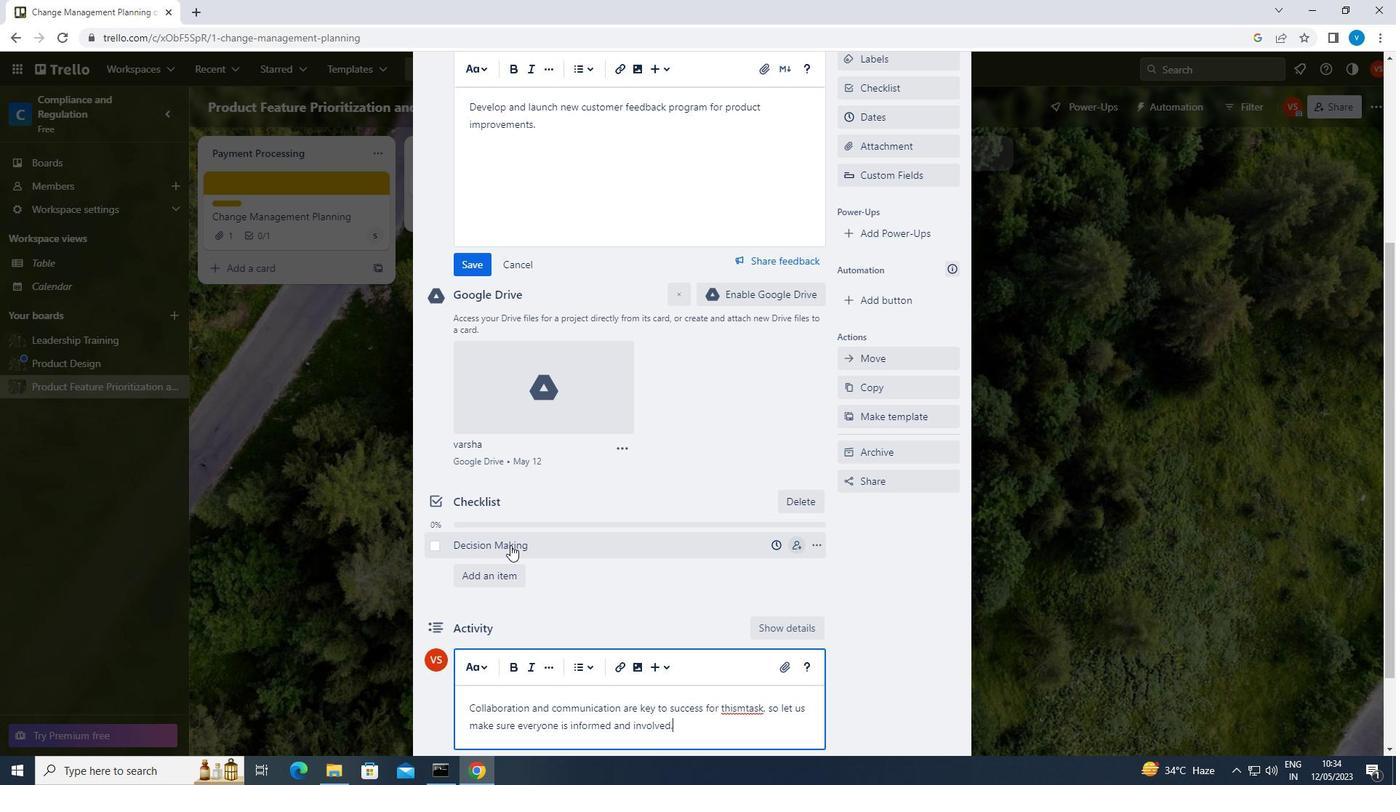 
Action: Mouse scrolled (512, 544) with delta (0, 0)
Screenshot: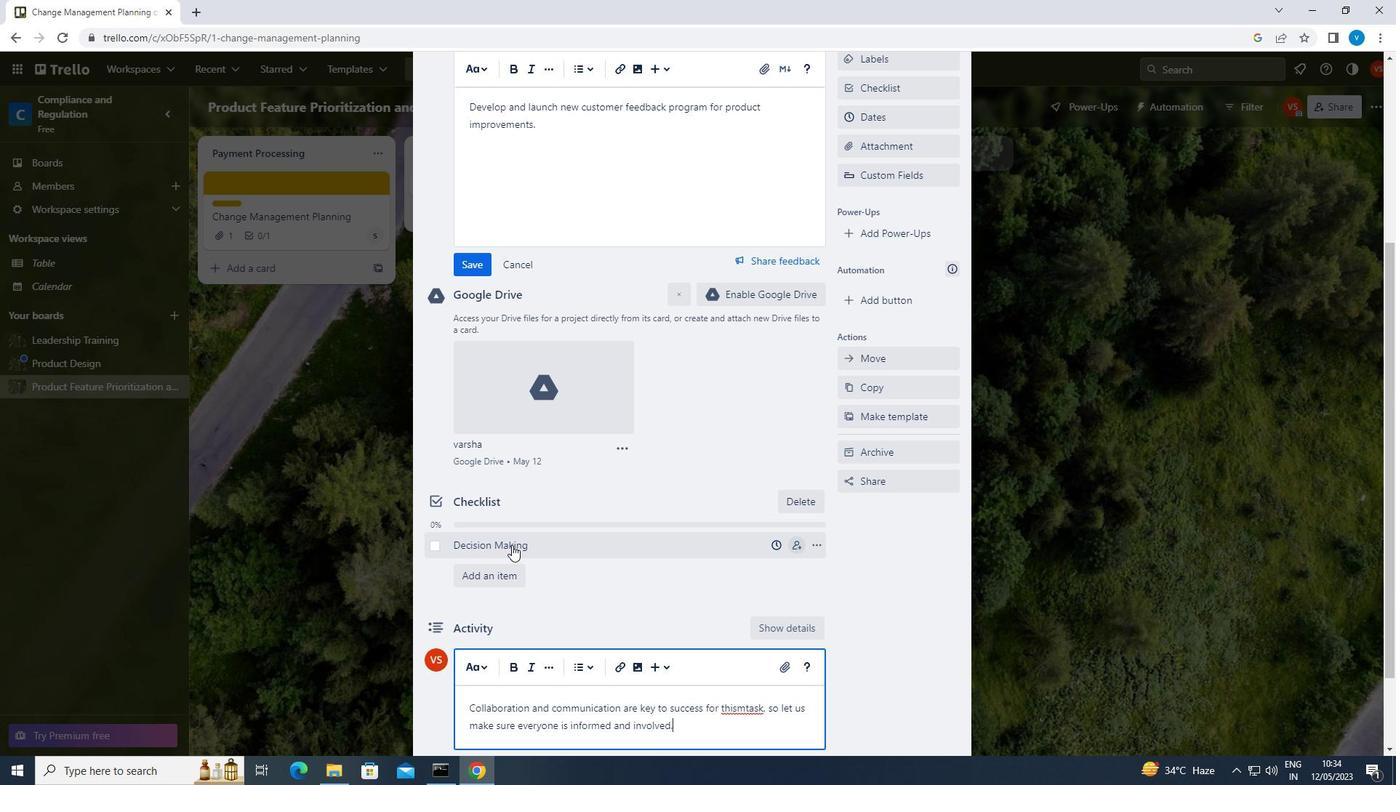 
Action: Mouse scrolled (512, 544) with delta (0, 0)
Screenshot: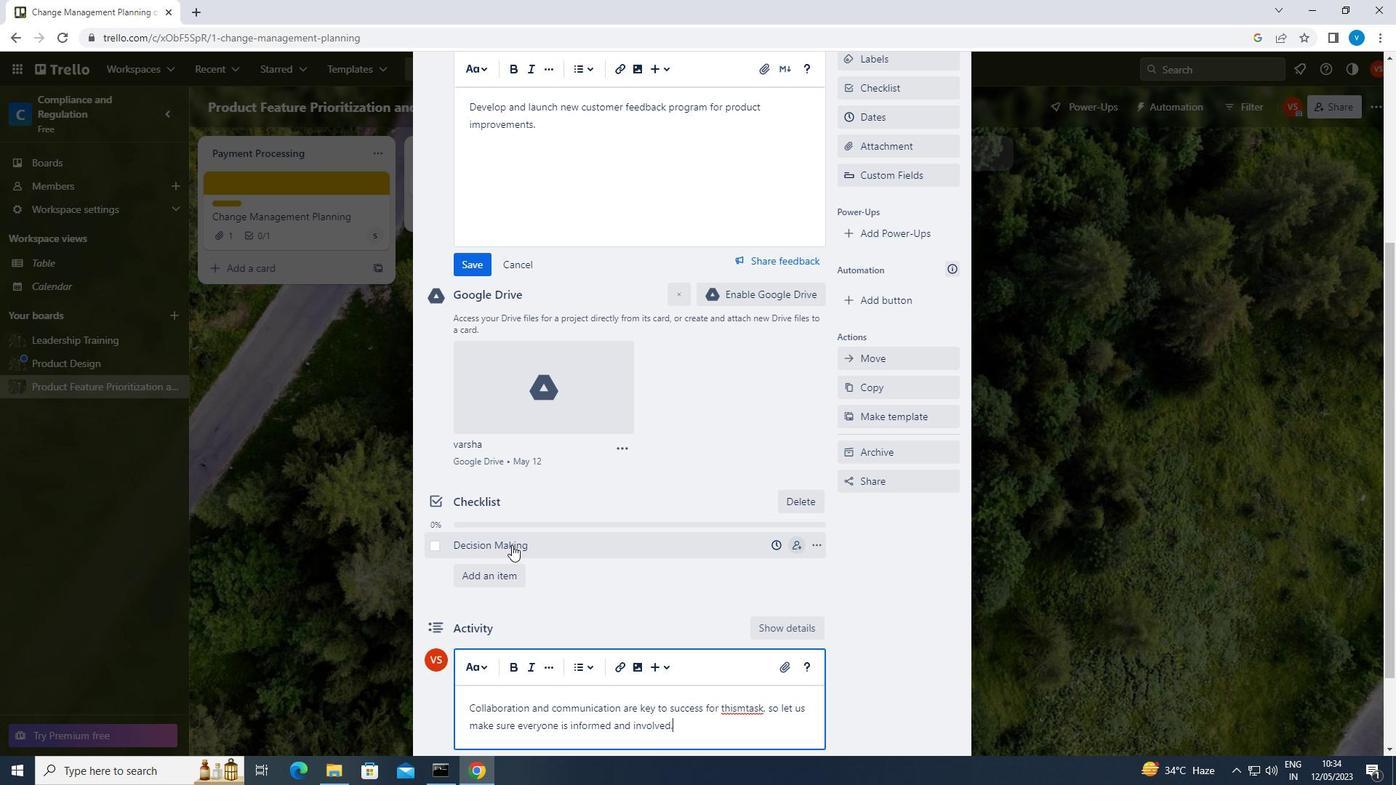
Action: Mouse moved to (466, 663)
Screenshot: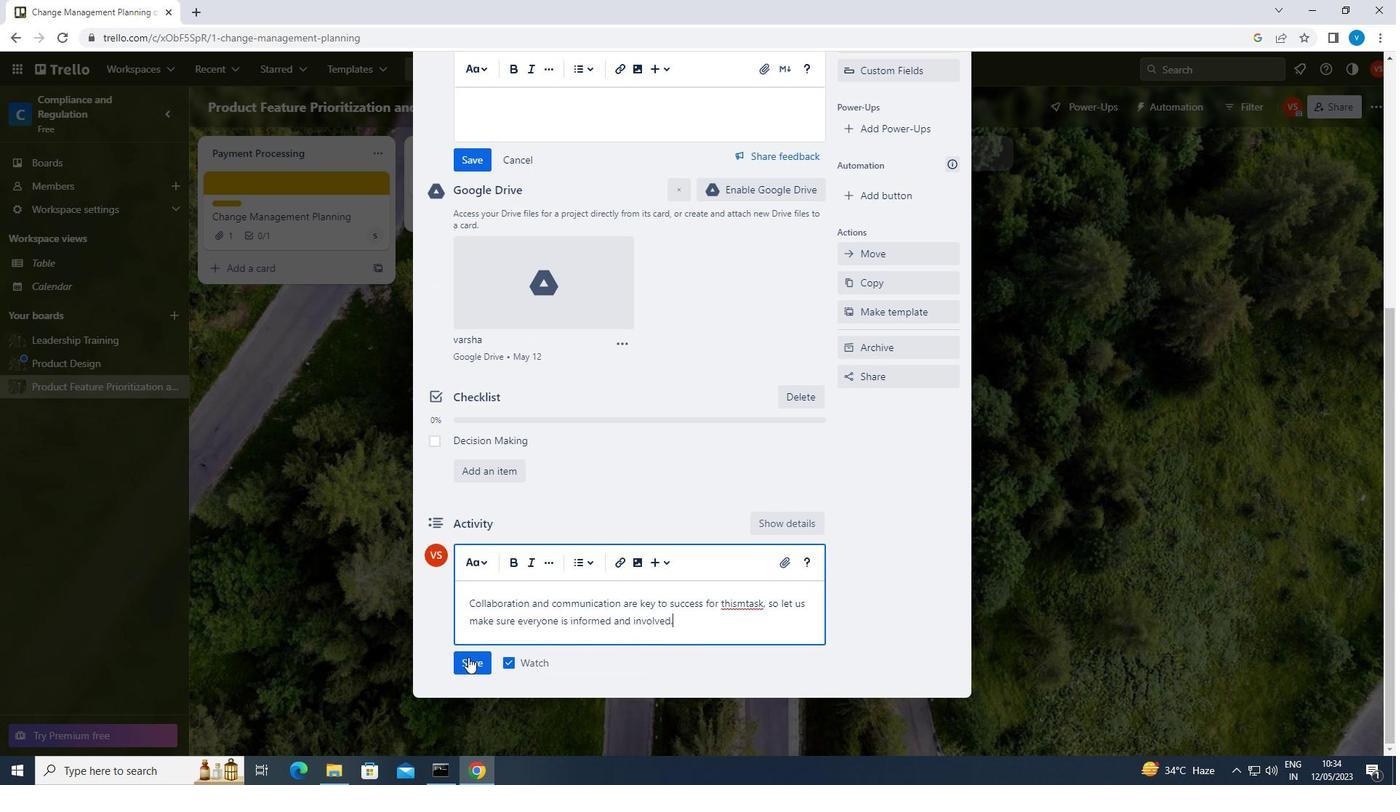 
Action: Mouse pressed left at (466, 663)
Screenshot: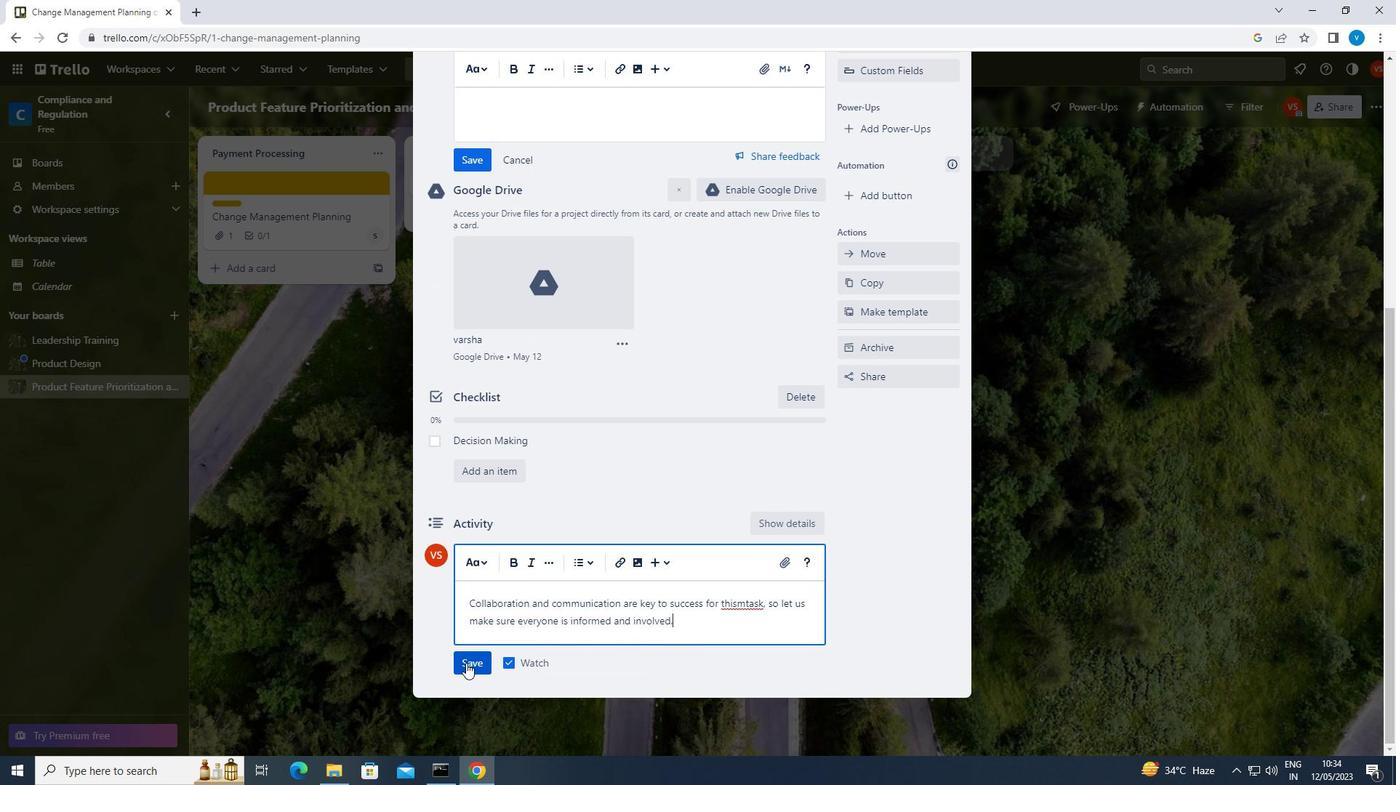 
Action: Mouse moved to (885, 289)
Screenshot: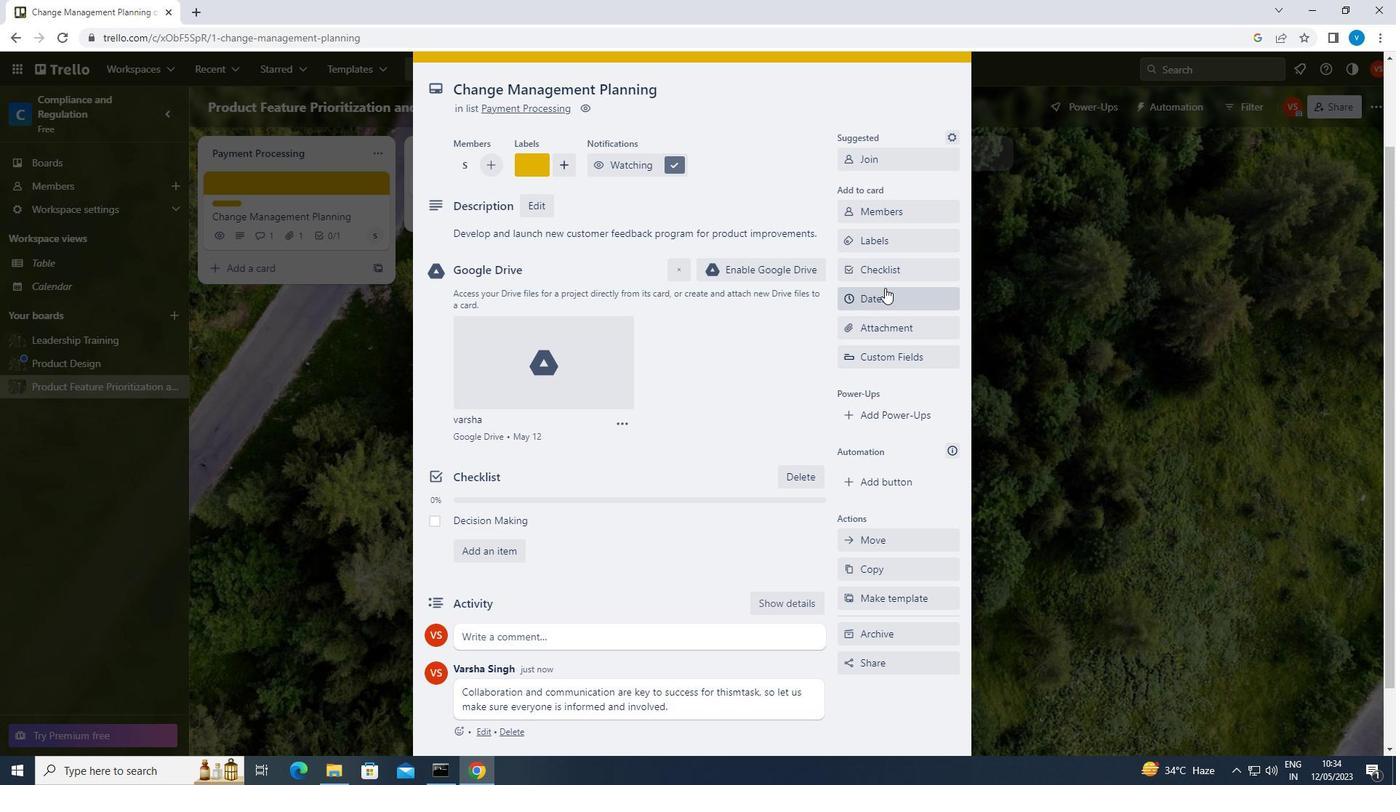 
Action: Mouse pressed left at (885, 289)
Screenshot: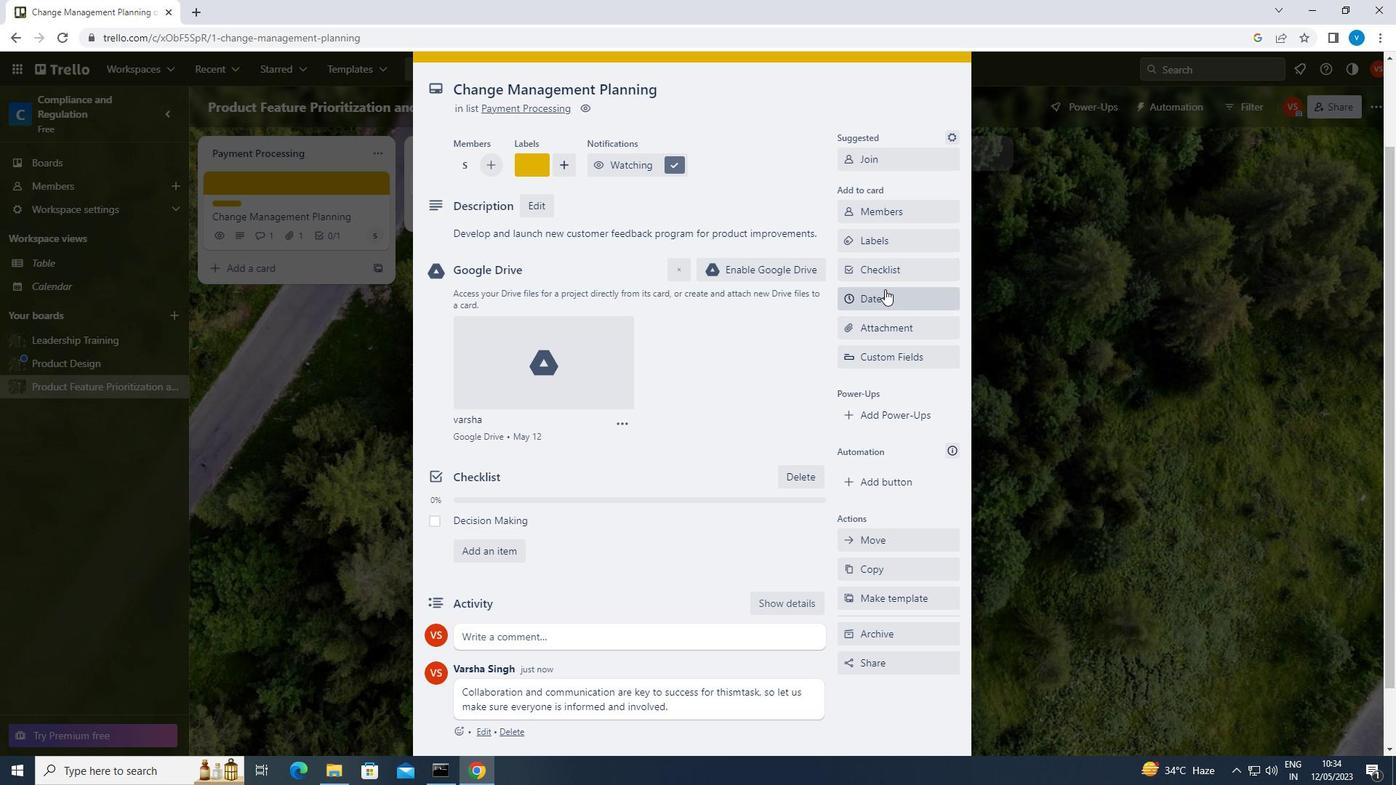 
Action: Mouse moved to (849, 370)
Screenshot: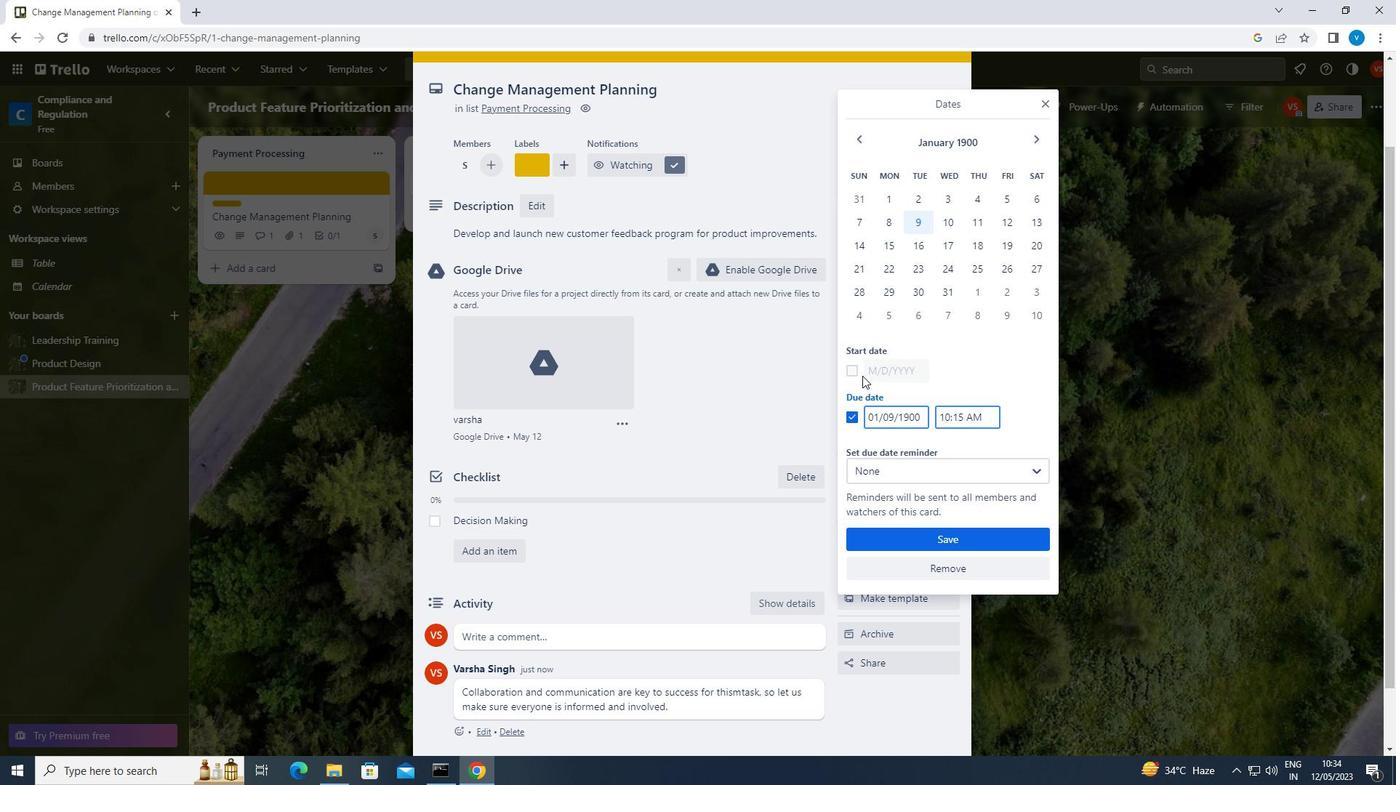 
Action: Mouse pressed left at (849, 370)
Screenshot: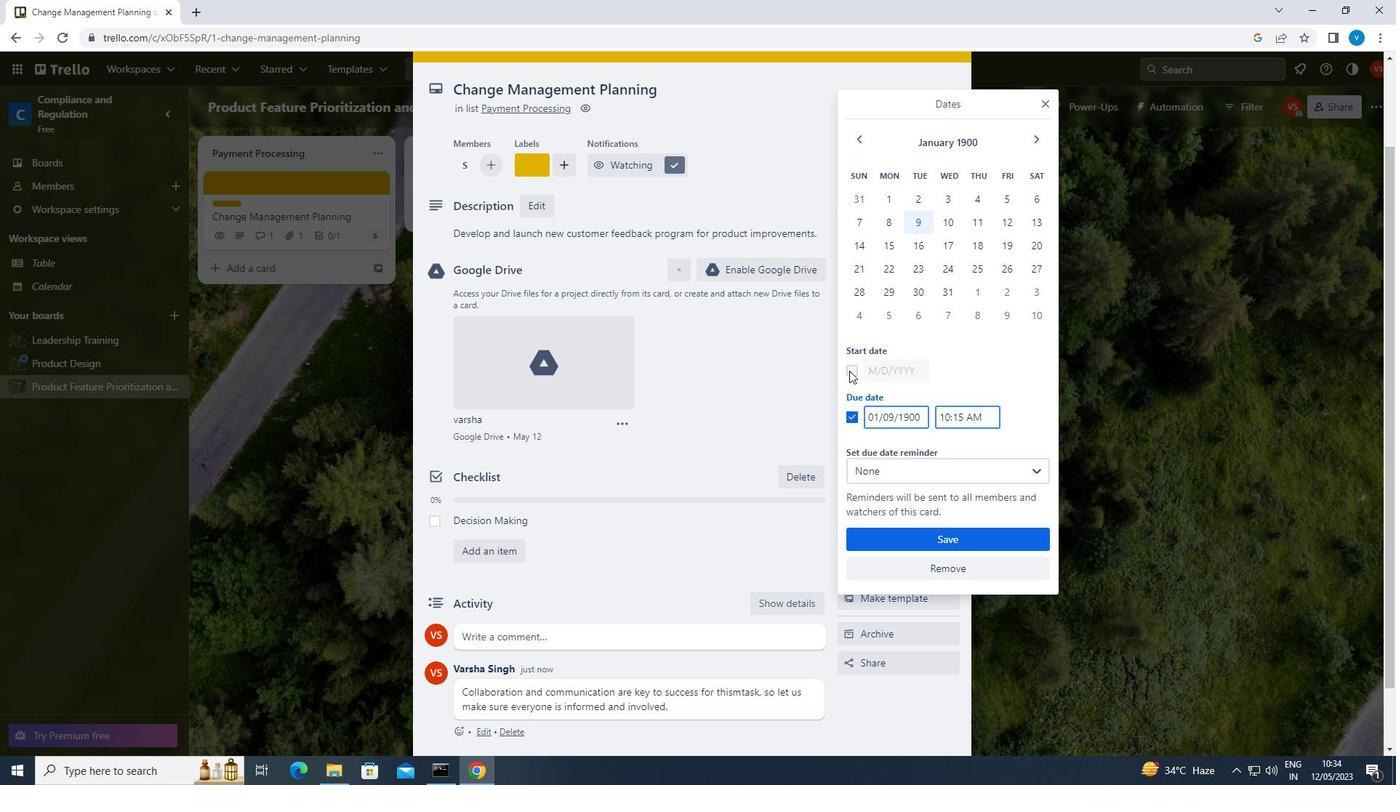 
Action: Mouse moved to (925, 370)
Screenshot: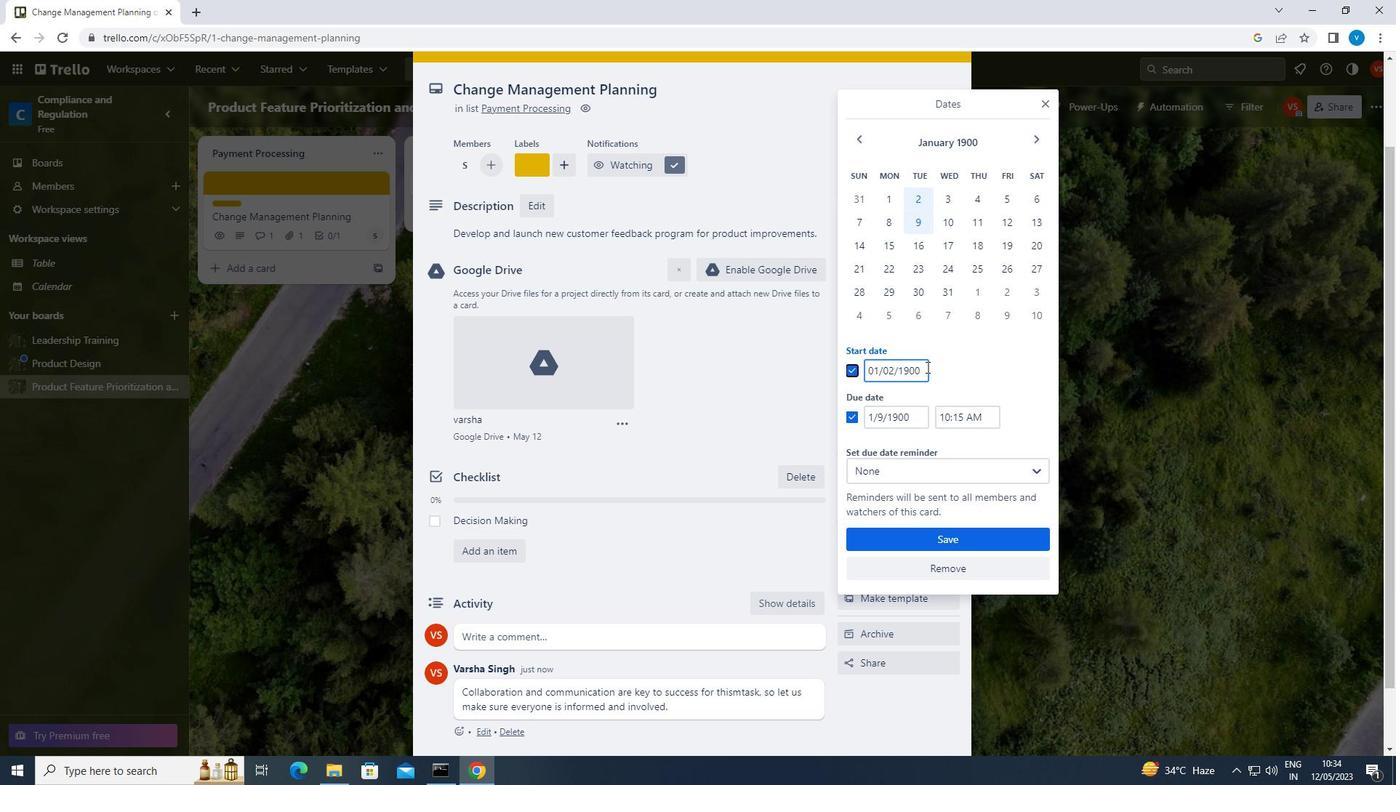 
Action: Mouse pressed left at (925, 370)
Screenshot: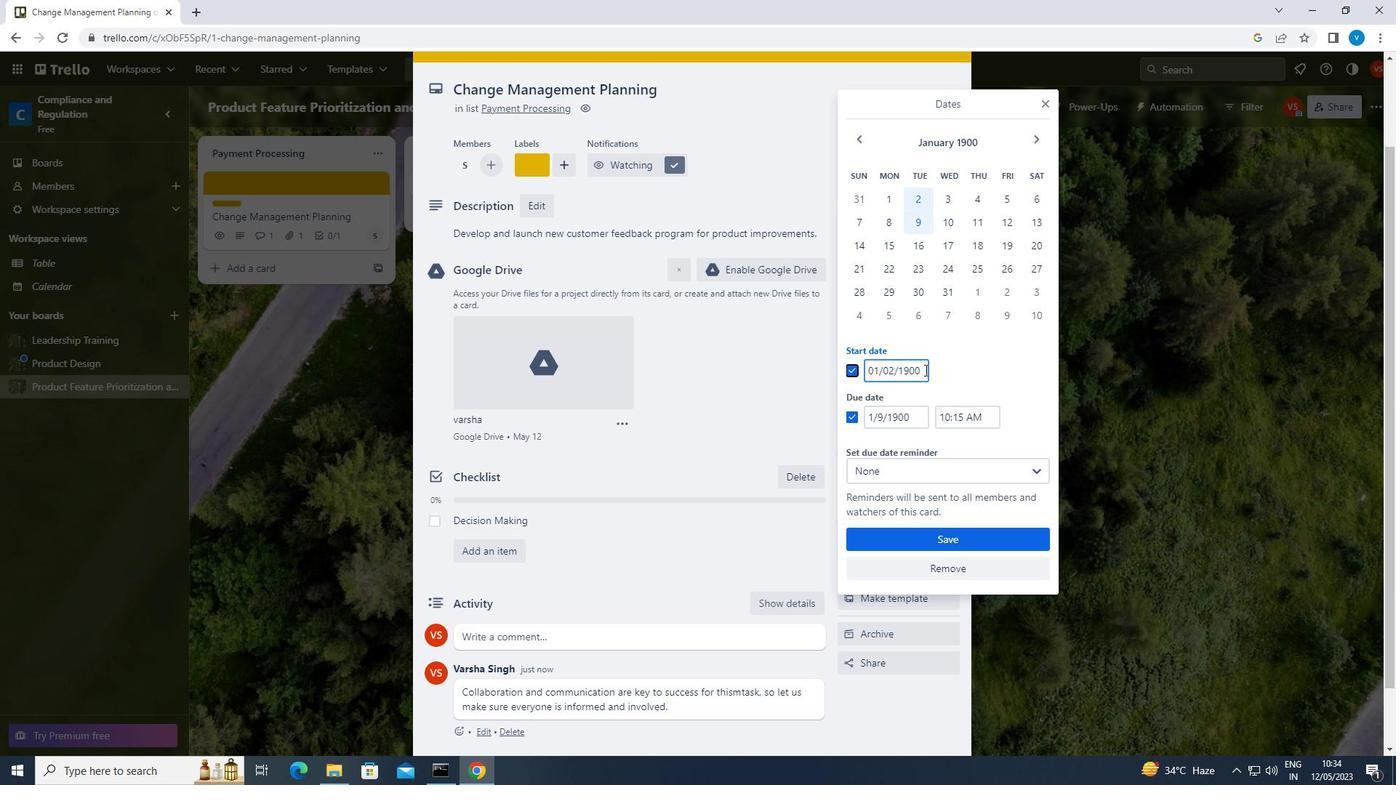 
Action: Key pressed <Key.backspace><Key.backspace><Key.backspace><Key.backspace><Key.backspace><Key.backspace><Key.backspace><Key.backspace><Key.backspace><Key.backspace><Key.backspace><Key.backspace><Key.backspace><Key.backspace><Key.backspace><Key.backspace>1/03/1900
Screenshot: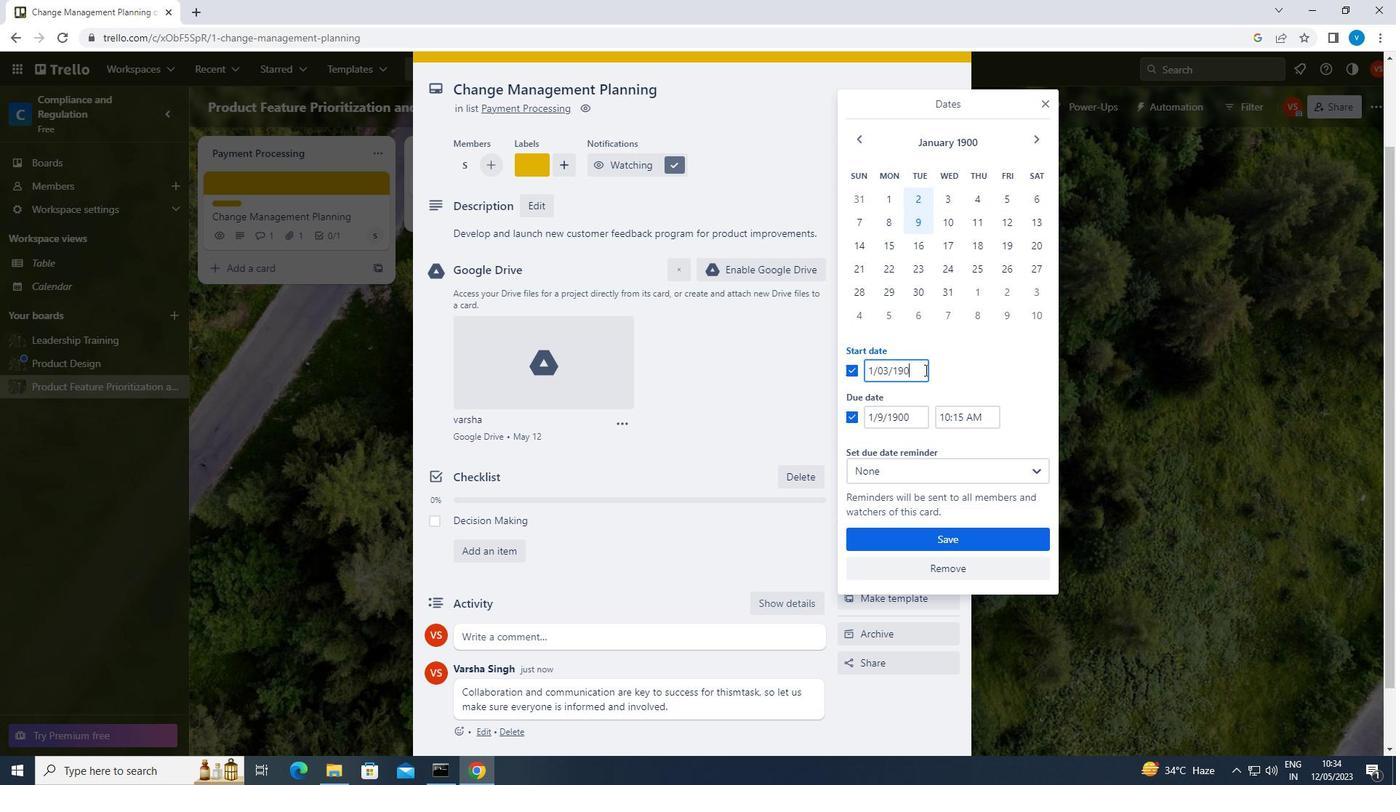 
Action: Mouse moved to (920, 416)
Screenshot: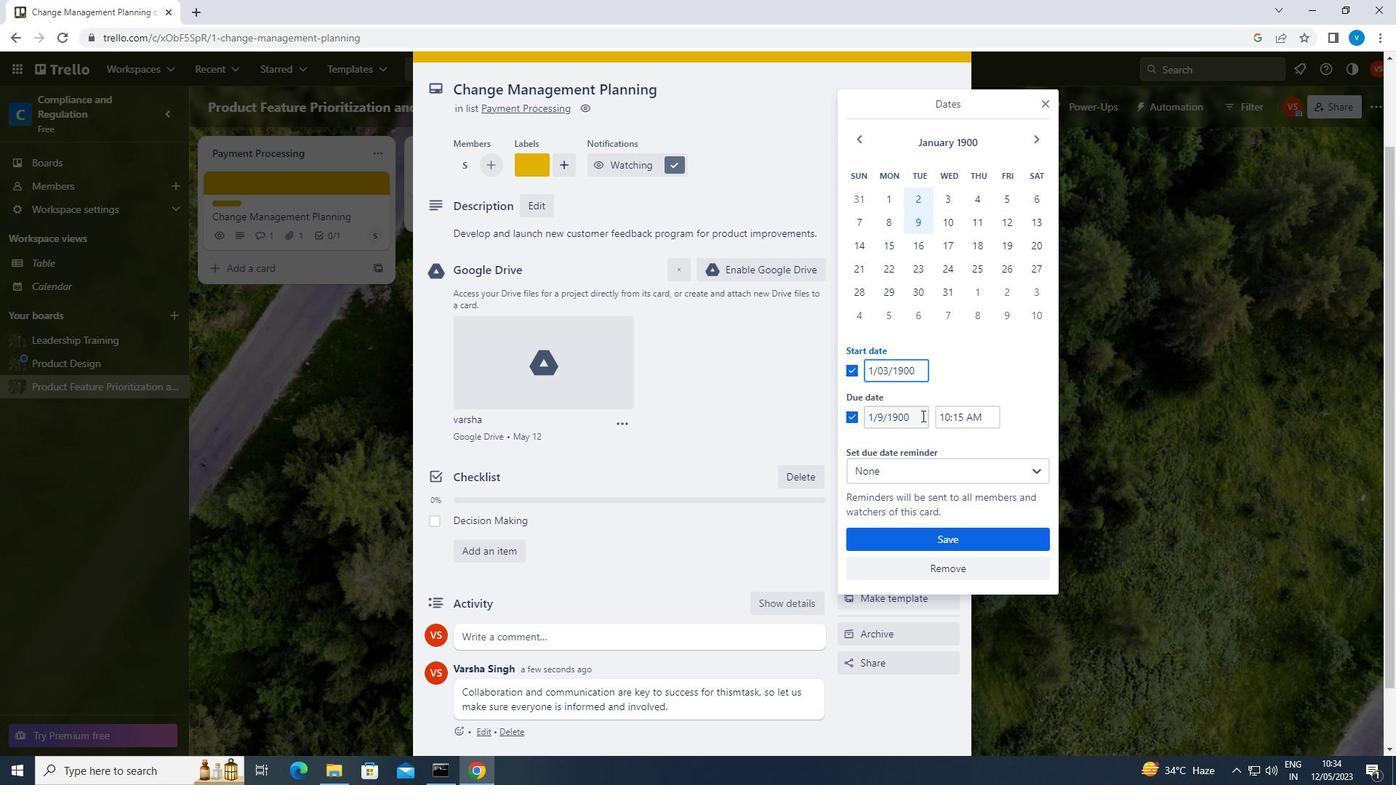 
Action: Mouse pressed left at (920, 416)
Screenshot: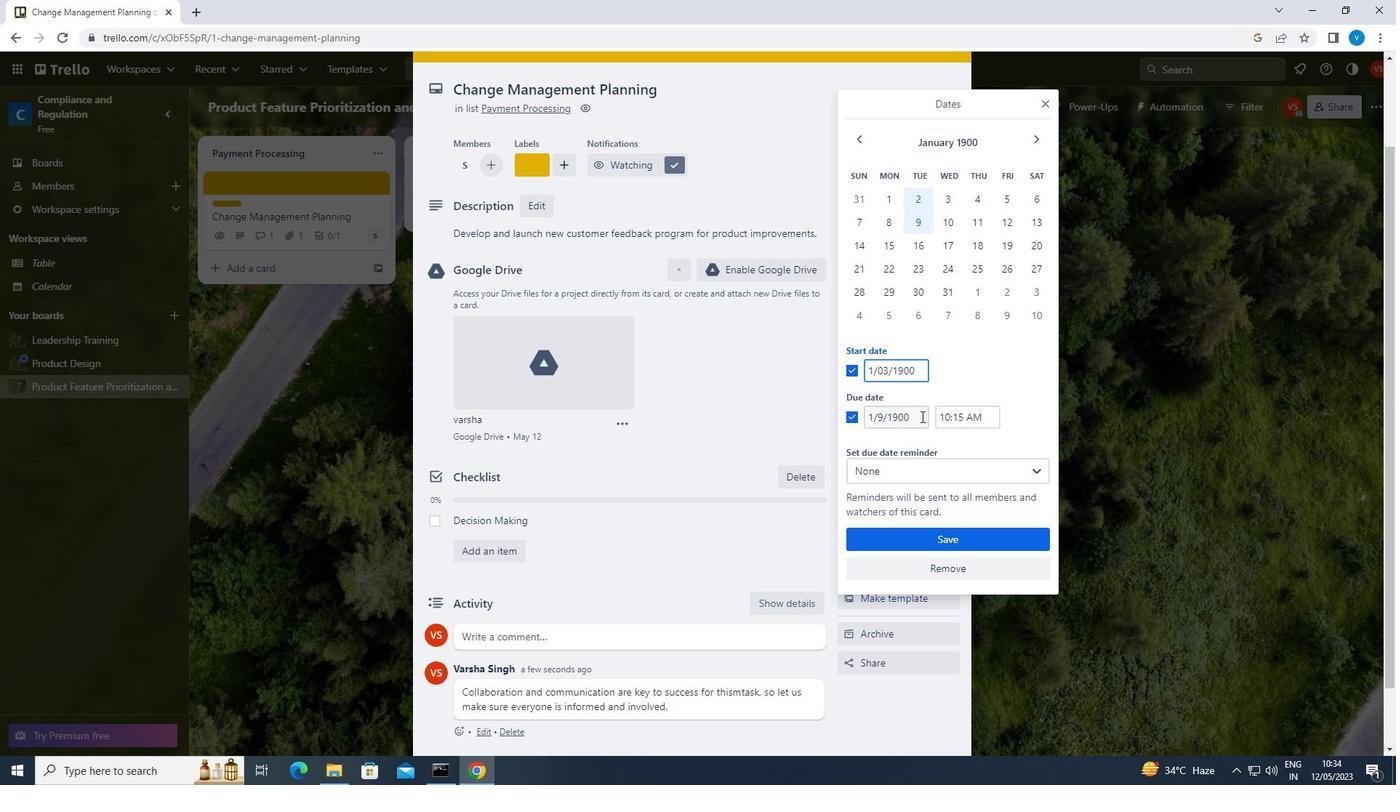 
Action: Key pressed <Key.backspace><Key.backspace><Key.backspace><Key.backspace><Key.backspace><Key.backspace><Key.backspace><Key.backspace><Key.backspace><Key.backspace><Key.backspace><Key.backspace>1/10/1900
Screenshot: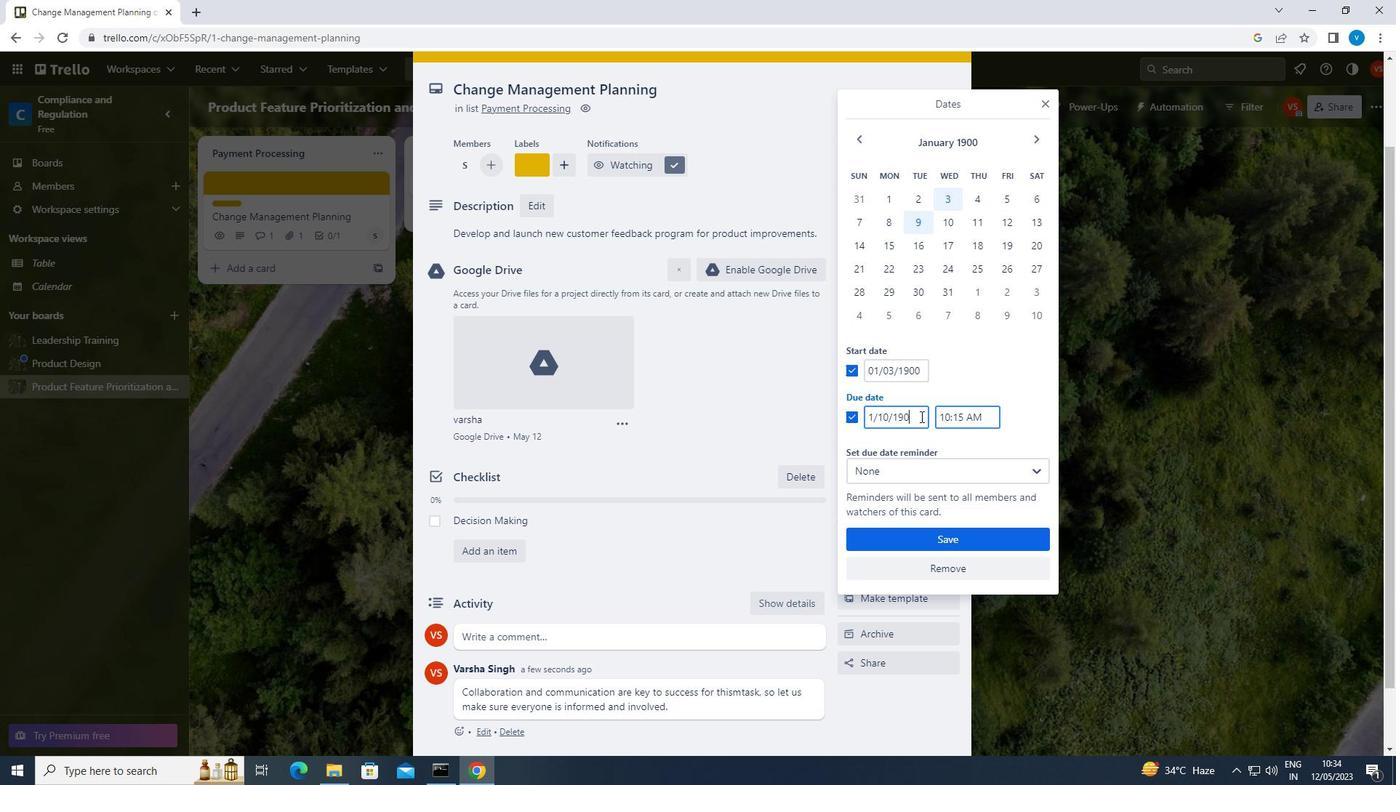 
Action: Mouse moved to (976, 542)
Screenshot: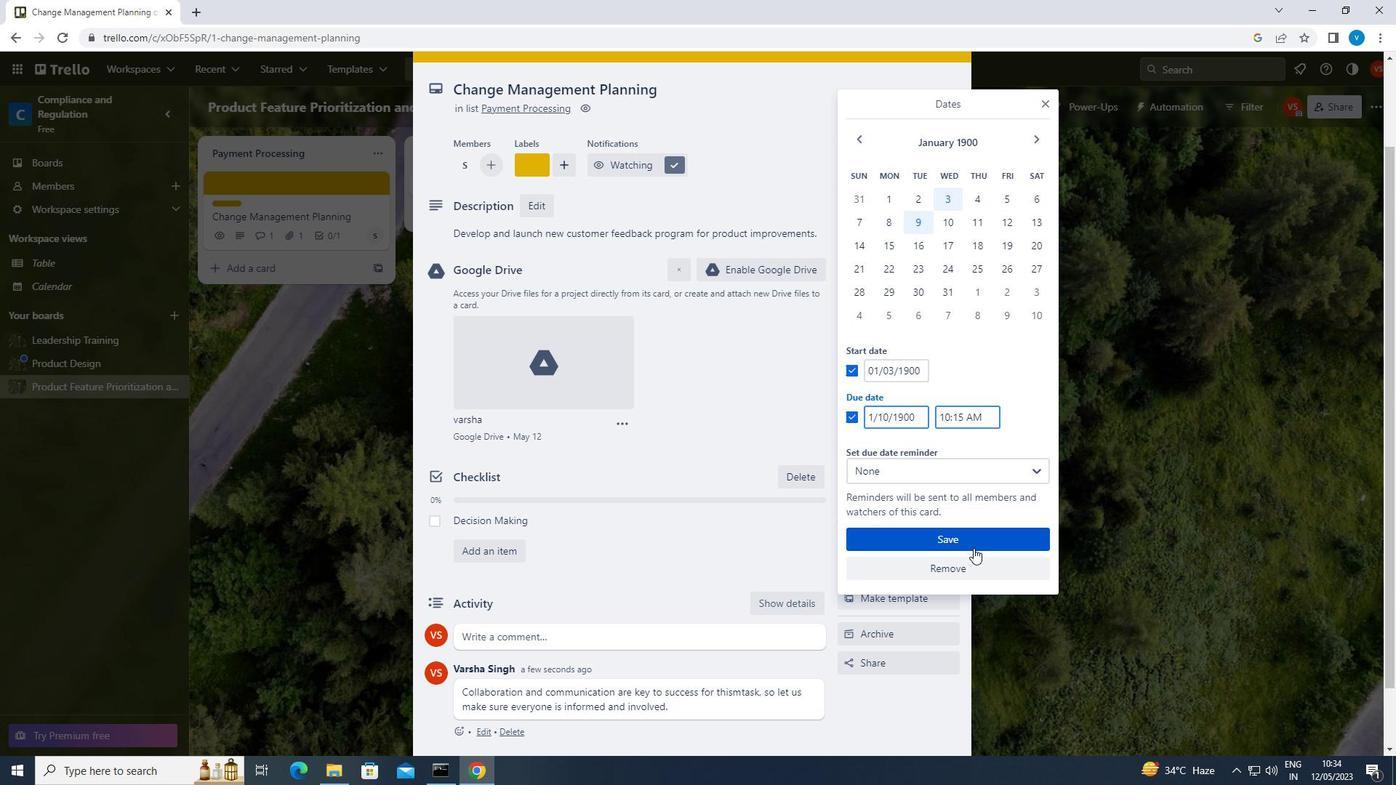 
Action: Mouse pressed left at (976, 542)
Screenshot: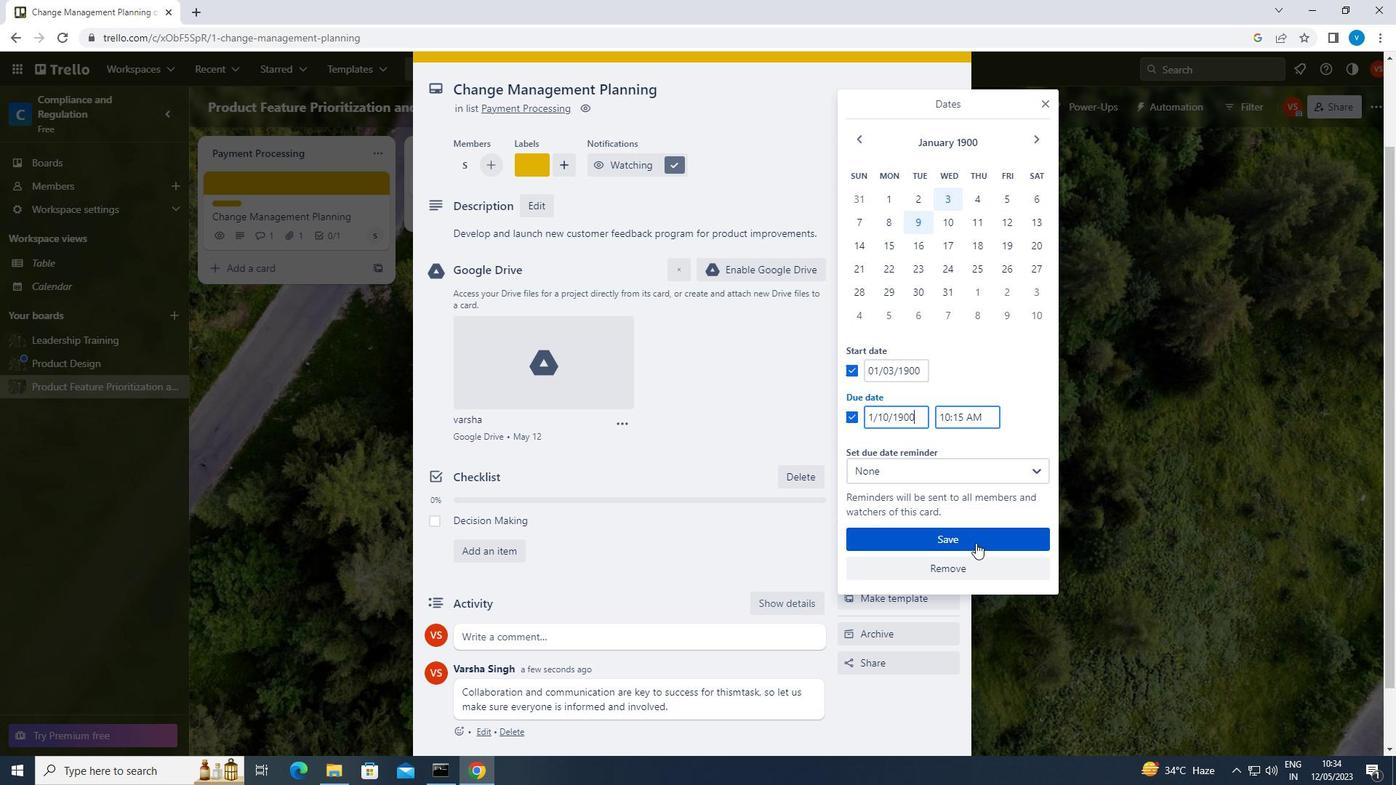 
